 Task: Look for space in Saint Matthews, United States from 8th August, 2023 to 15th August, 2023 for 9 adults in price range Rs.10000 to Rs.14000. Place can be shared room with 5 bedrooms having 9 beds and 5 bathrooms. Property type can be house, flat, guest house. Amenities needed are: wifi, TV, free parkinig on premises, gym, breakfast. Booking option can be shelf check-in. Required host language is English.
Action: Mouse moved to (548, 134)
Screenshot: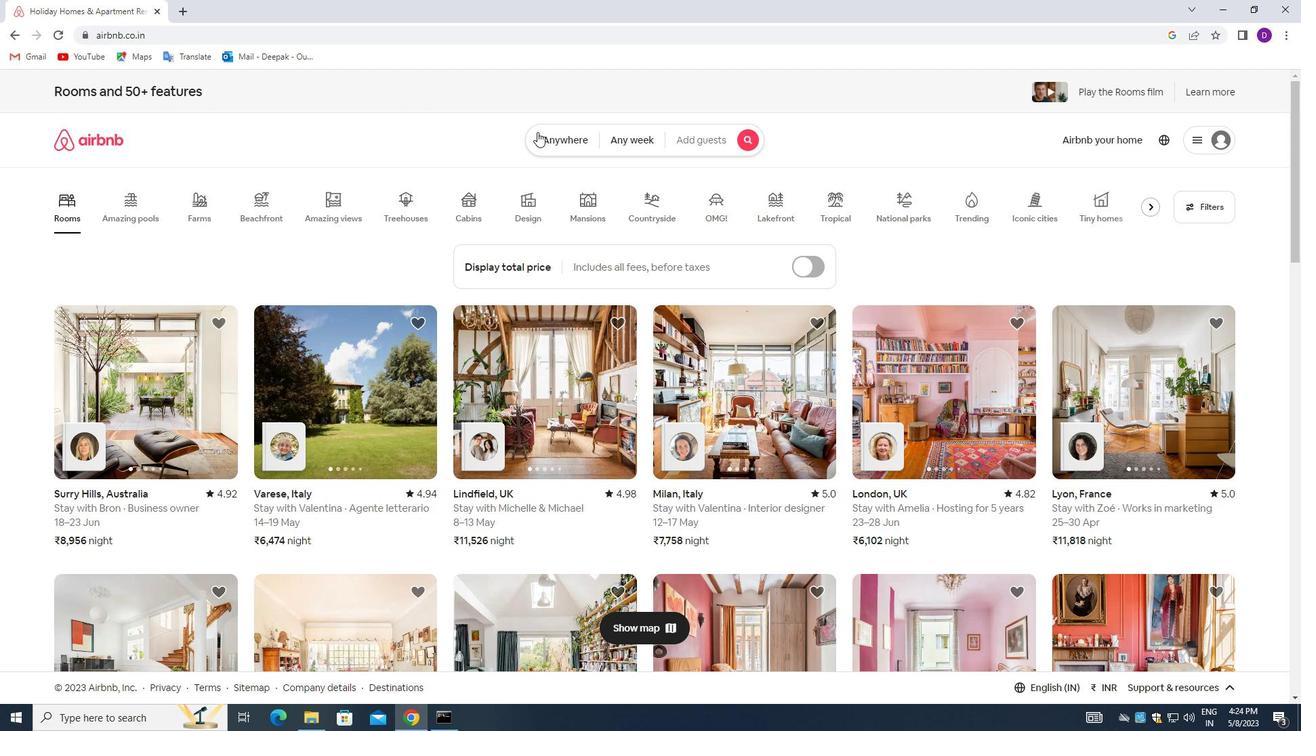 
Action: Mouse pressed left at (548, 134)
Screenshot: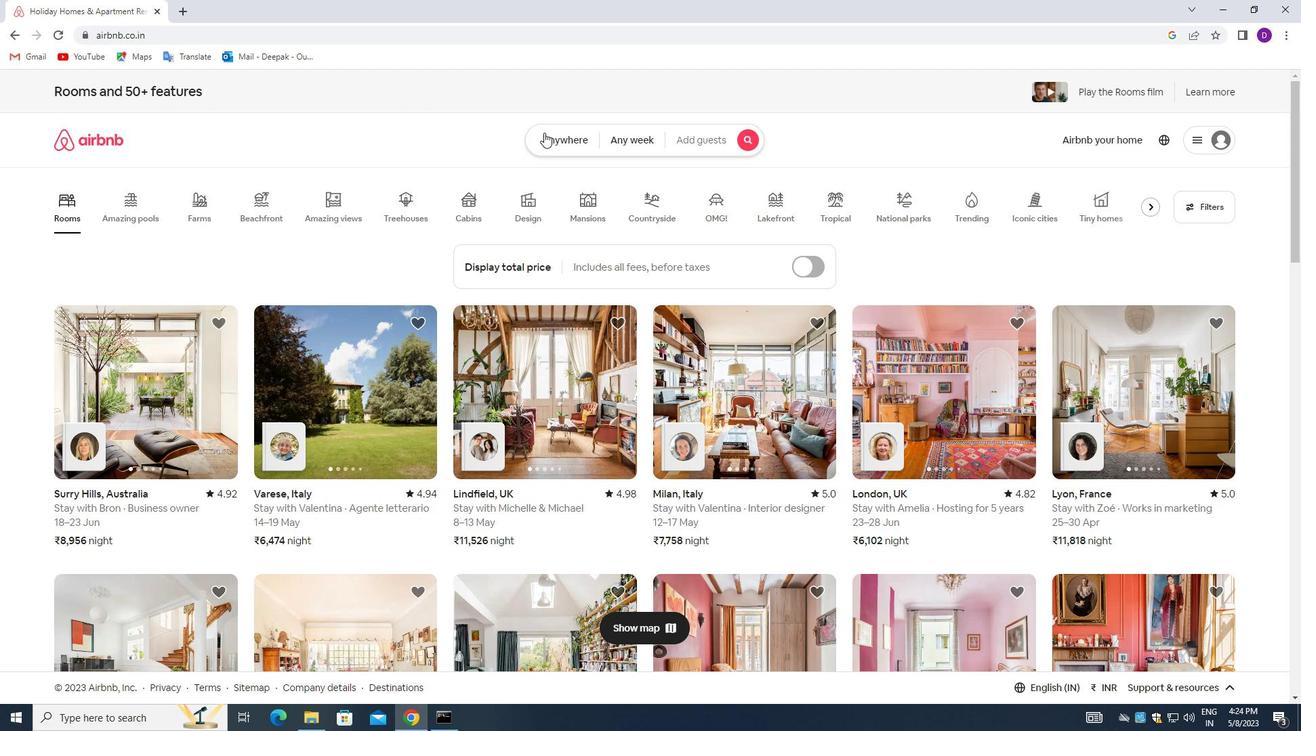 
Action: Mouse moved to (489, 199)
Screenshot: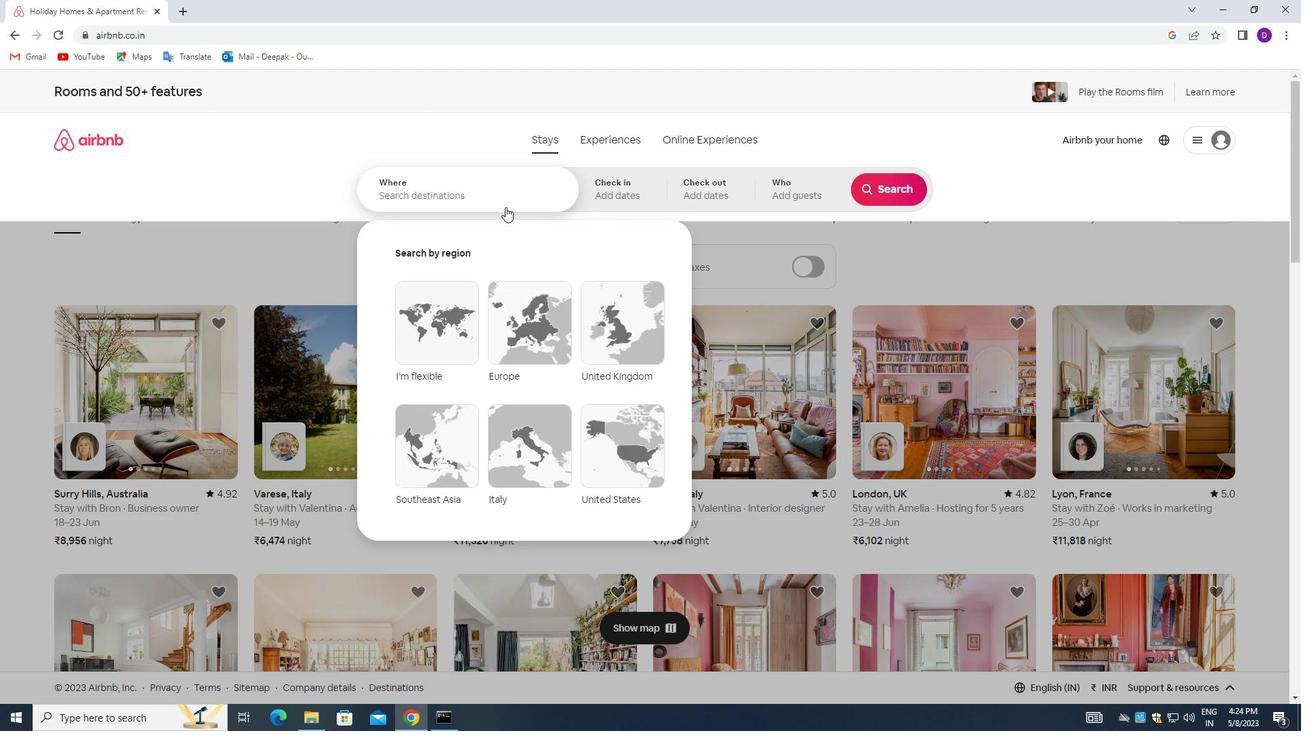 
Action: Mouse pressed left at (489, 199)
Screenshot: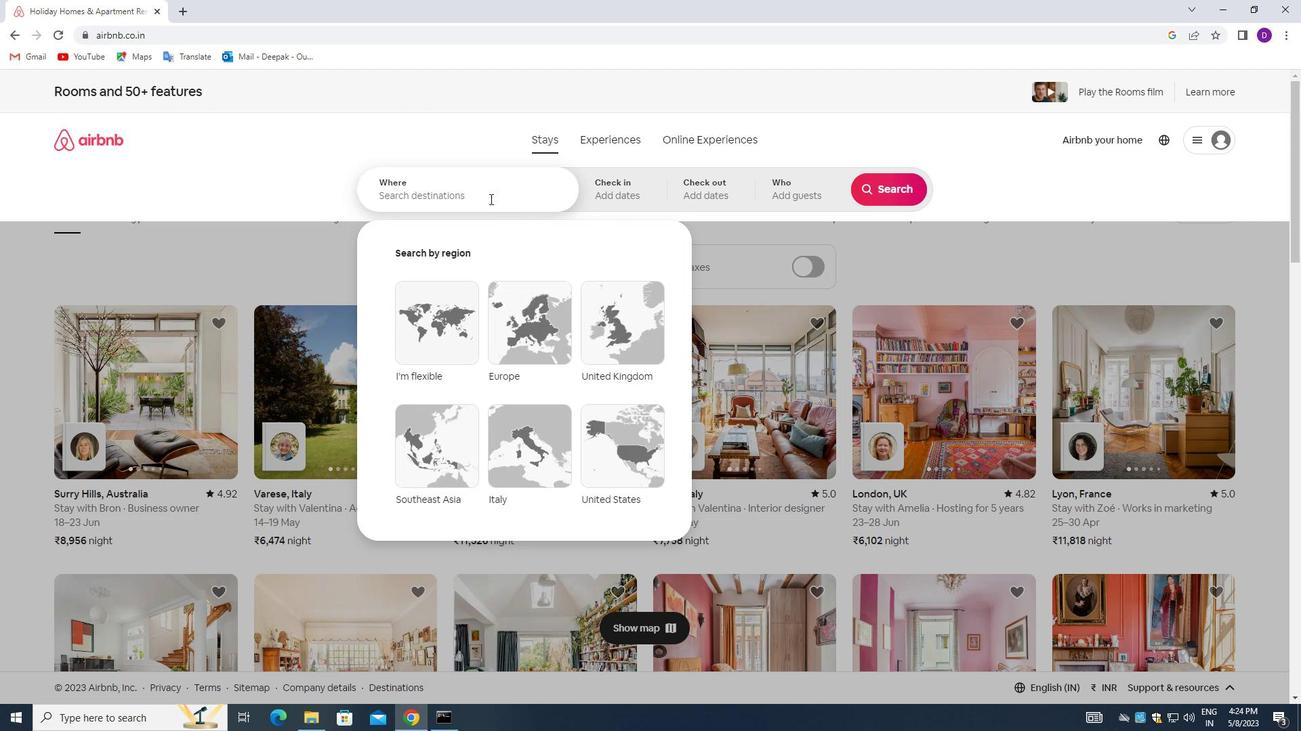 
Action: Mouse moved to (301, 188)
Screenshot: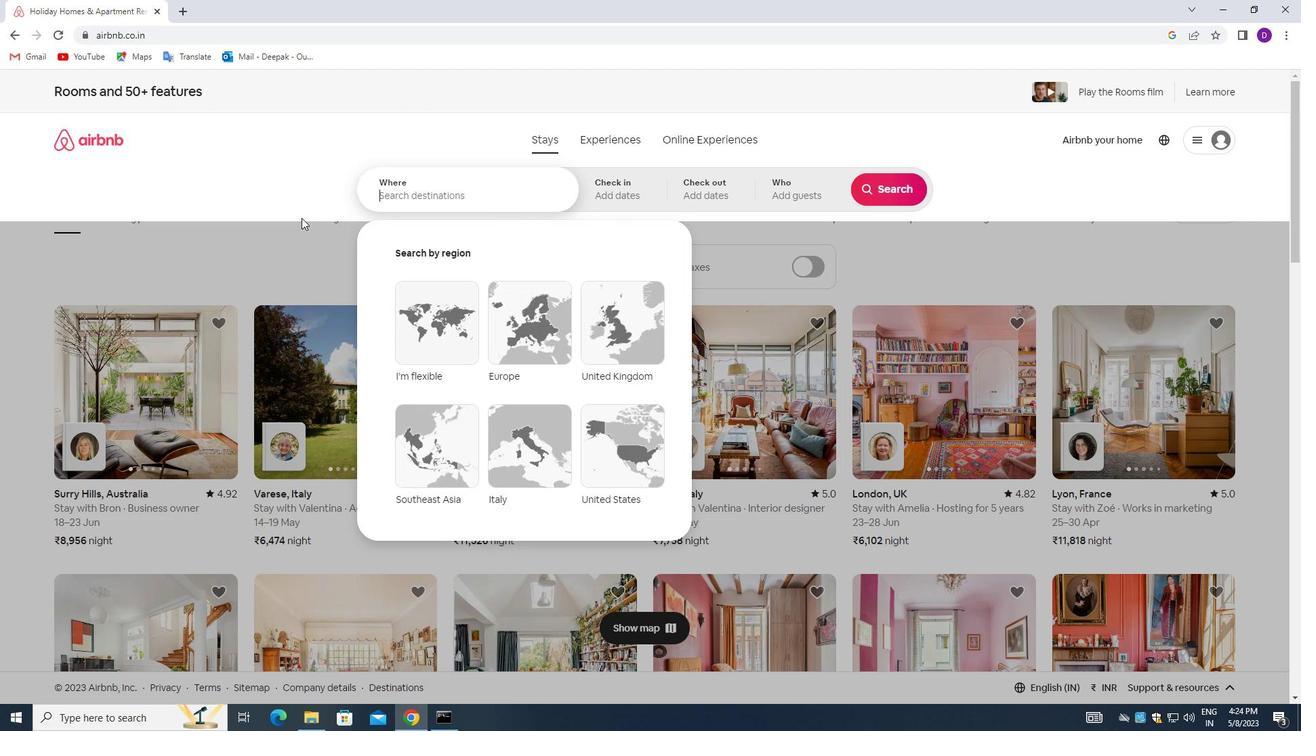 
Action: Key pressed <Key.shift>MATTHEWS,<Key.space><Key.backspace><Key.backspace><Key.backspace><Key.backspace><Key.backspace><Key.backspace><Key.backspace><Key.backspace><Key.backspace><Key.backspace><Key.backspace><Key.backspace><Key.backspace><Key.shift_r>SAINT<Key.space><Key.shift>MATTHEWS,<Key.space><Key.shift>UNITED<Key.space><Key.shift_r>STATES<Key.enter>
Screenshot: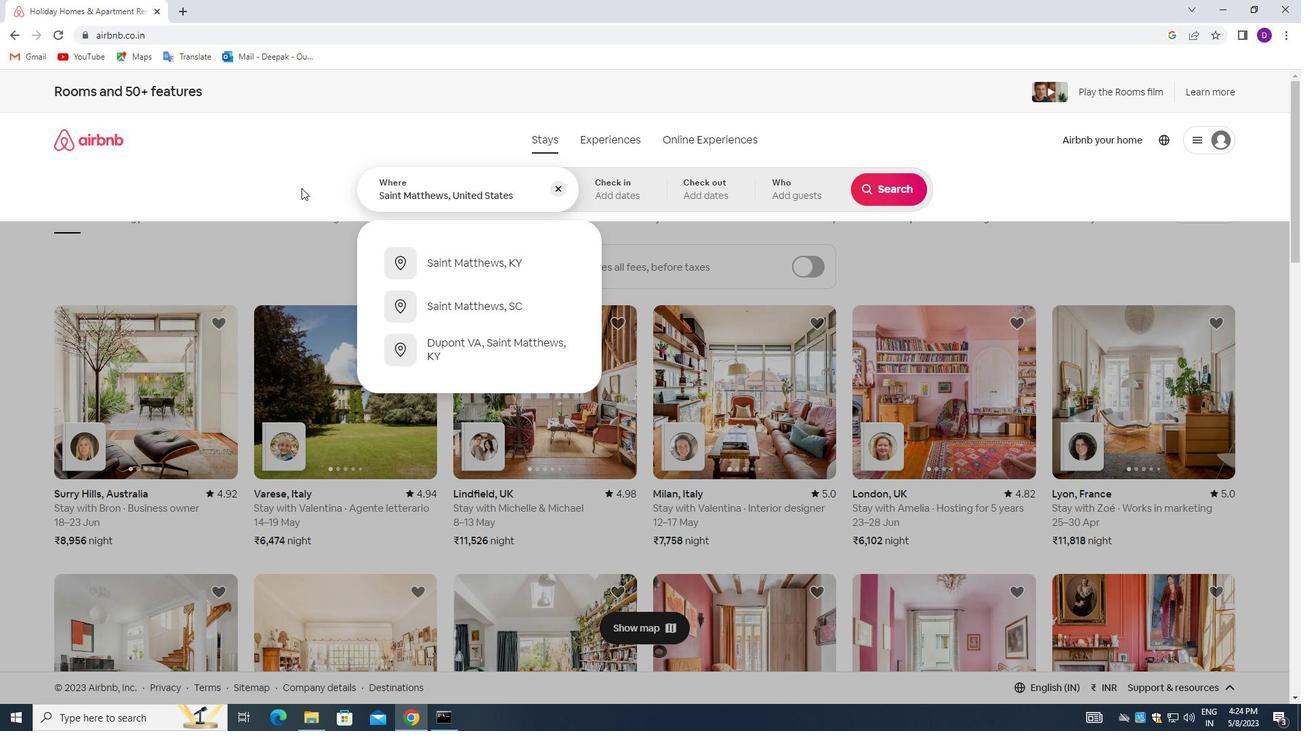 
Action: Mouse moved to (879, 298)
Screenshot: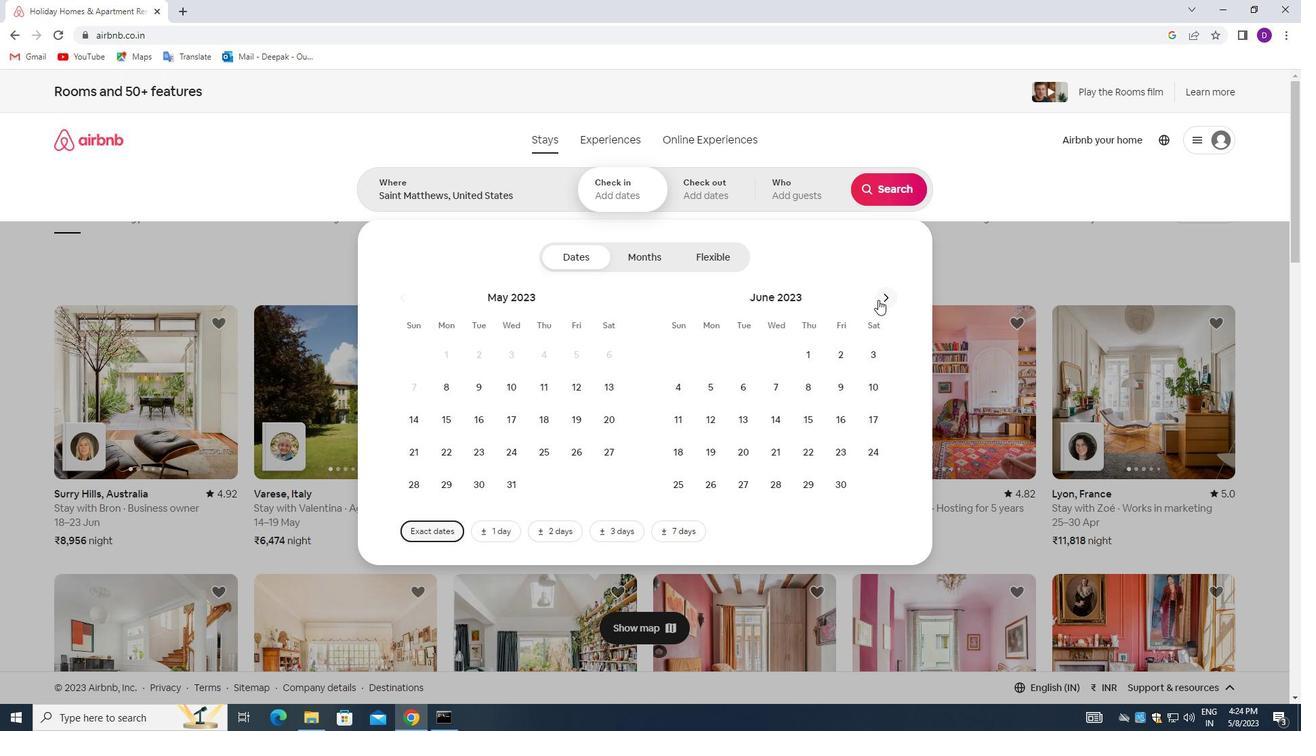 
Action: Mouse pressed left at (879, 298)
Screenshot: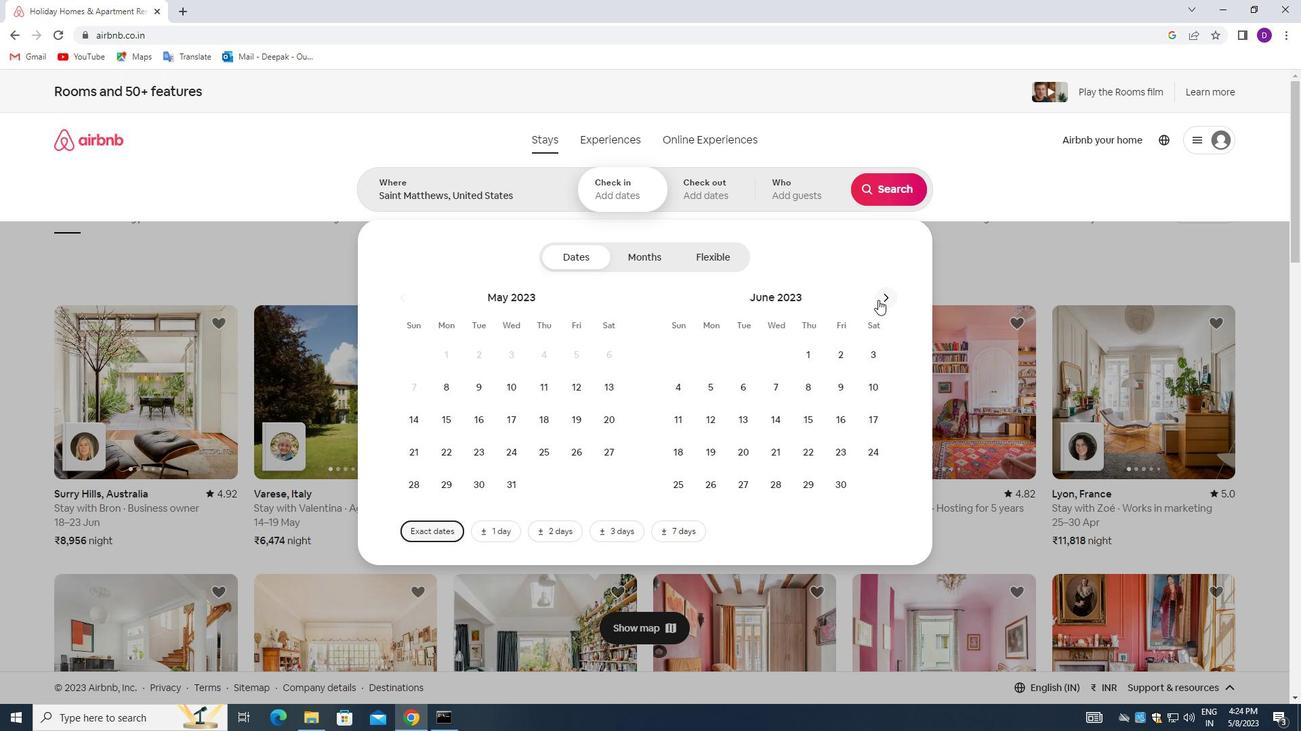 
Action: Mouse pressed left at (879, 298)
Screenshot: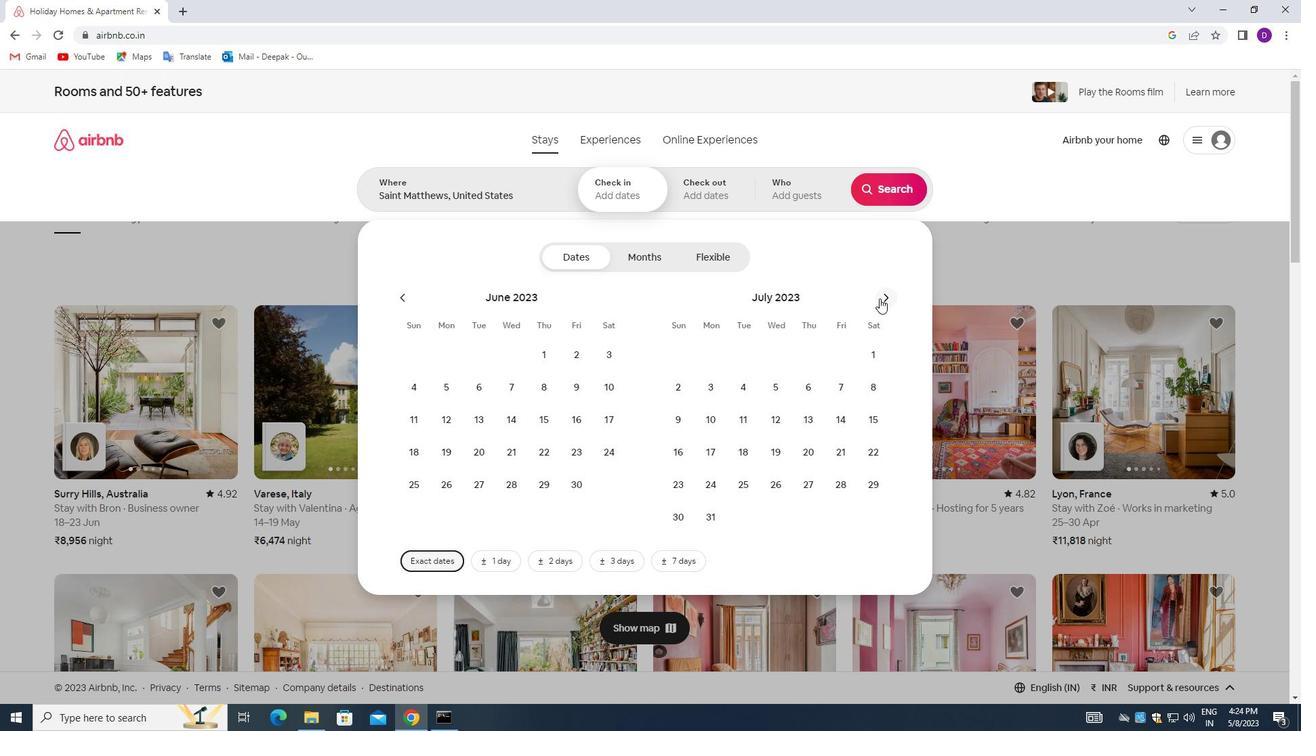 
Action: Mouse moved to (743, 389)
Screenshot: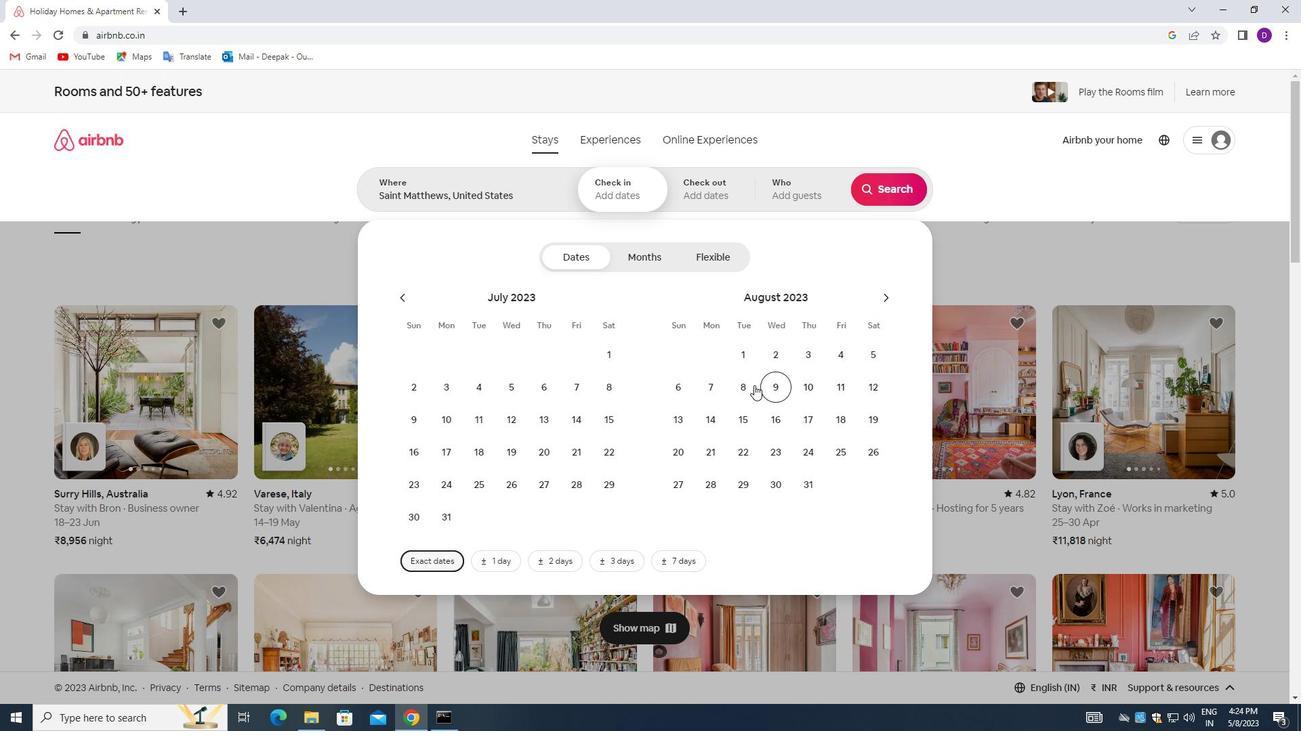 
Action: Mouse pressed left at (743, 389)
Screenshot: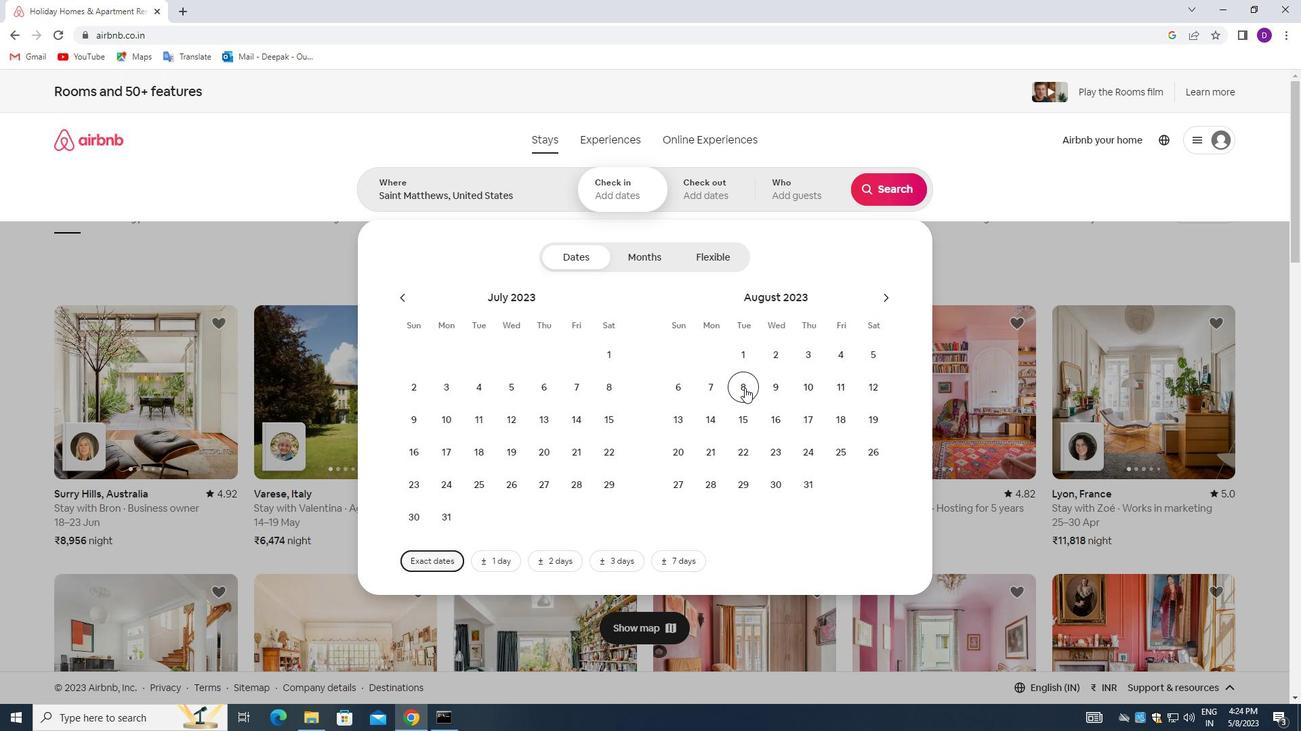
Action: Mouse moved to (738, 418)
Screenshot: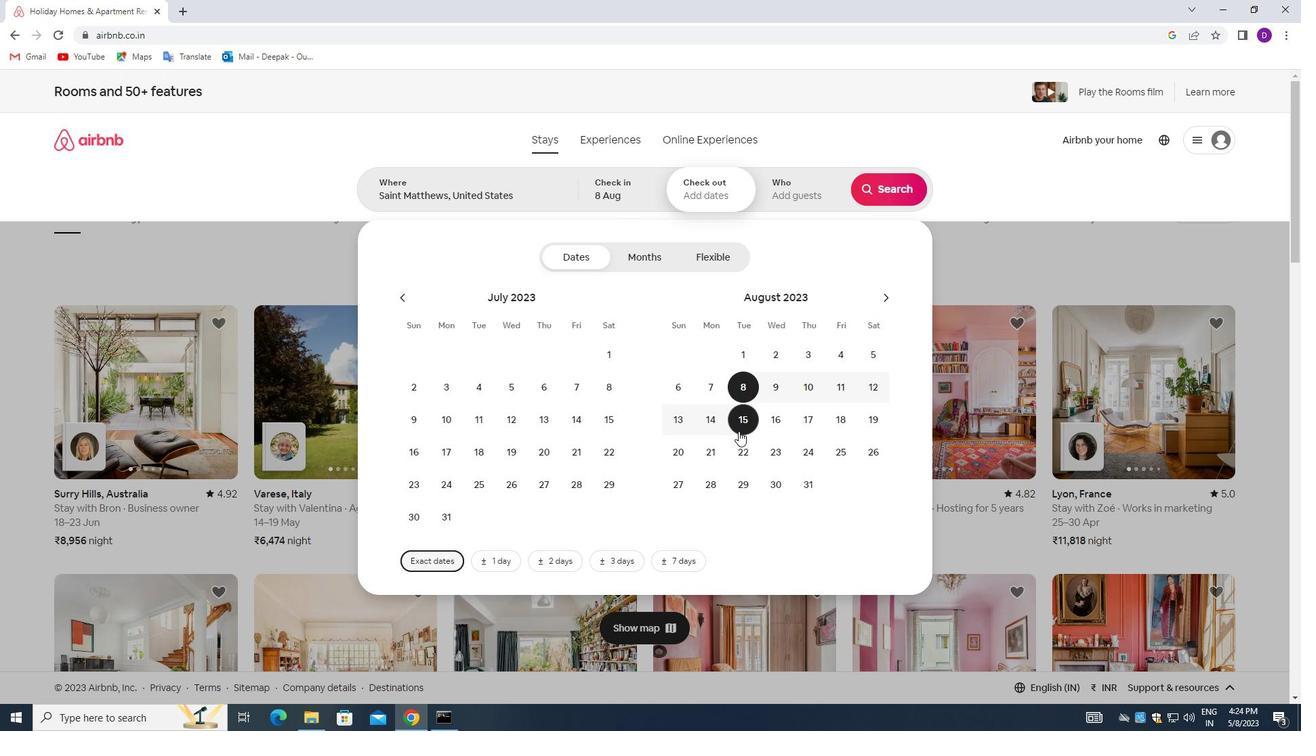 
Action: Mouse pressed left at (738, 418)
Screenshot: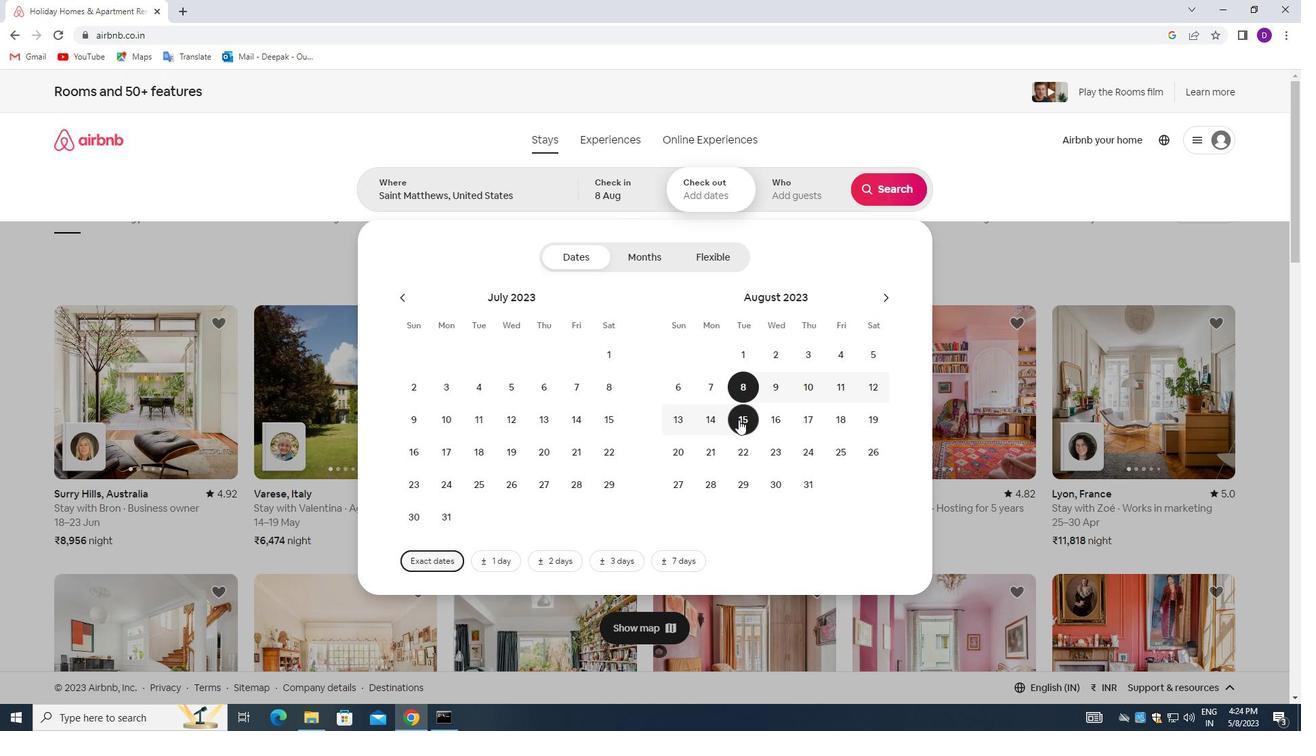 
Action: Mouse moved to (775, 195)
Screenshot: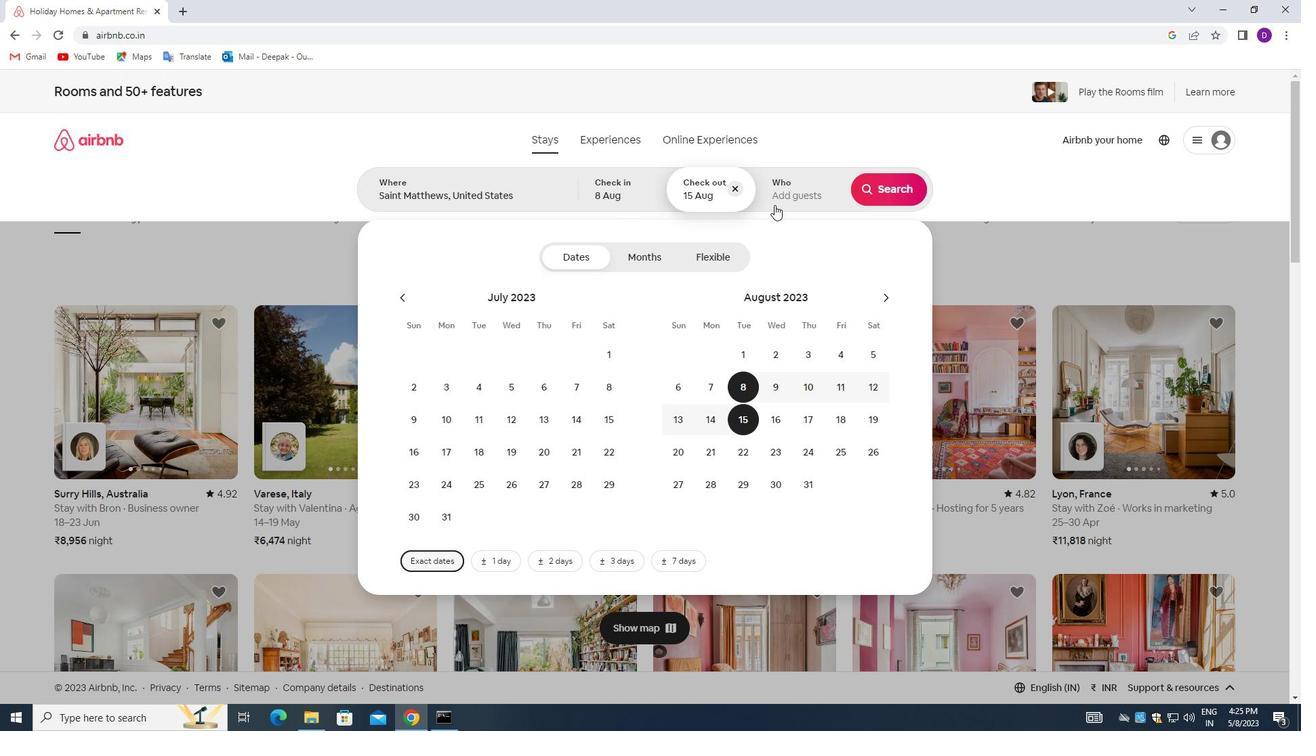 
Action: Mouse pressed left at (775, 195)
Screenshot: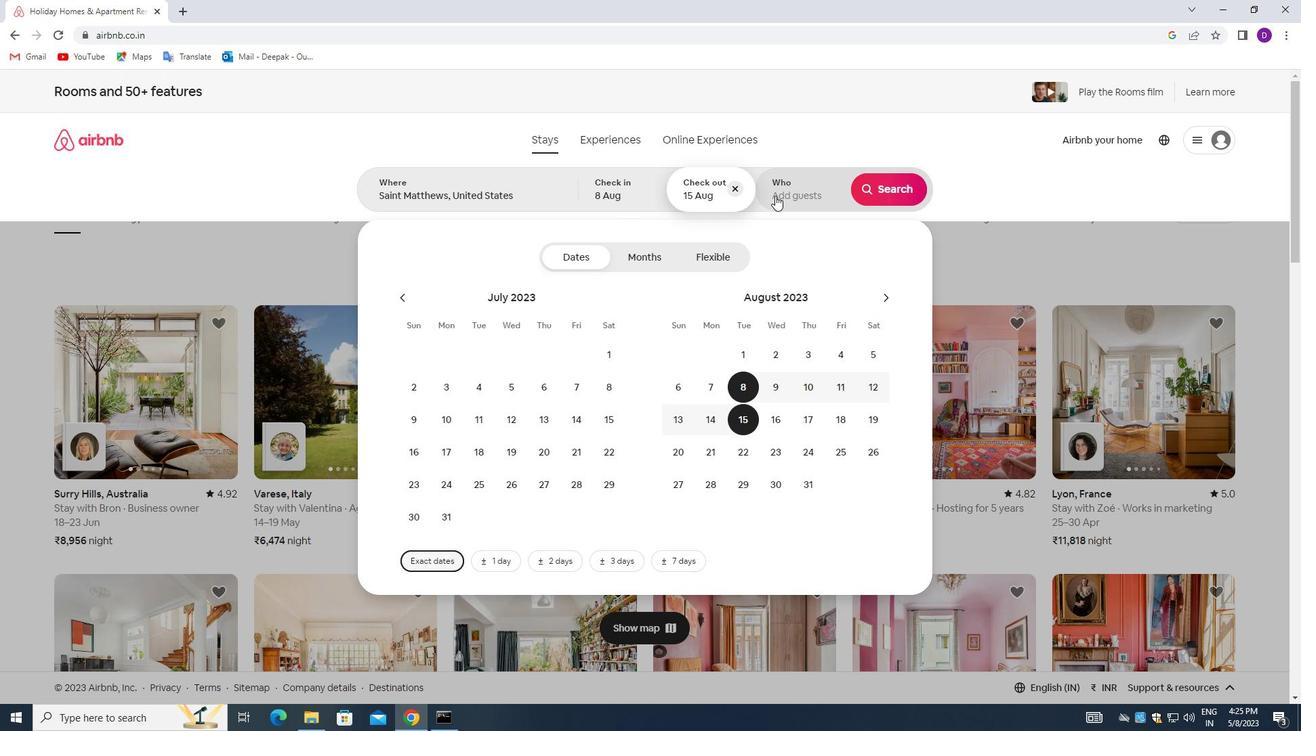 
Action: Mouse moved to (892, 264)
Screenshot: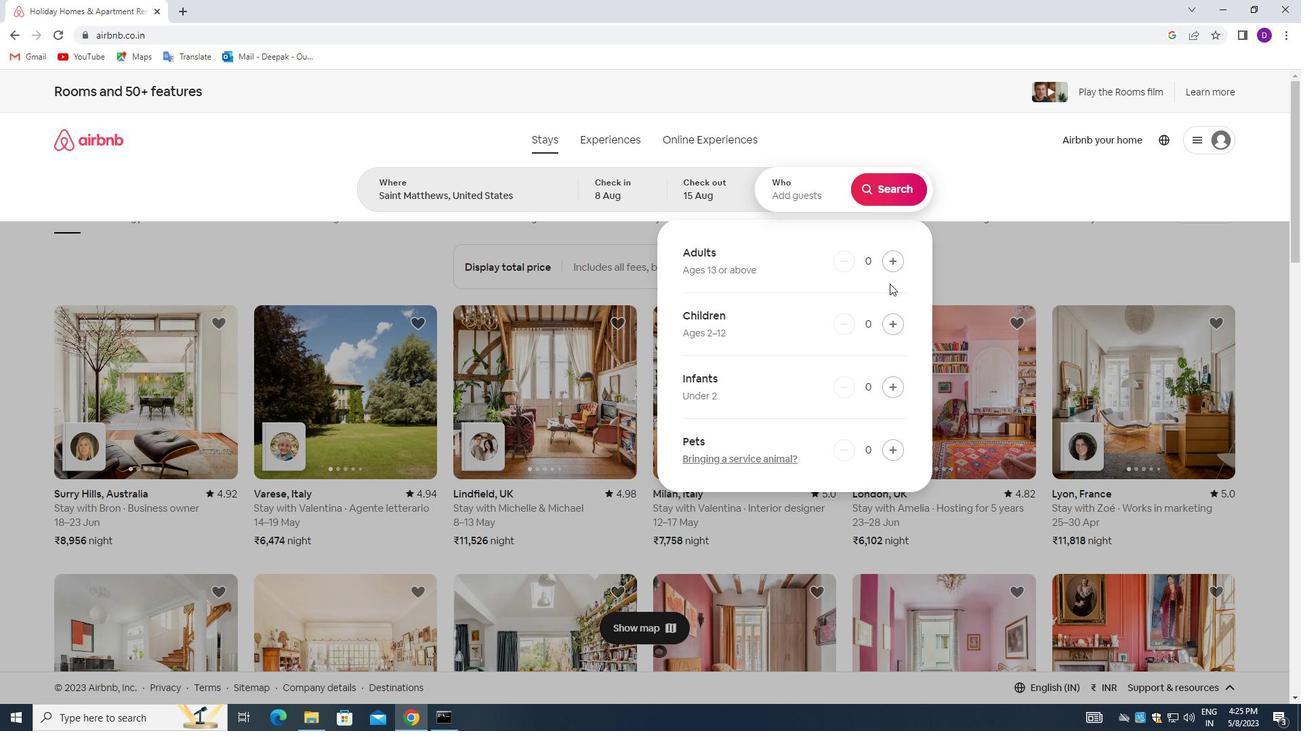 
Action: Mouse pressed left at (892, 264)
Screenshot: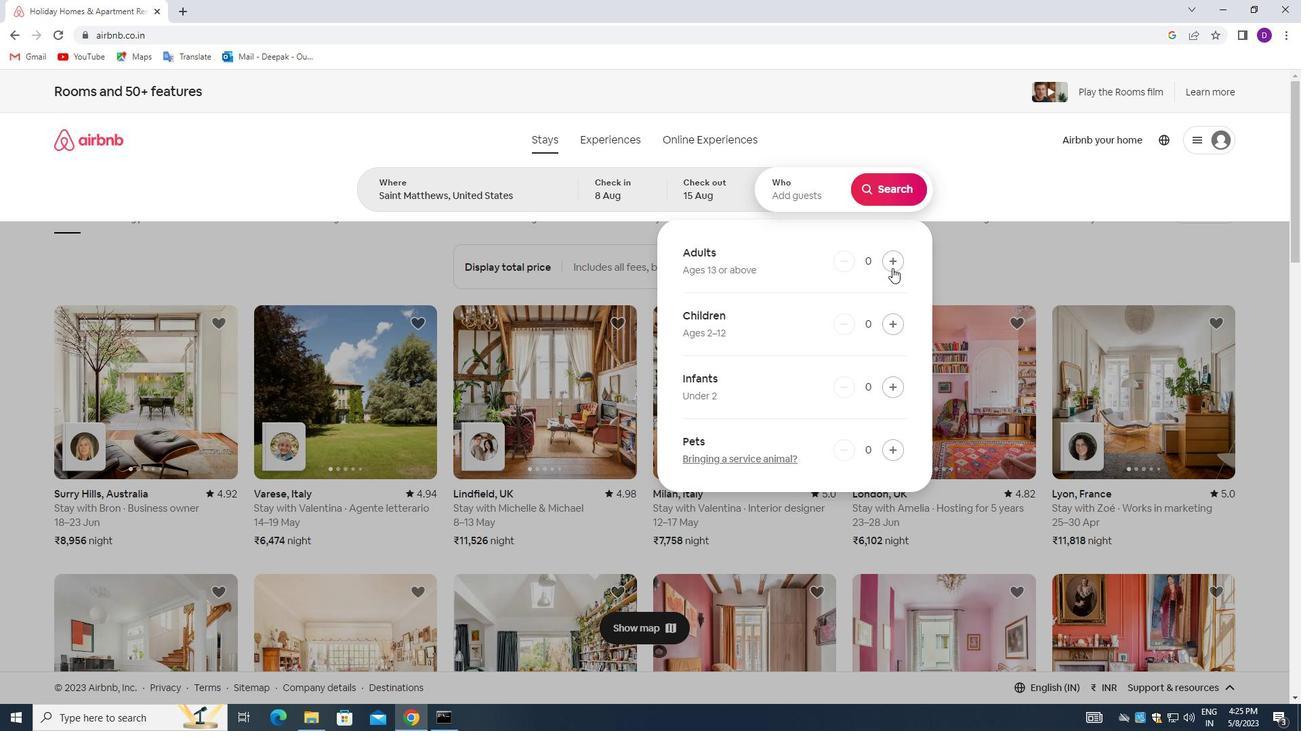 
Action: Mouse pressed left at (892, 264)
Screenshot: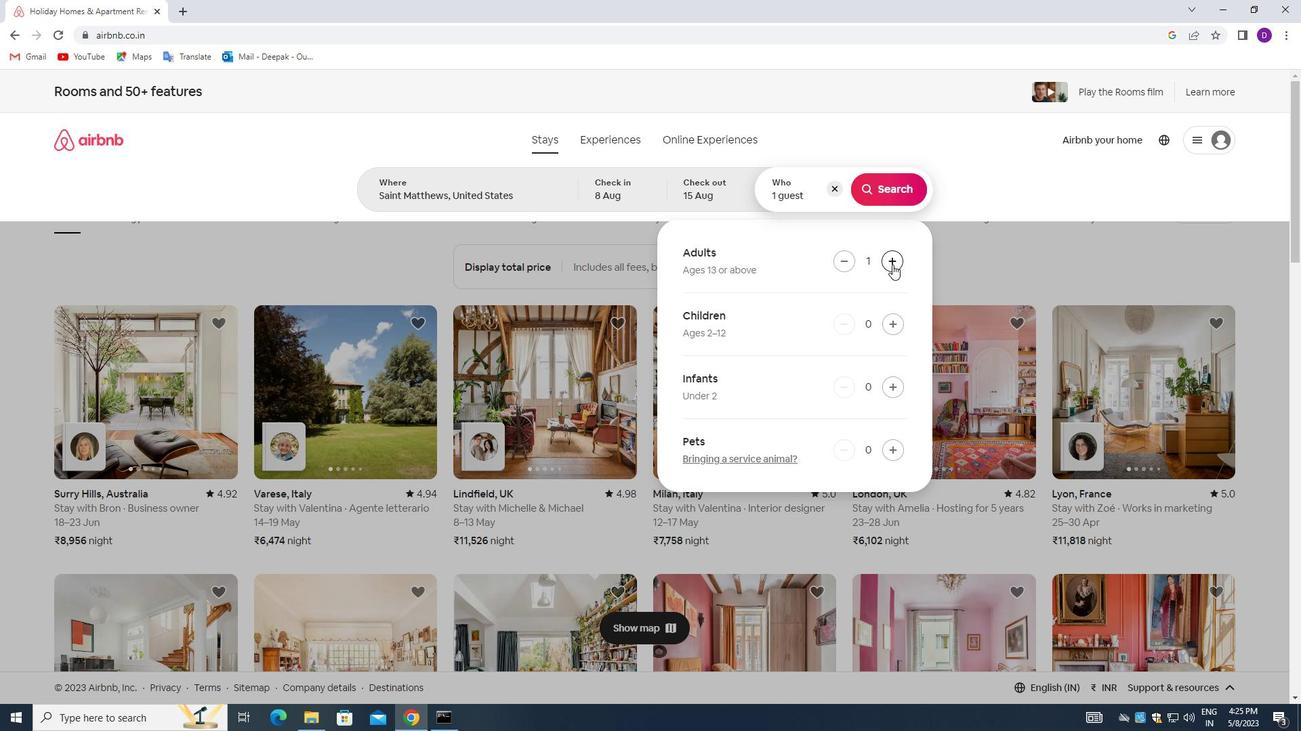 
Action: Mouse pressed left at (892, 264)
Screenshot: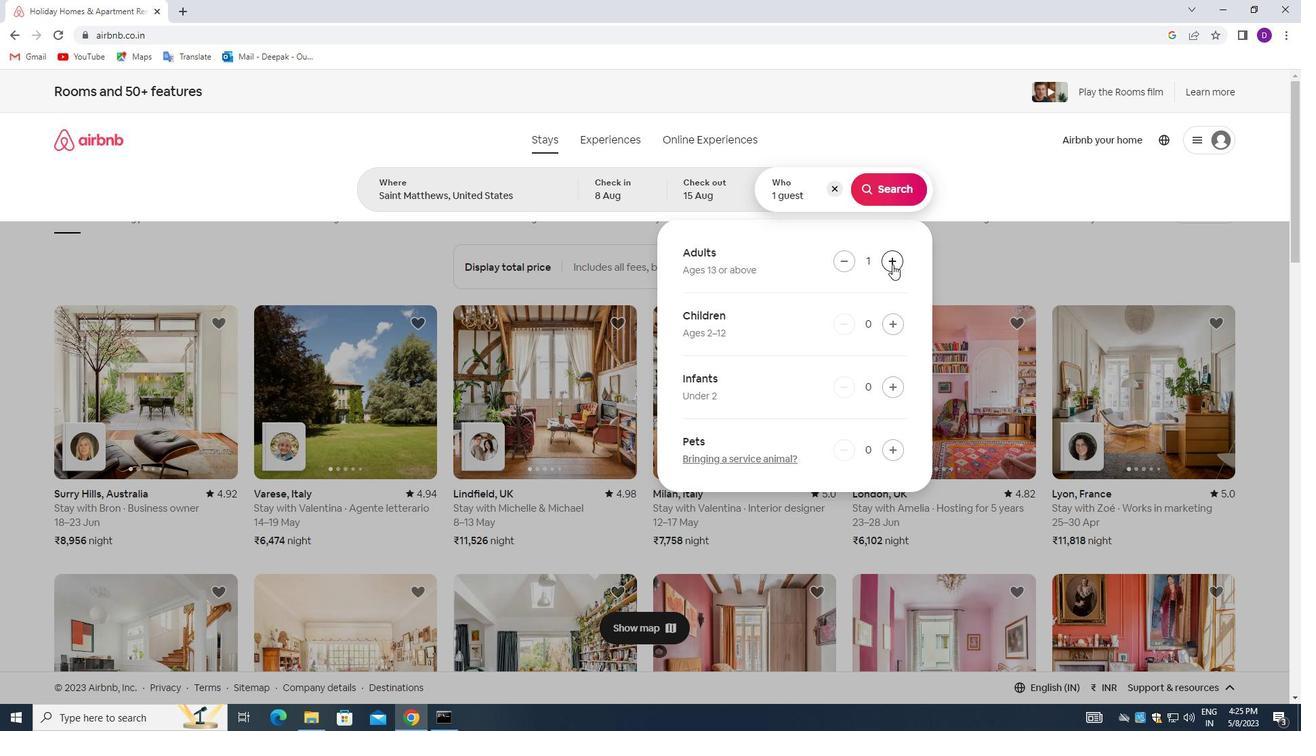 
Action: Mouse pressed left at (892, 264)
Screenshot: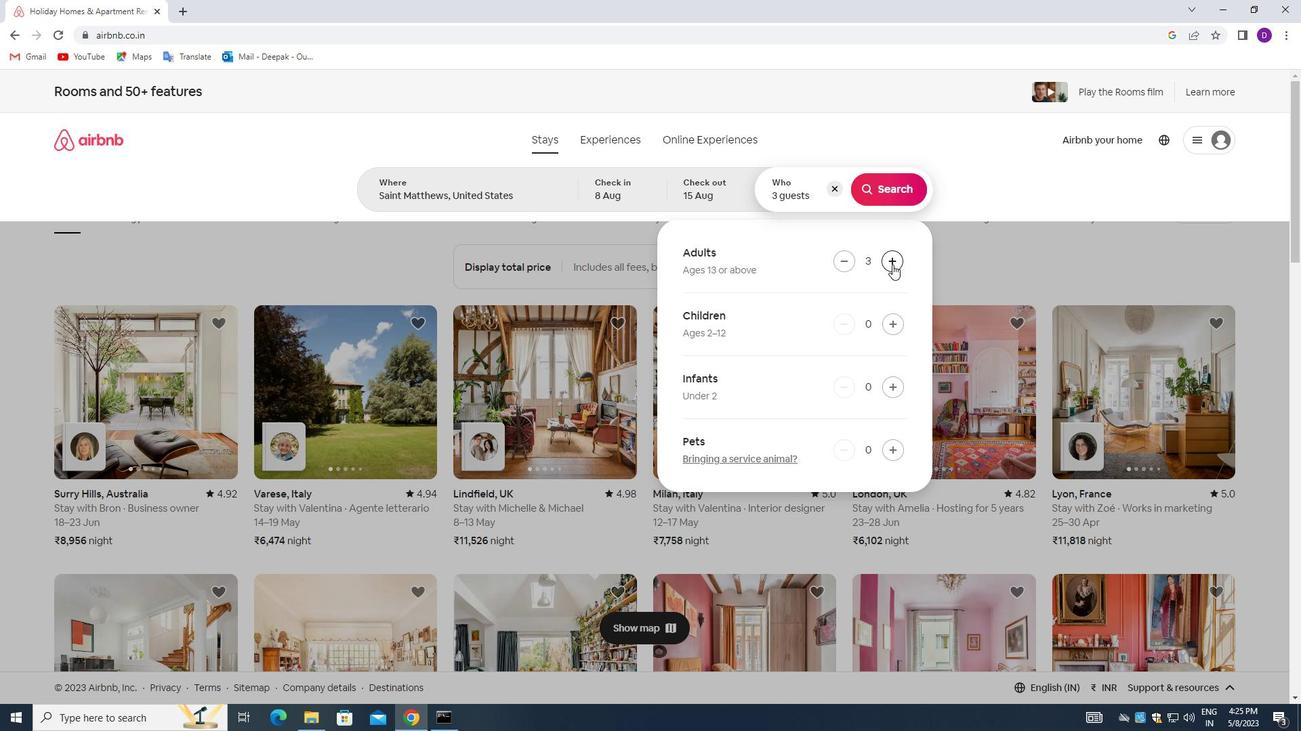 
Action: Mouse pressed left at (892, 264)
Screenshot: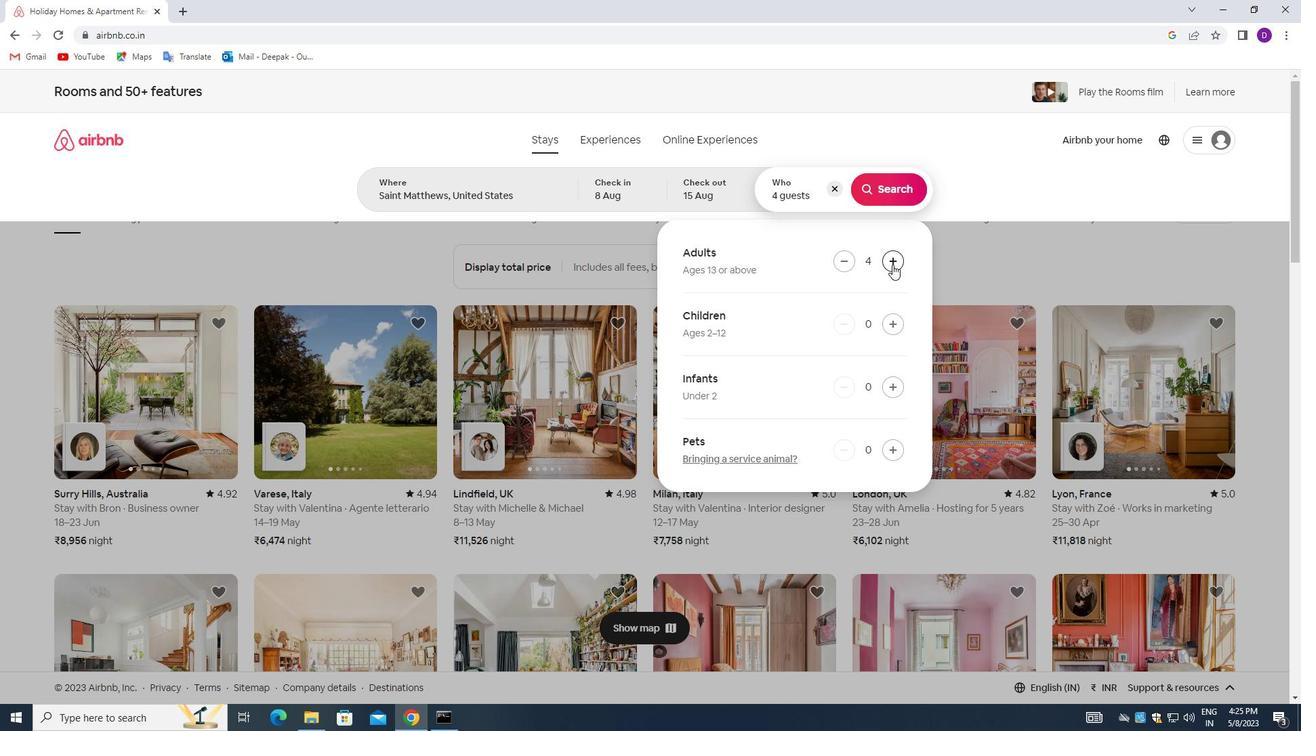 
Action: Mouse pressed left at (892, 264)
Screenshot: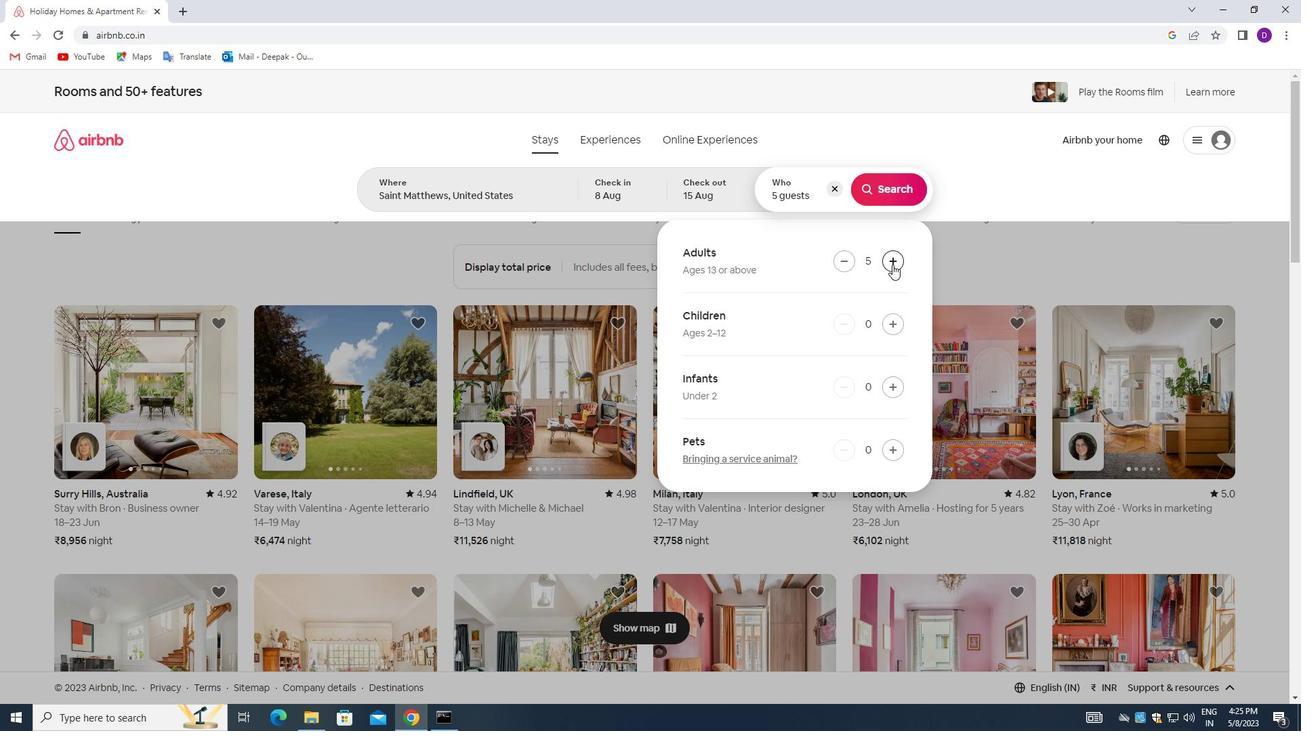 
Action: Mouse pressed left at (892, 264)
Screenshot: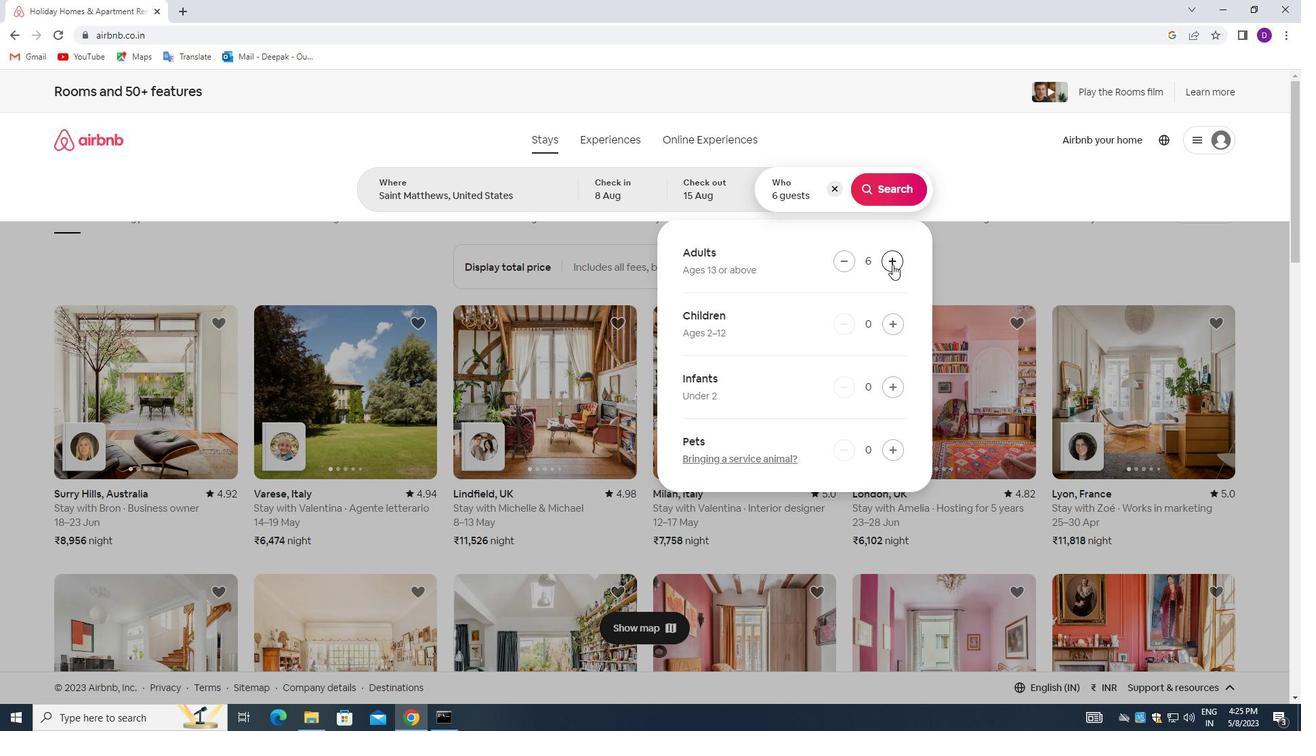 
Action: Mouse pressed left at (892, 264)
Screenshot: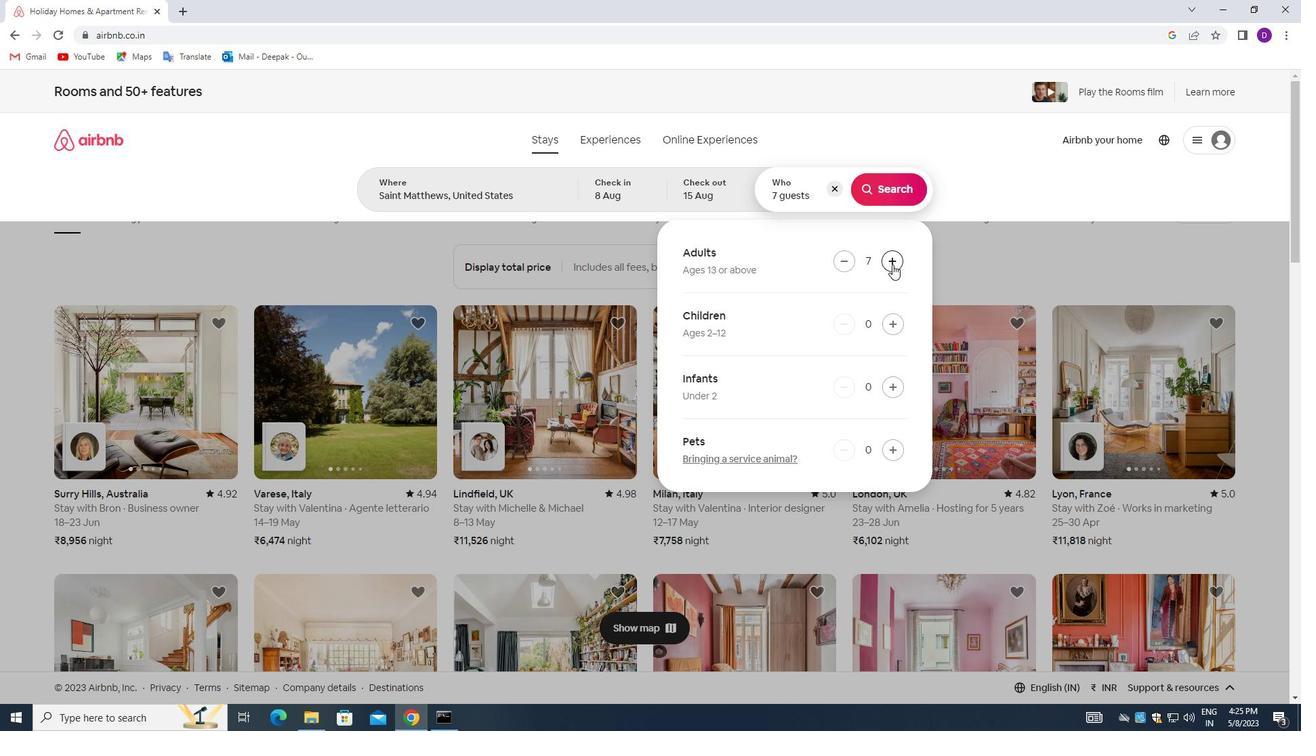
Action: Mouse pressed left at (892, 264)
Screenshot: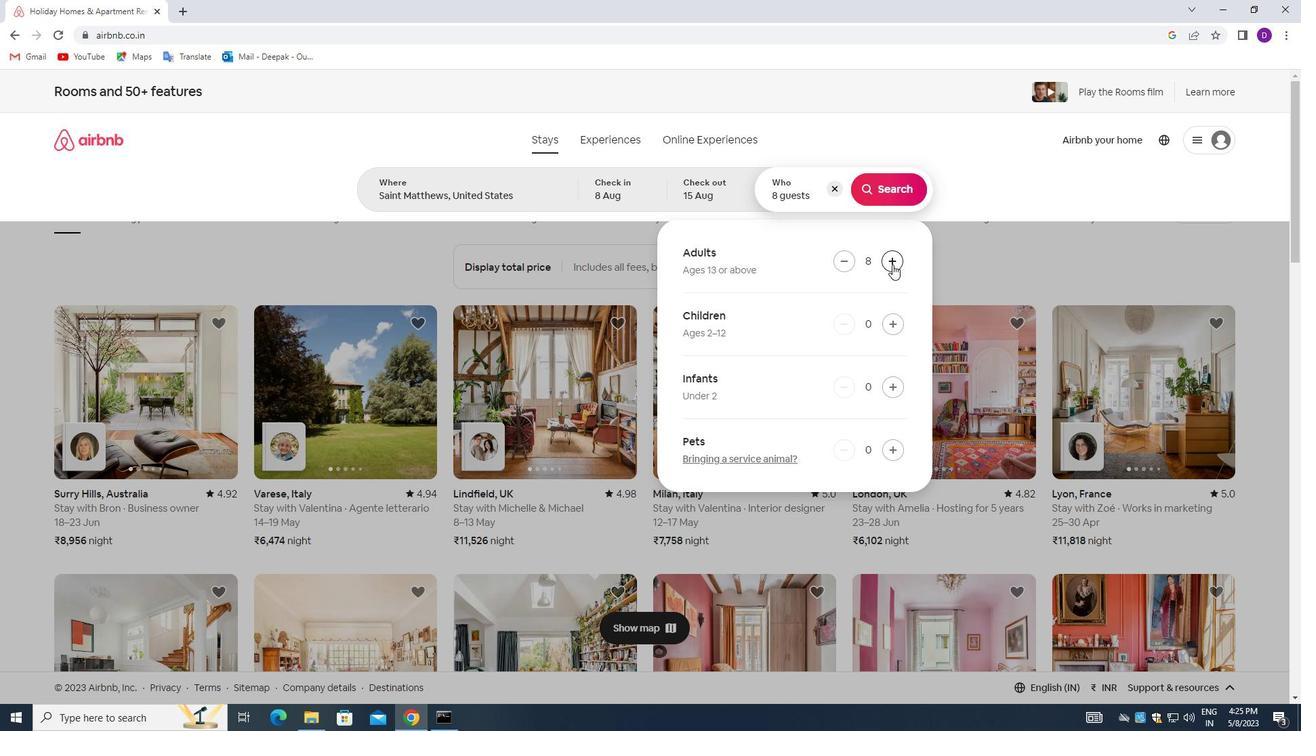 
Action: Mouse moved to (884, 197)
Screenshot: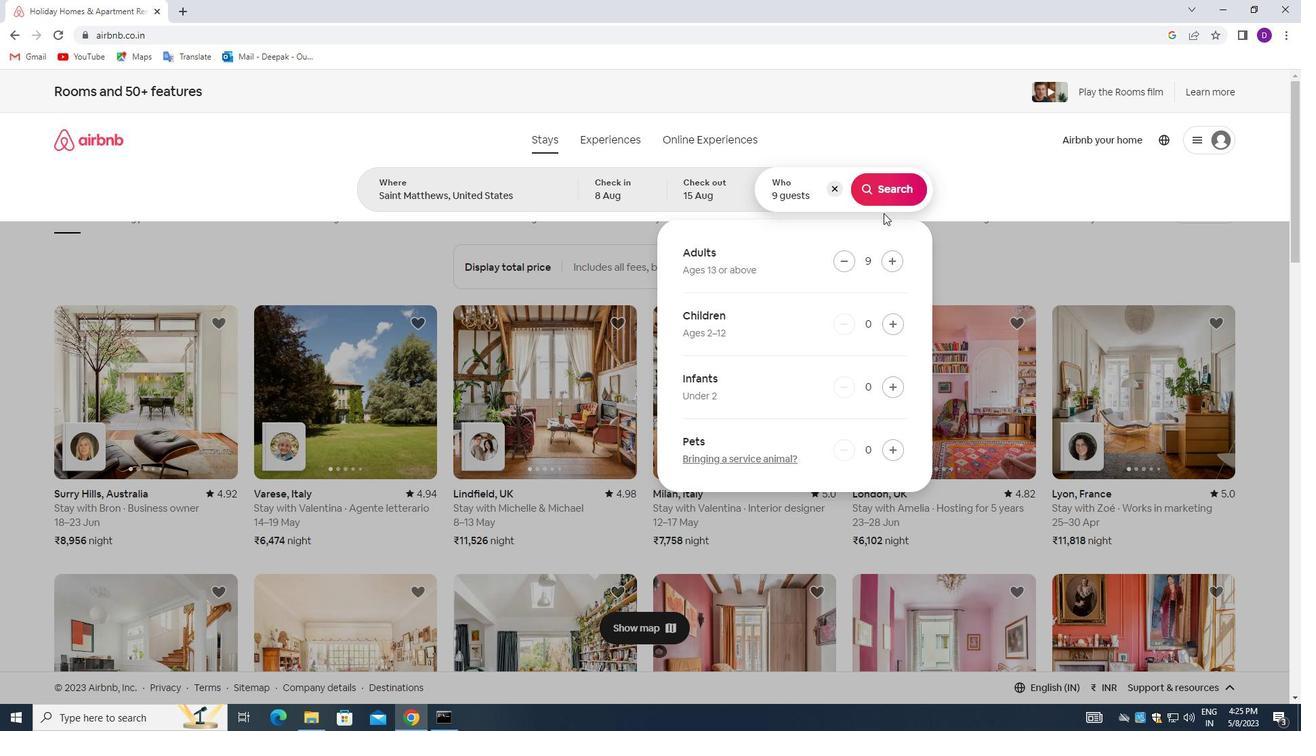 
Action: Mouse pressed left at (884, 197)
Screenshot: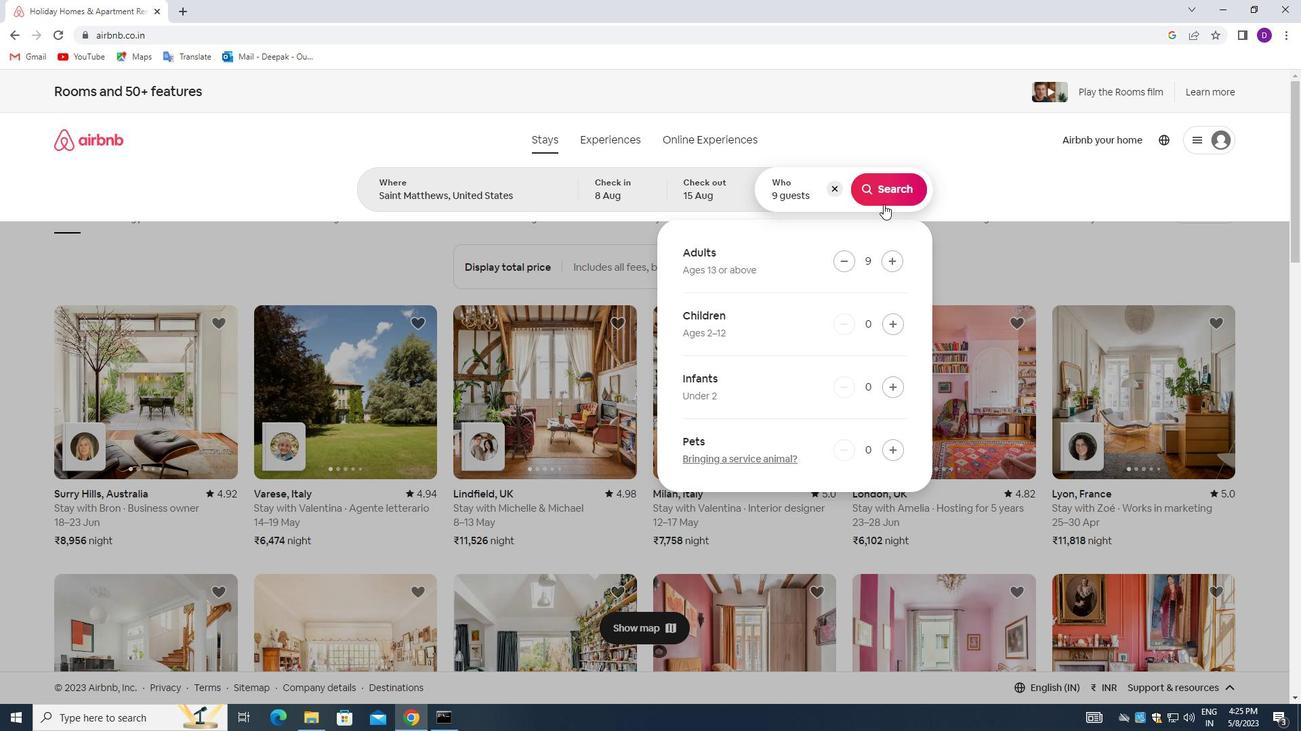 
Action: Mouse moved to (1222, 148)
Screenshot: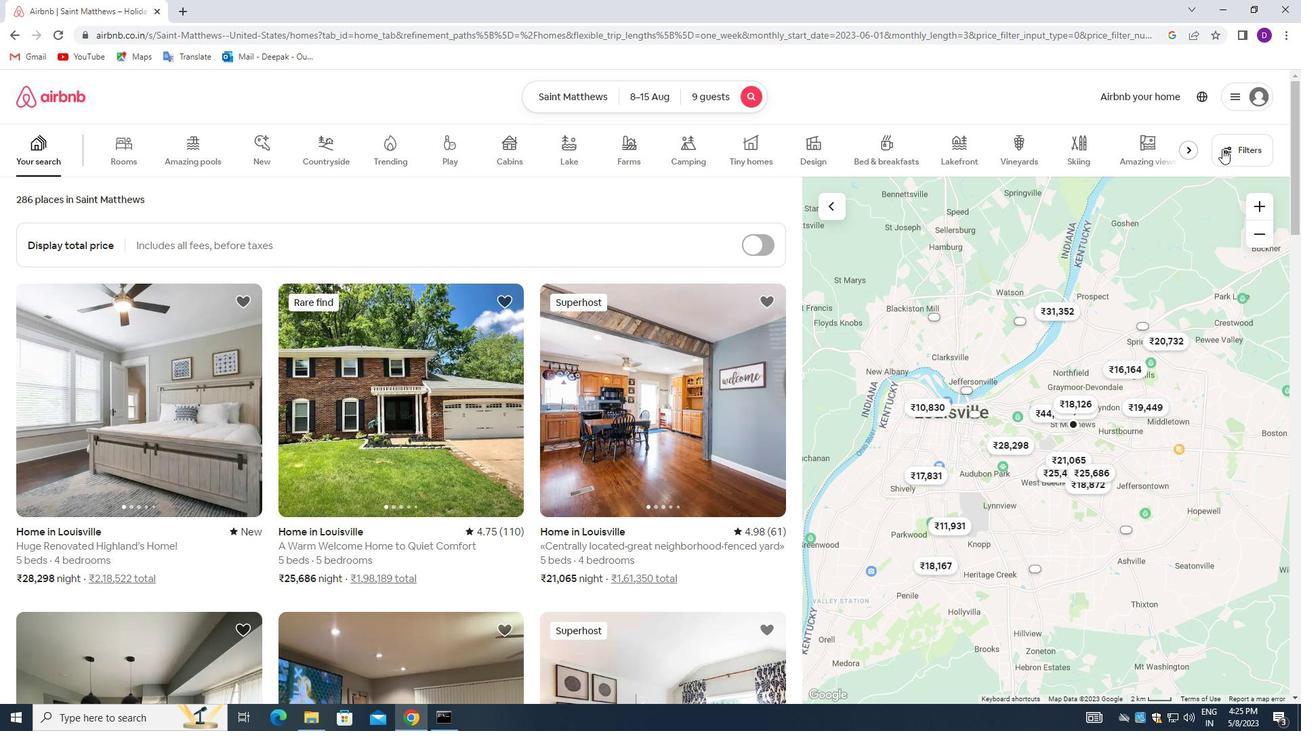 
Action: Mouse pressed left at (1222, 148)
Screenshot: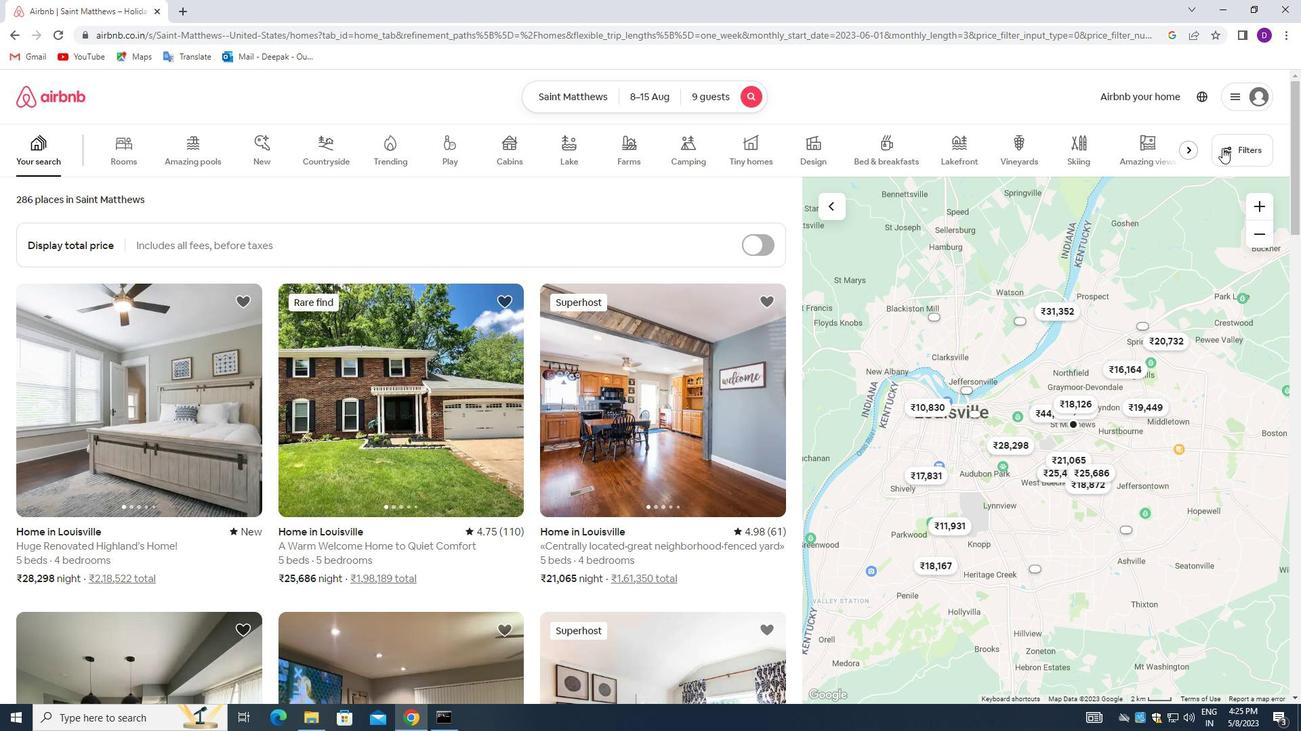 
Action: Mouse moved to (674, 405)
Screenshot: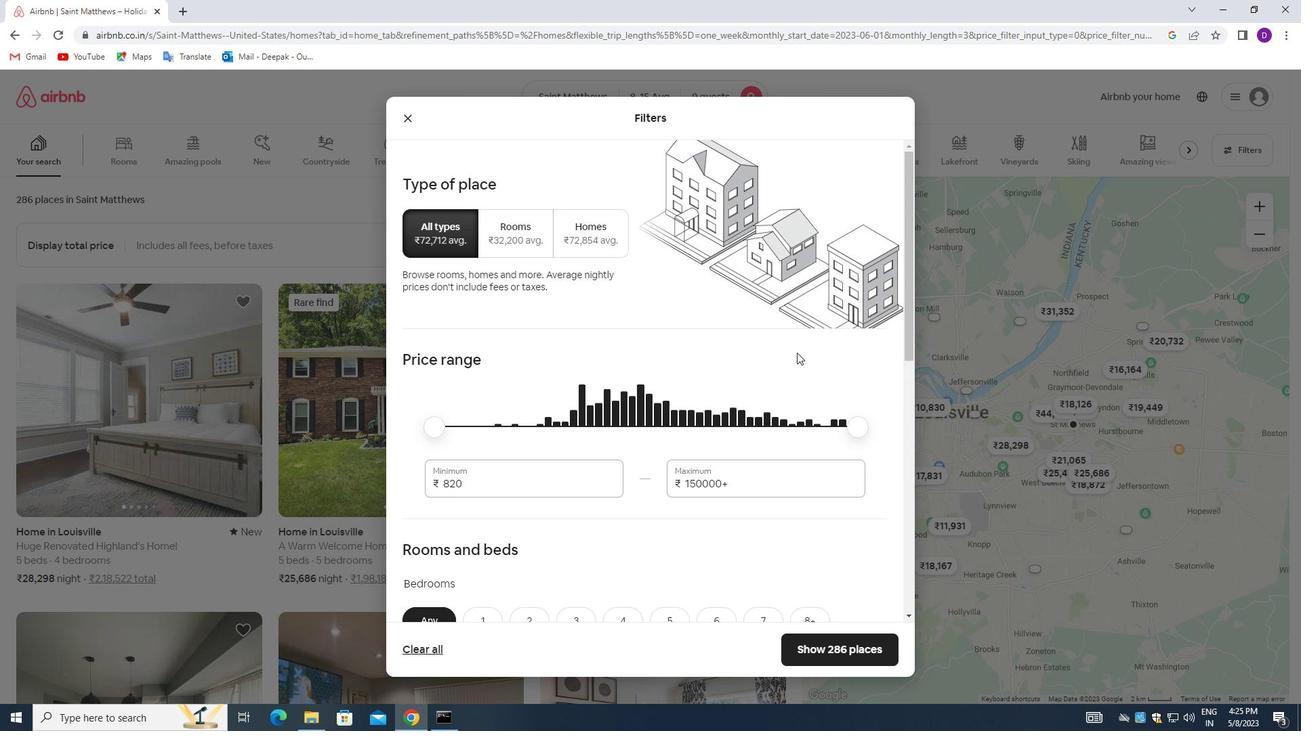 
Action: Mouse scrolled (674, 405) with delta (0, 0)
Screenshot: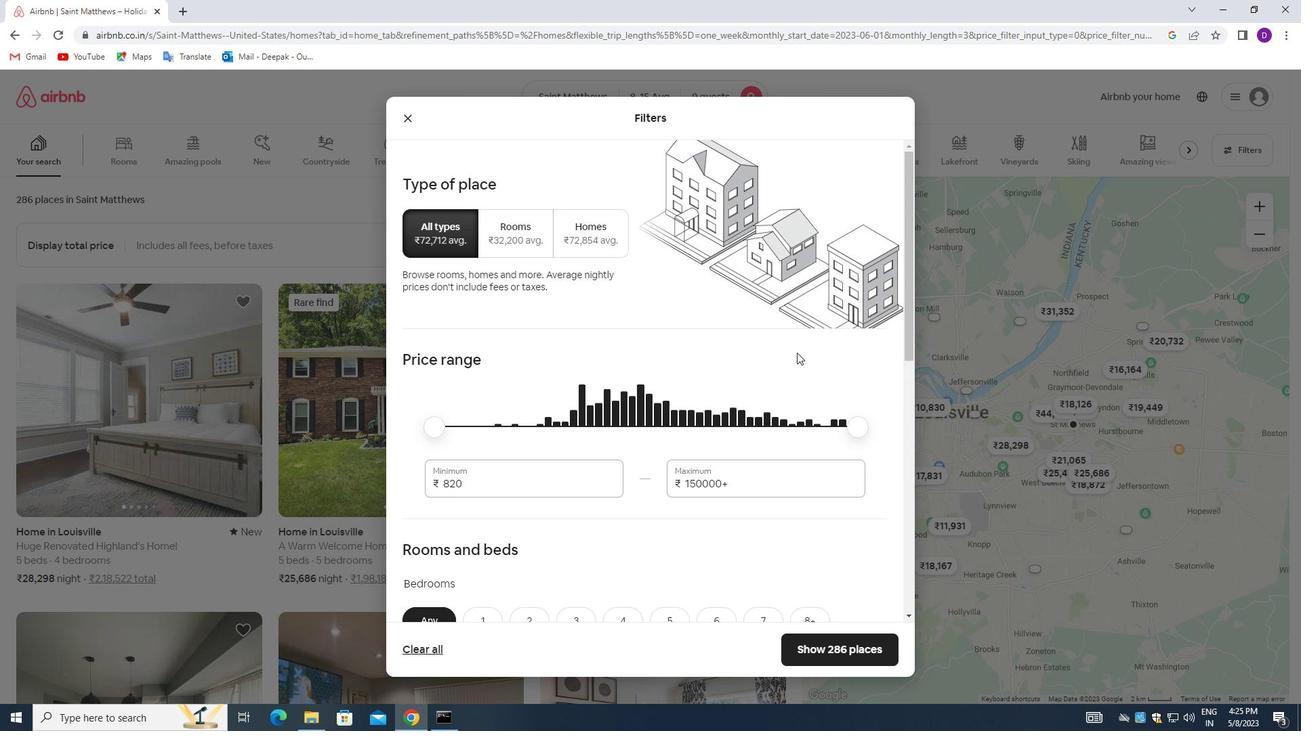 
Action: Mouse moved to (475, 419)
Screenshot: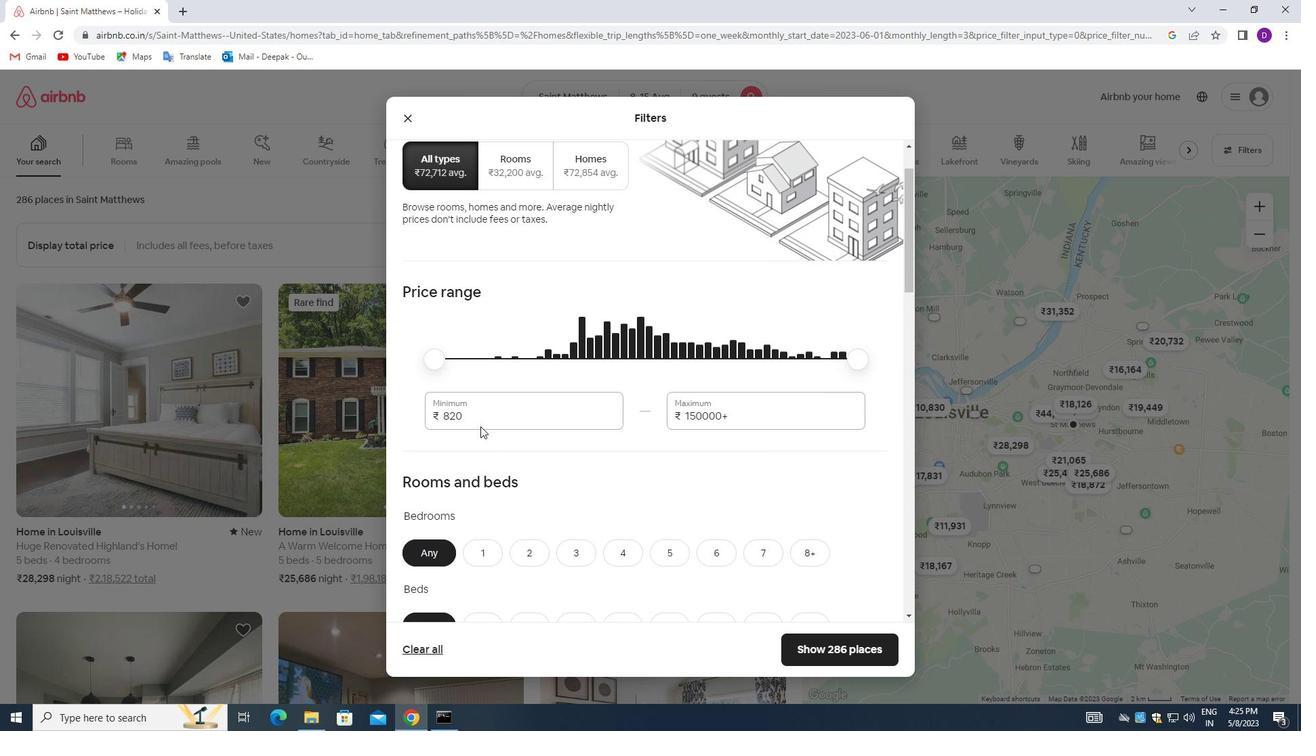 
Action: Mouse pressed left at (475, 419)
Screenshot: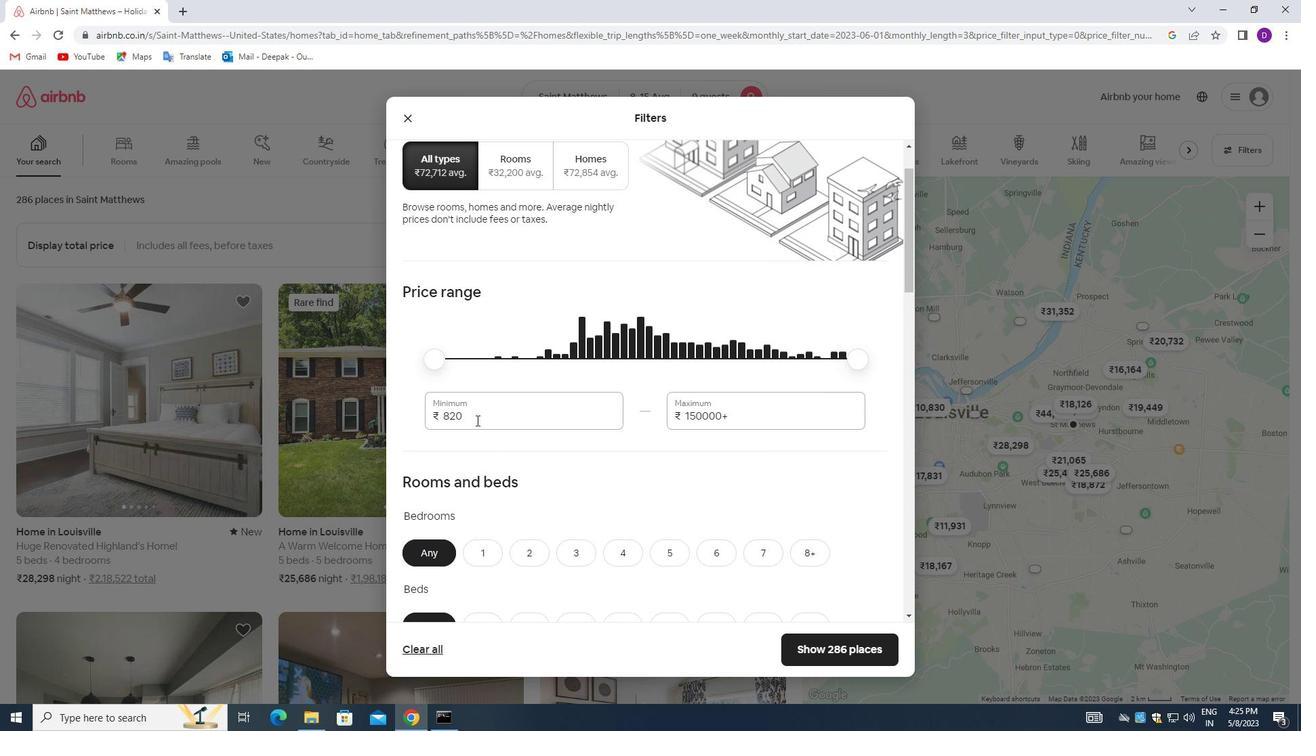 
Action: Mouse pressed left at (475, 419)
Screenshot: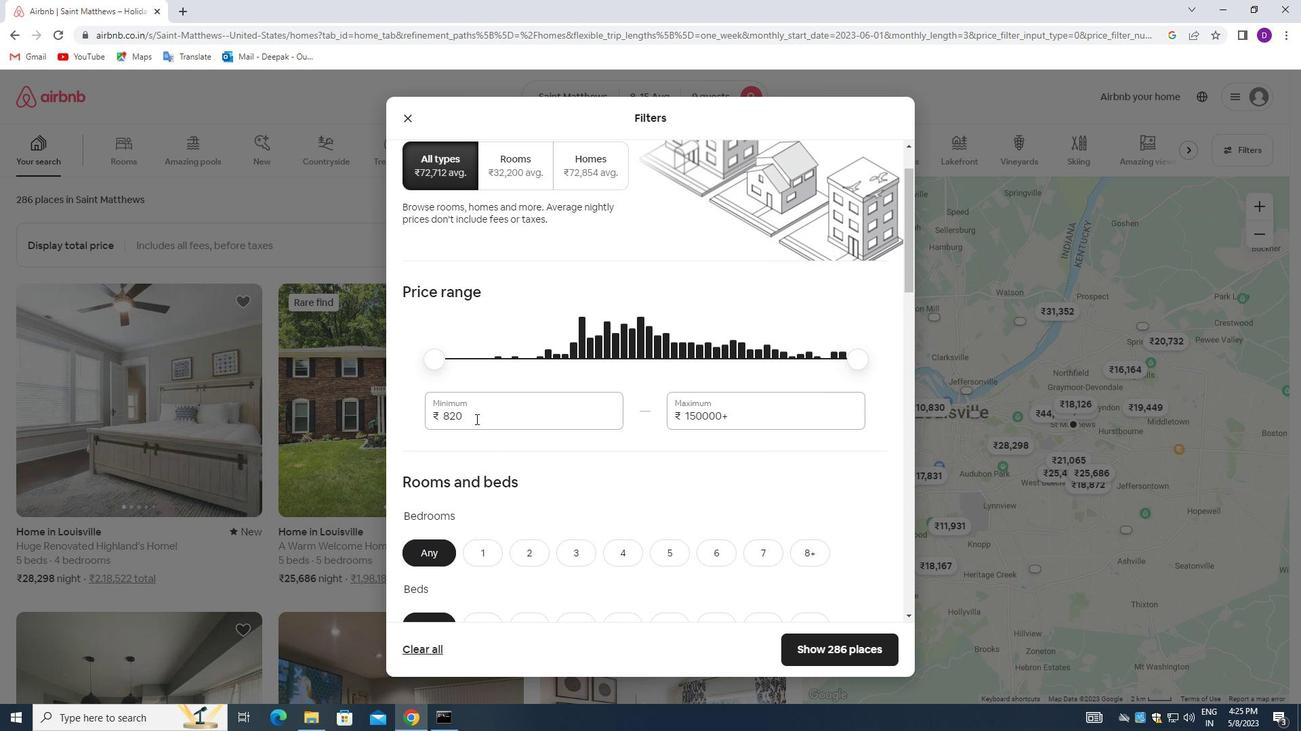 
Action: Key pressed 10000<Key.tab>14000
Screenshot: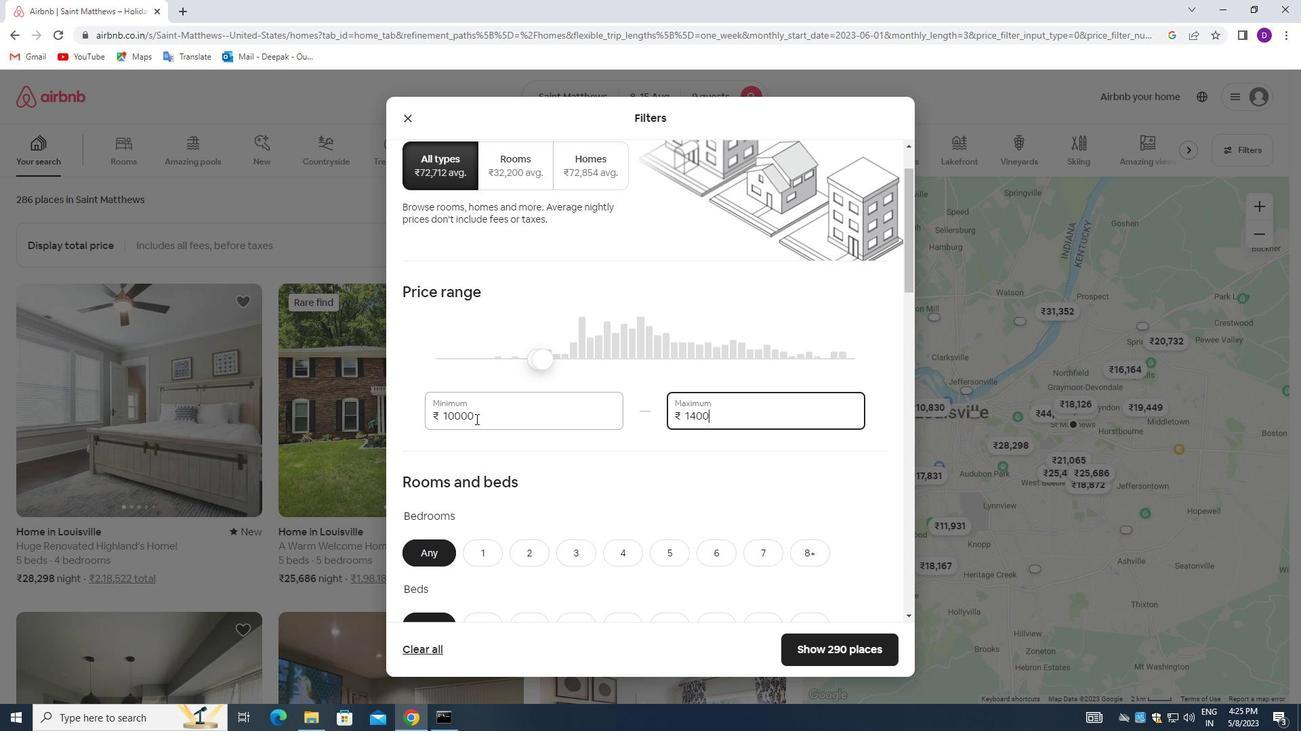 
Action: Mouse moved to (606, 449)
Screenshot: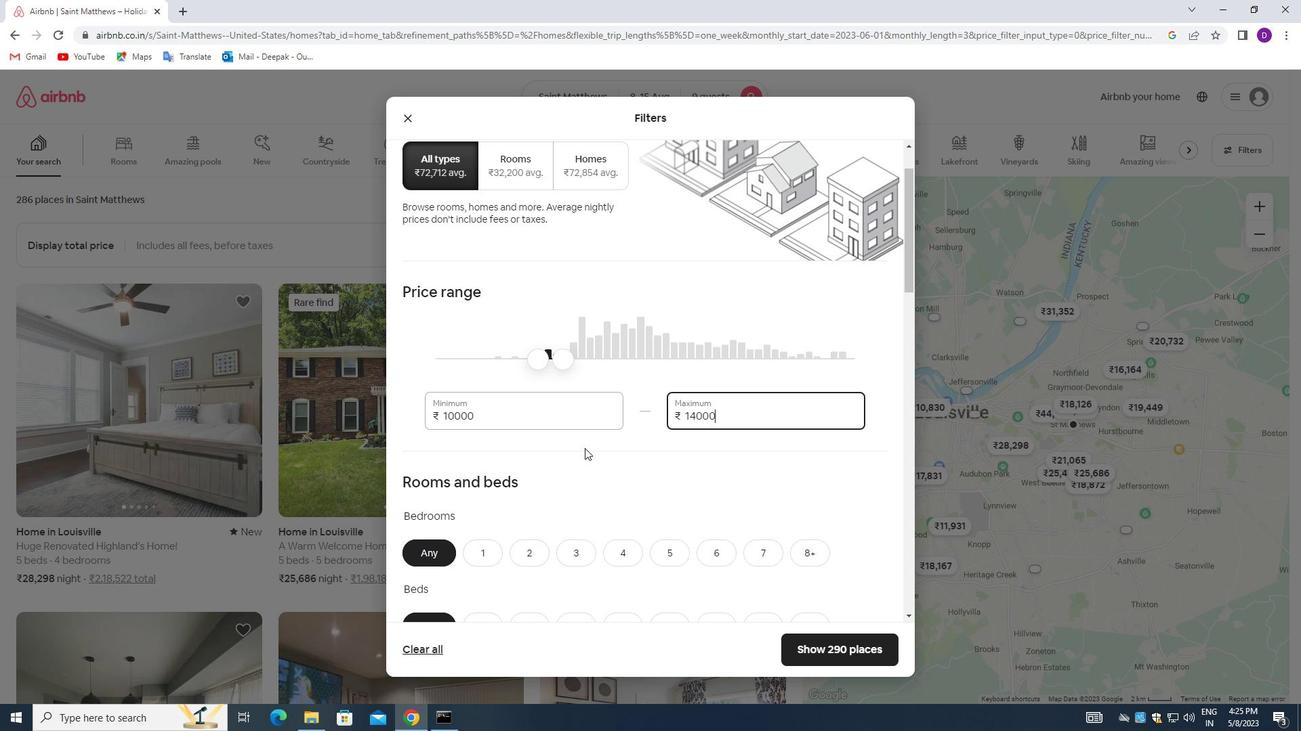 
Action: Mouse scrolled (606, 448) with delta (0, 0)
Screenshot: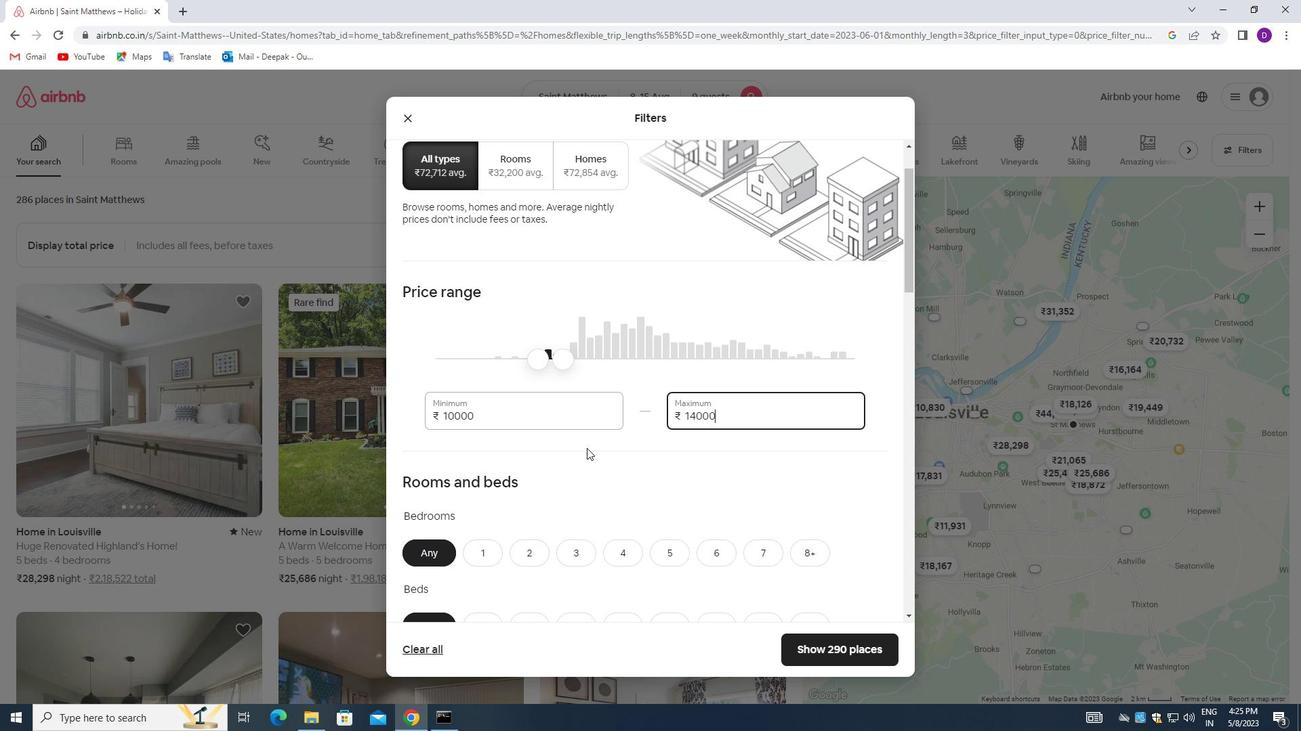 
Action: Mouse moved to (606, 449)
Screenshot: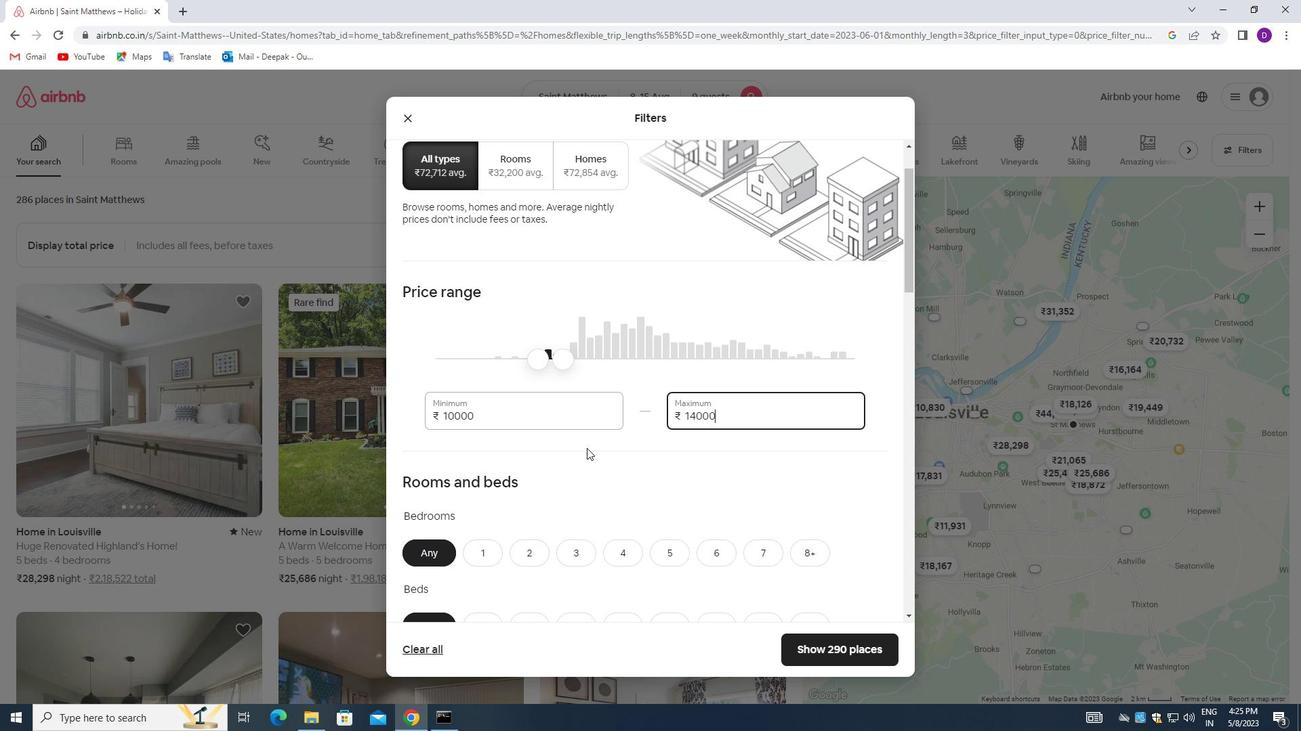 
Action: Mouse scrolled (606, 449) with delta (0, 0)
Screenshot: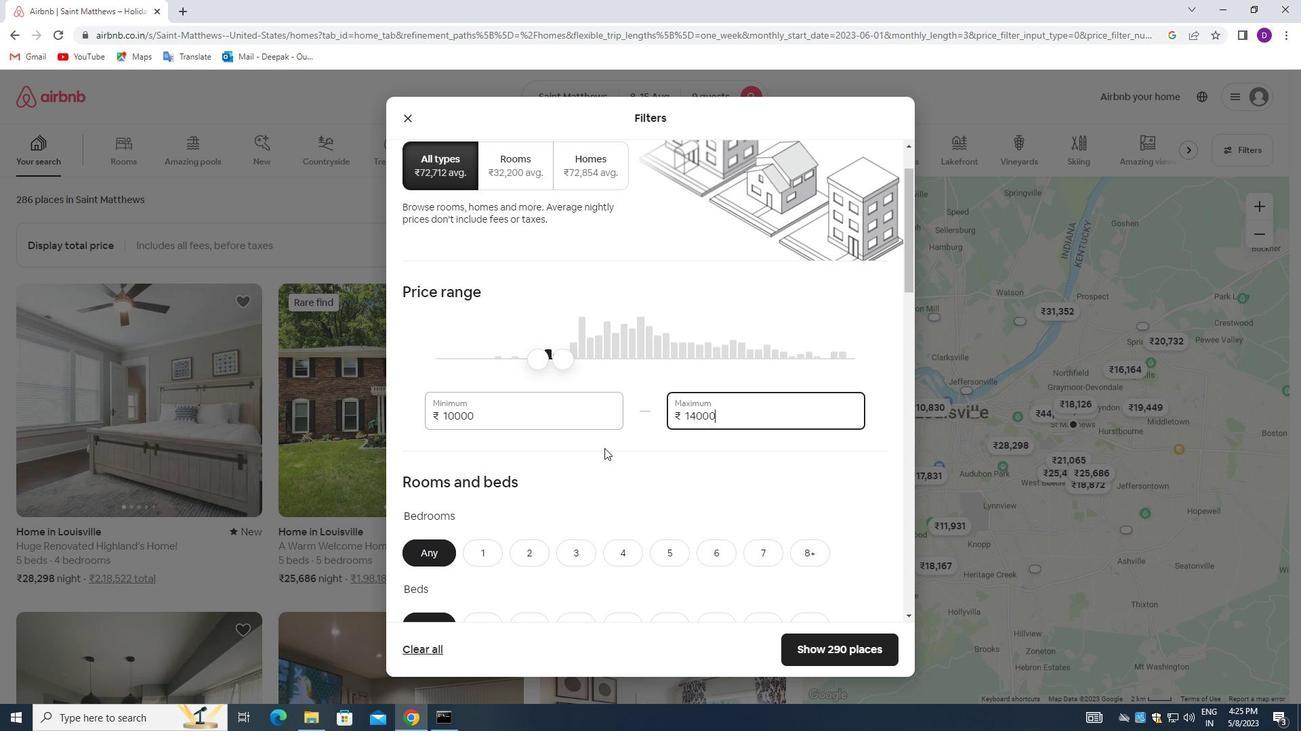 
Action: Mouse moved to (606, 449)
Screenshot: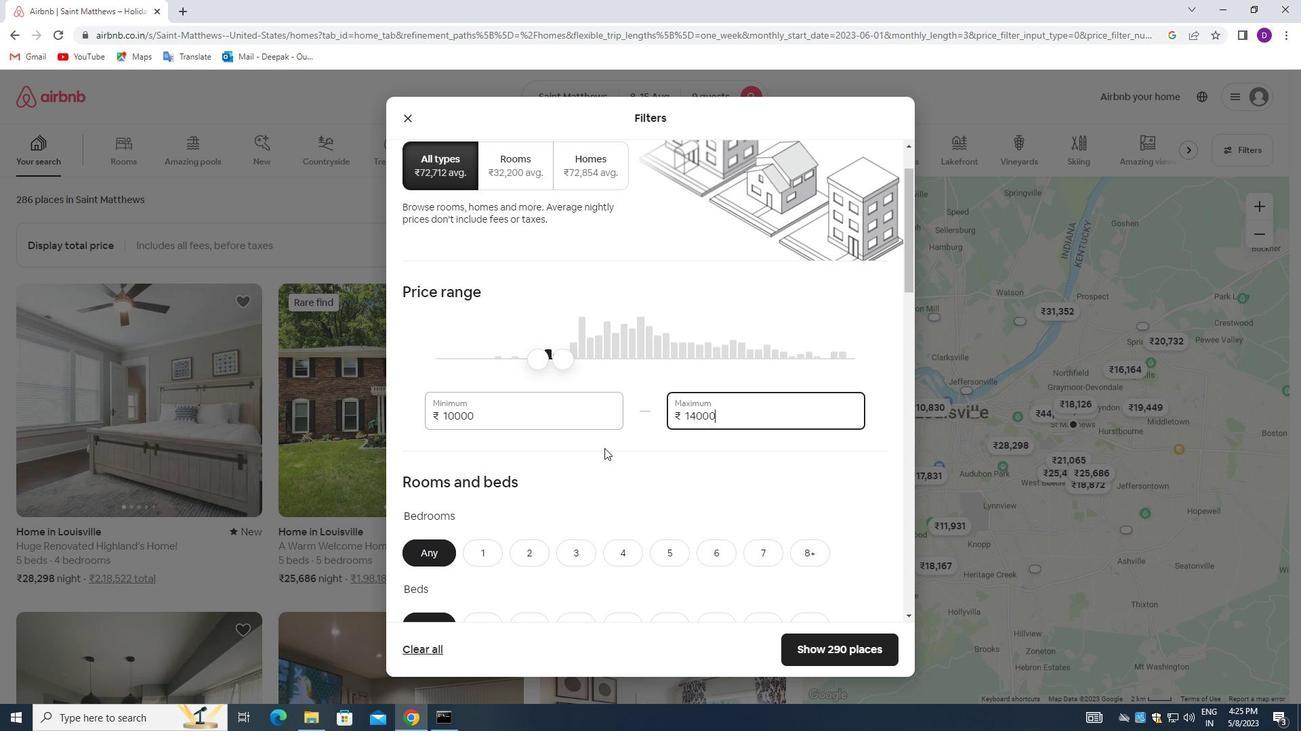 
Action: Mouse scrolled (606, 449) with delta (0, 0)
Screenshot: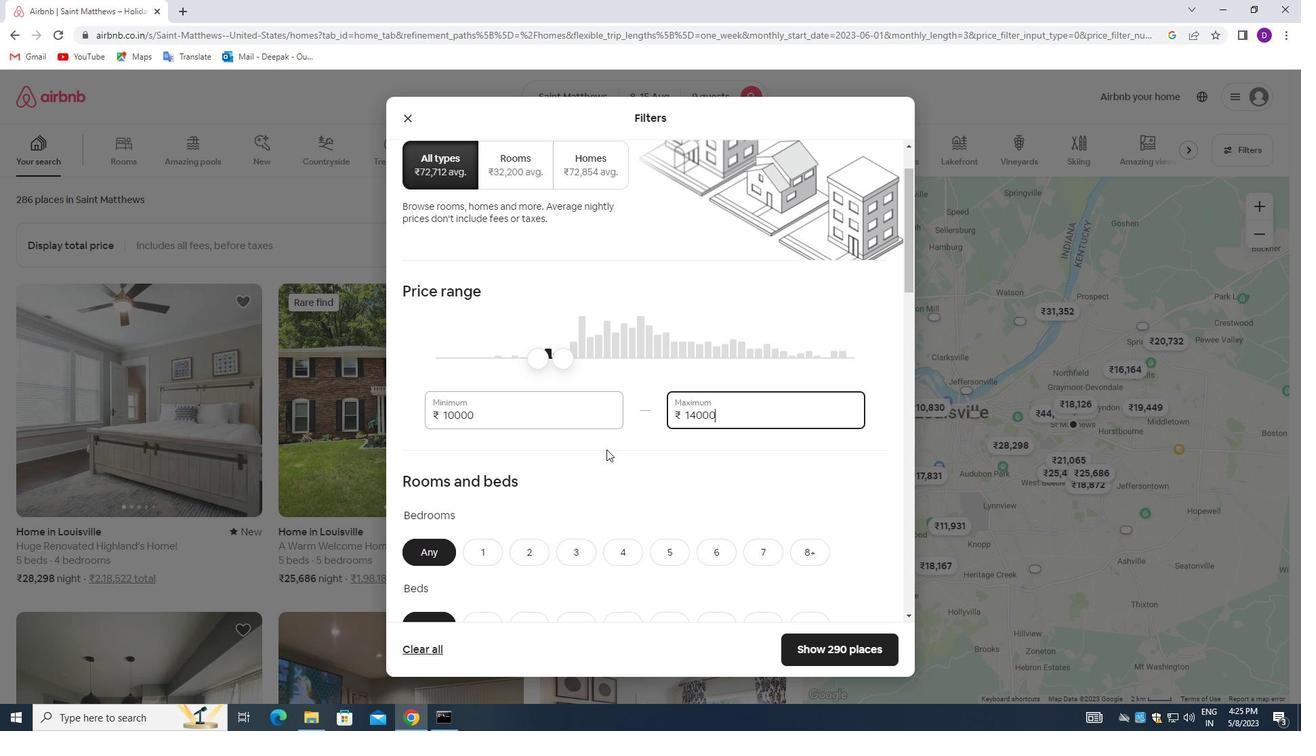 
Action: Mouse moved to (668, 360)
Screenshot: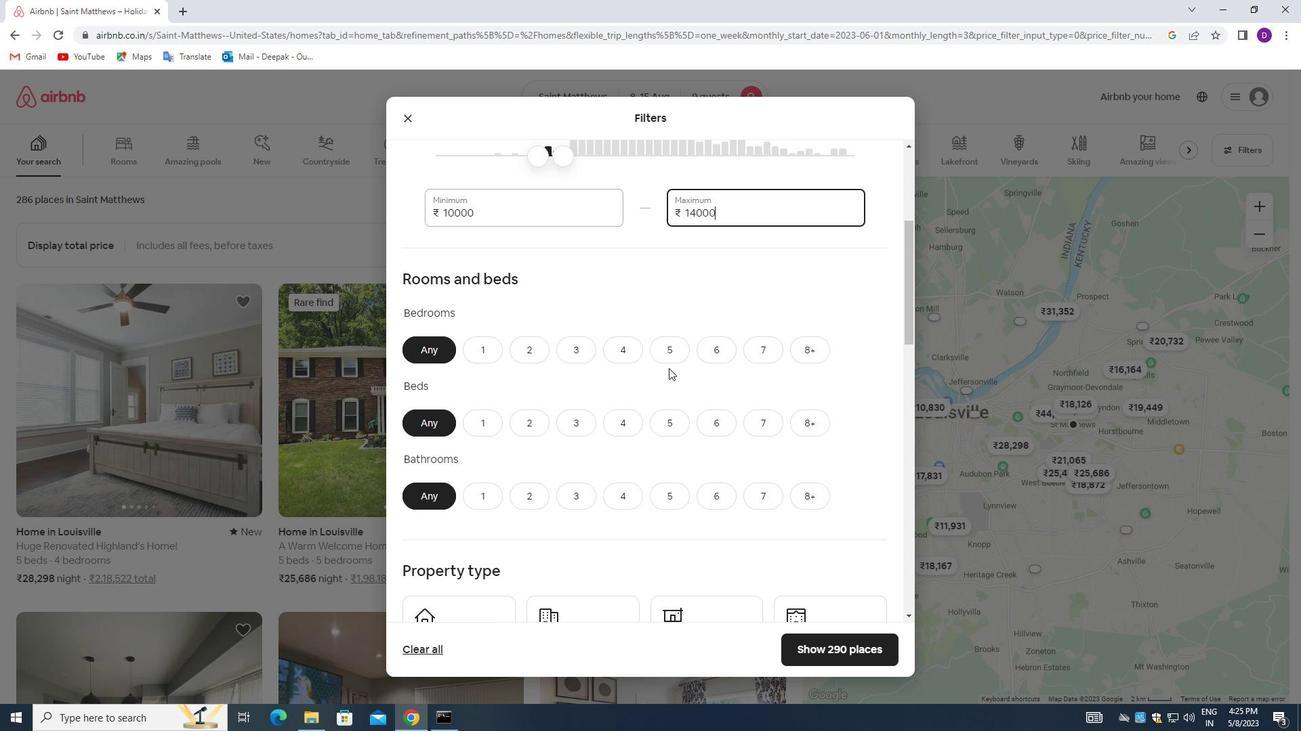 
Action: Mouse pressed left at (668, 360)
Screenshot: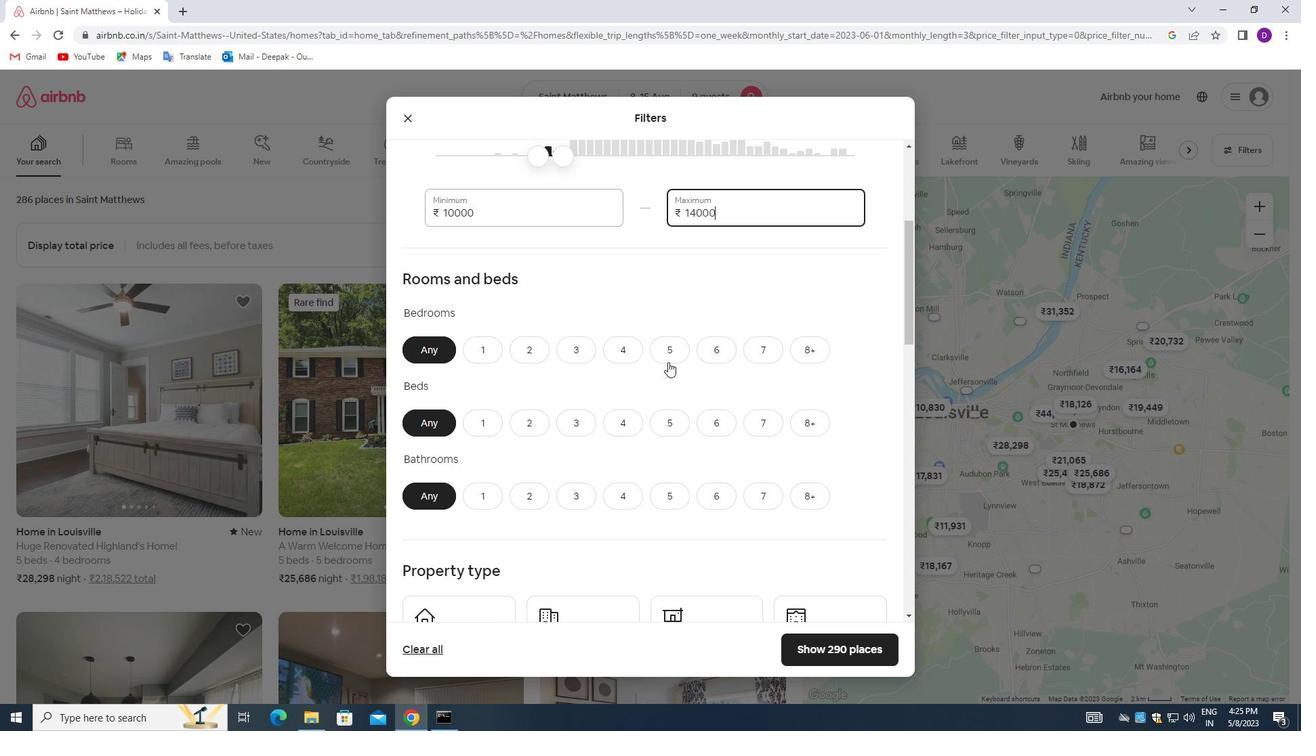 
Action: Mouse moved to (800, 419)
Screenshot: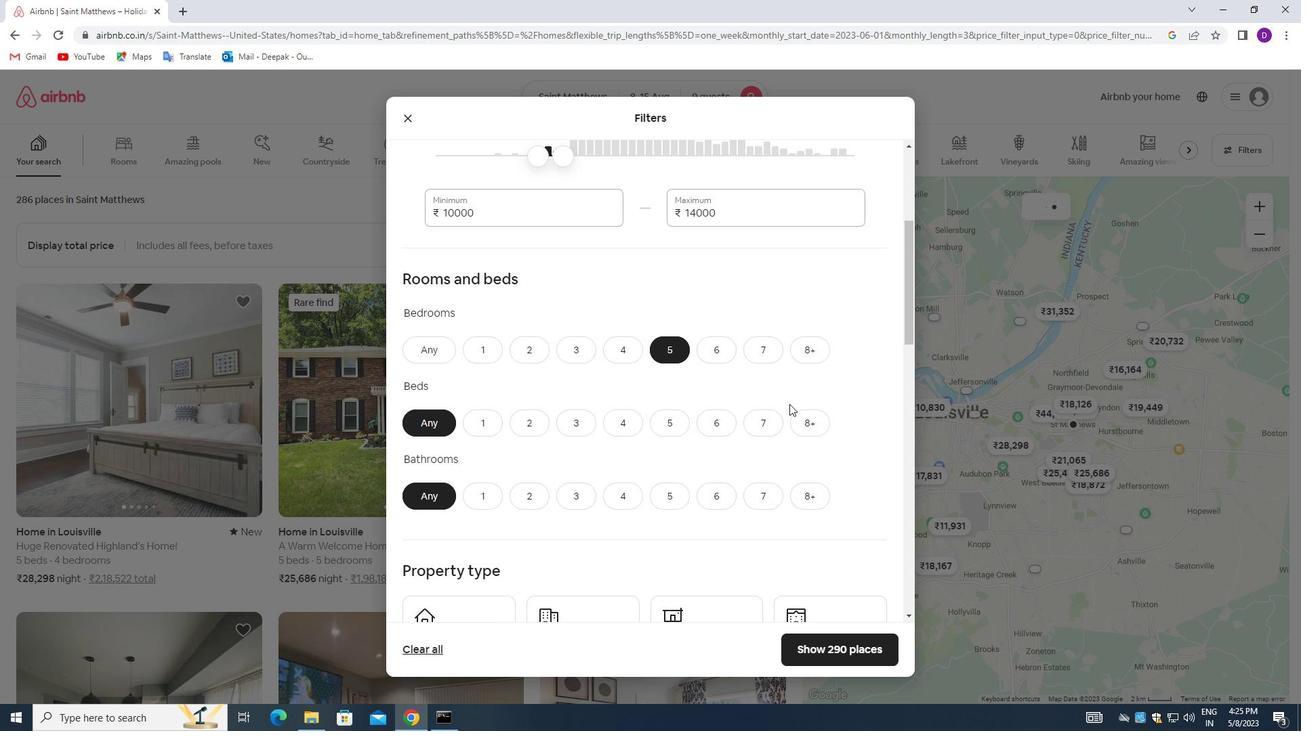 
Action: Mouse pressed left at (800, 419)
Screenshot: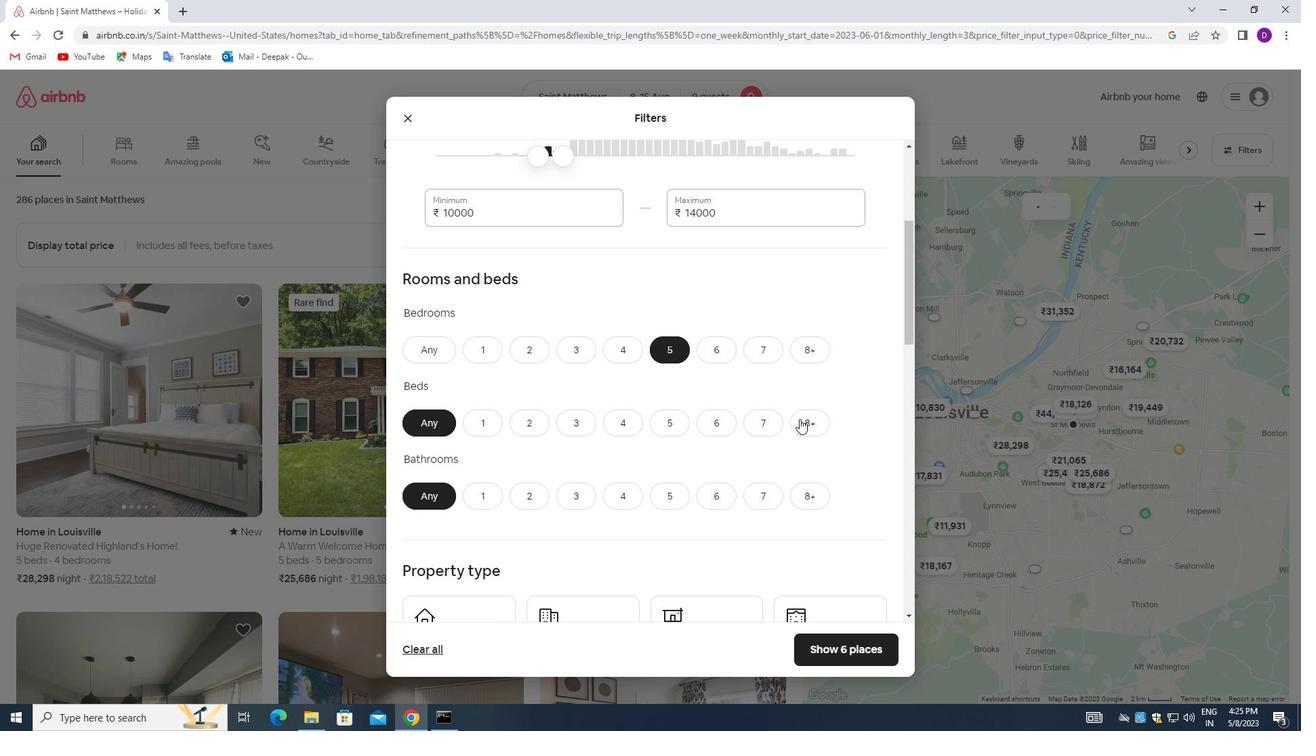 
Action: Mouse moved to (668, 489)
Screenshot: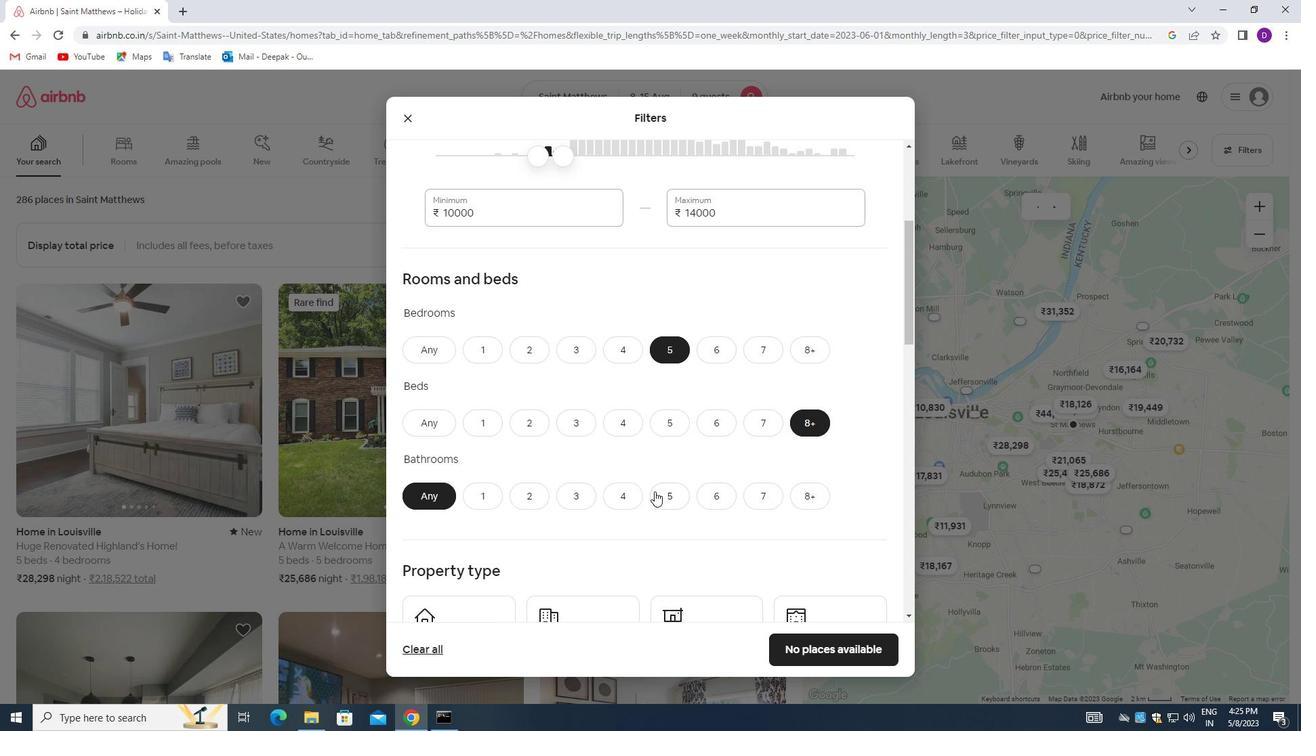 
Action: Mouse pressed left at (668, 489)
Screenshot: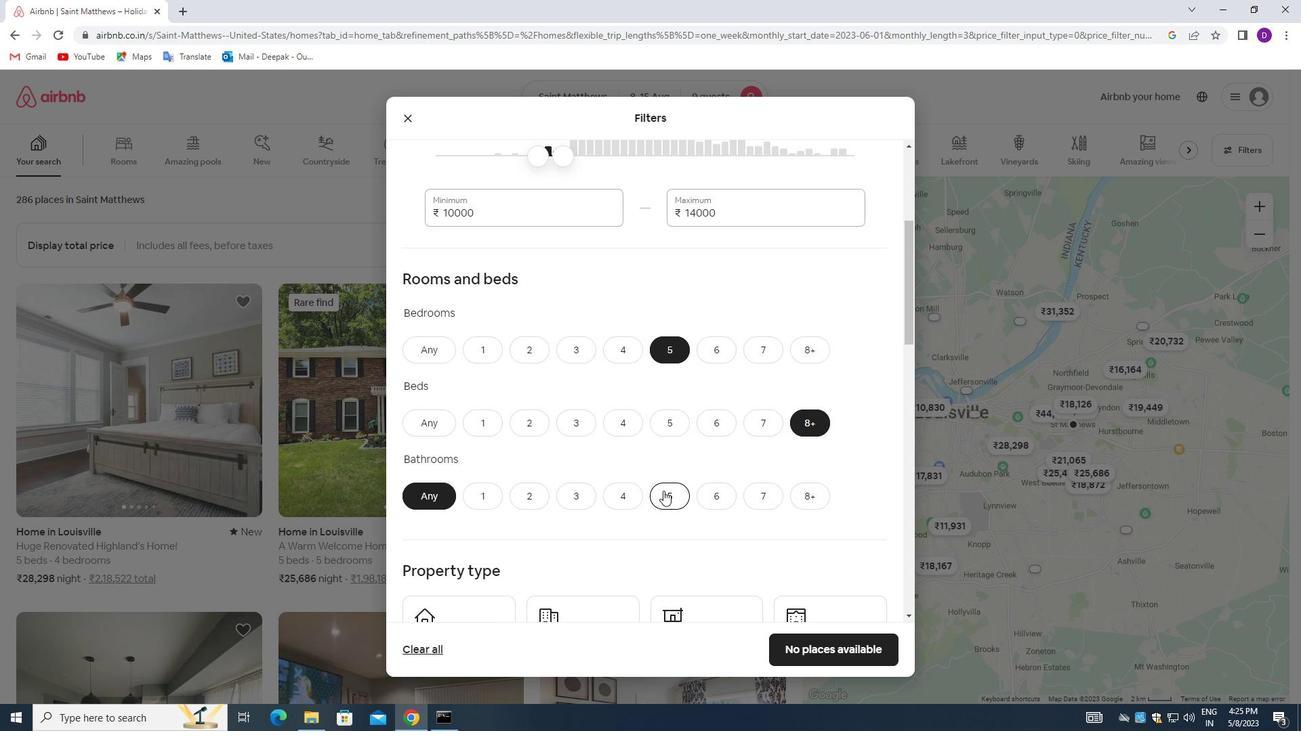 
Action: Mouse moved to (625, 428)
Screenshot: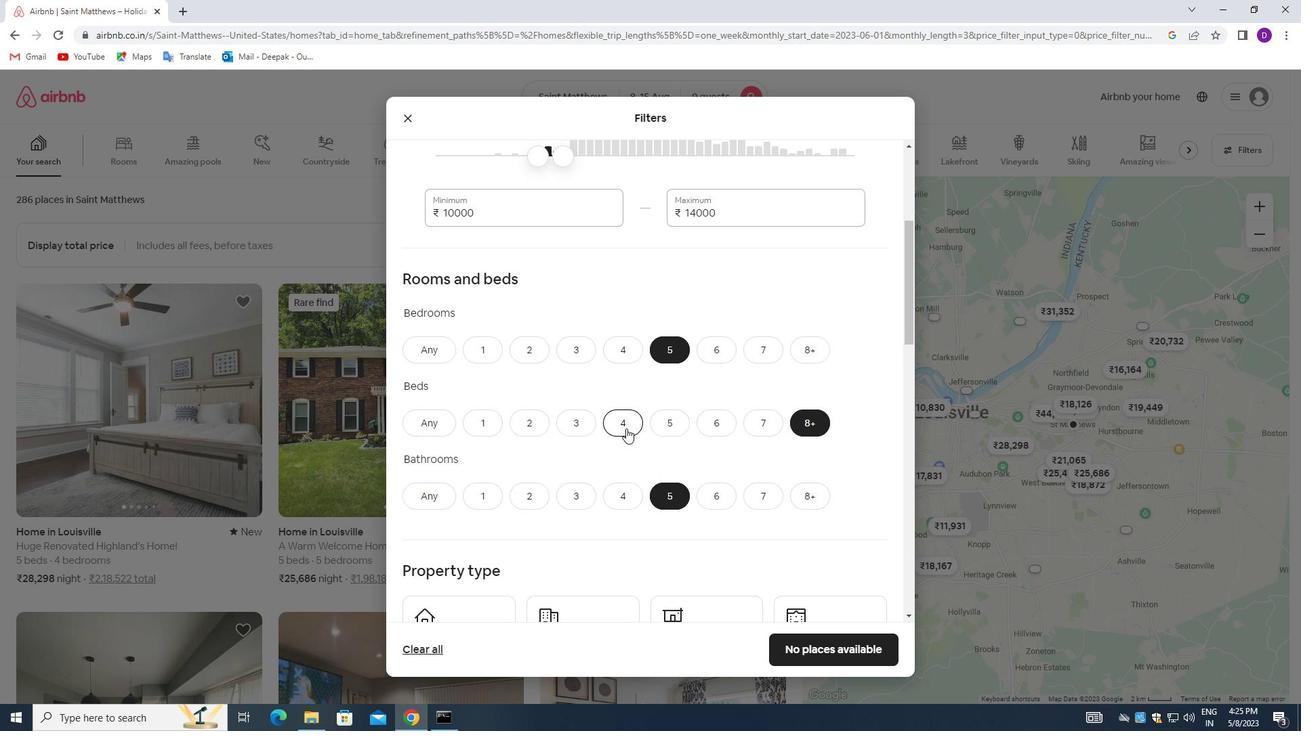
Action: Mouse scrolled (625, 428) with delta (0, 0)
Screenshot: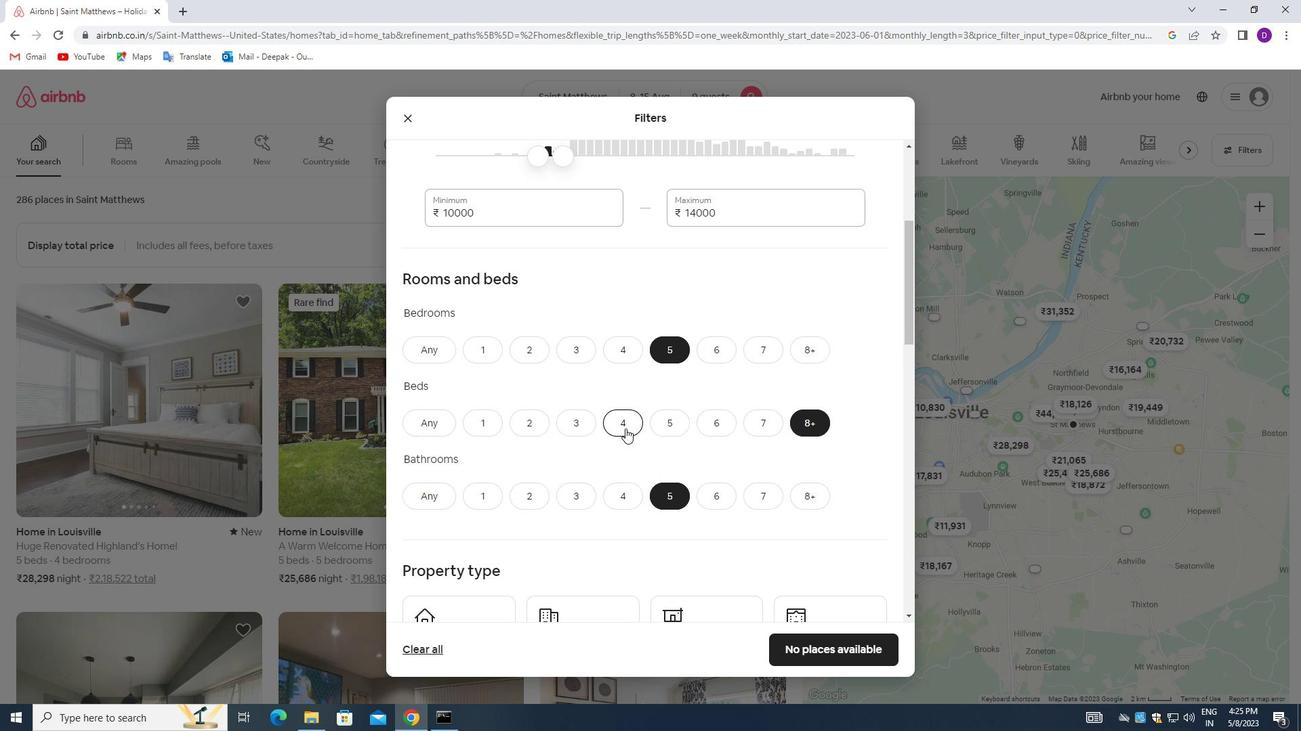 
Action: Mouse scrolled (625, 428) with delta (0, 0)
Screenshot: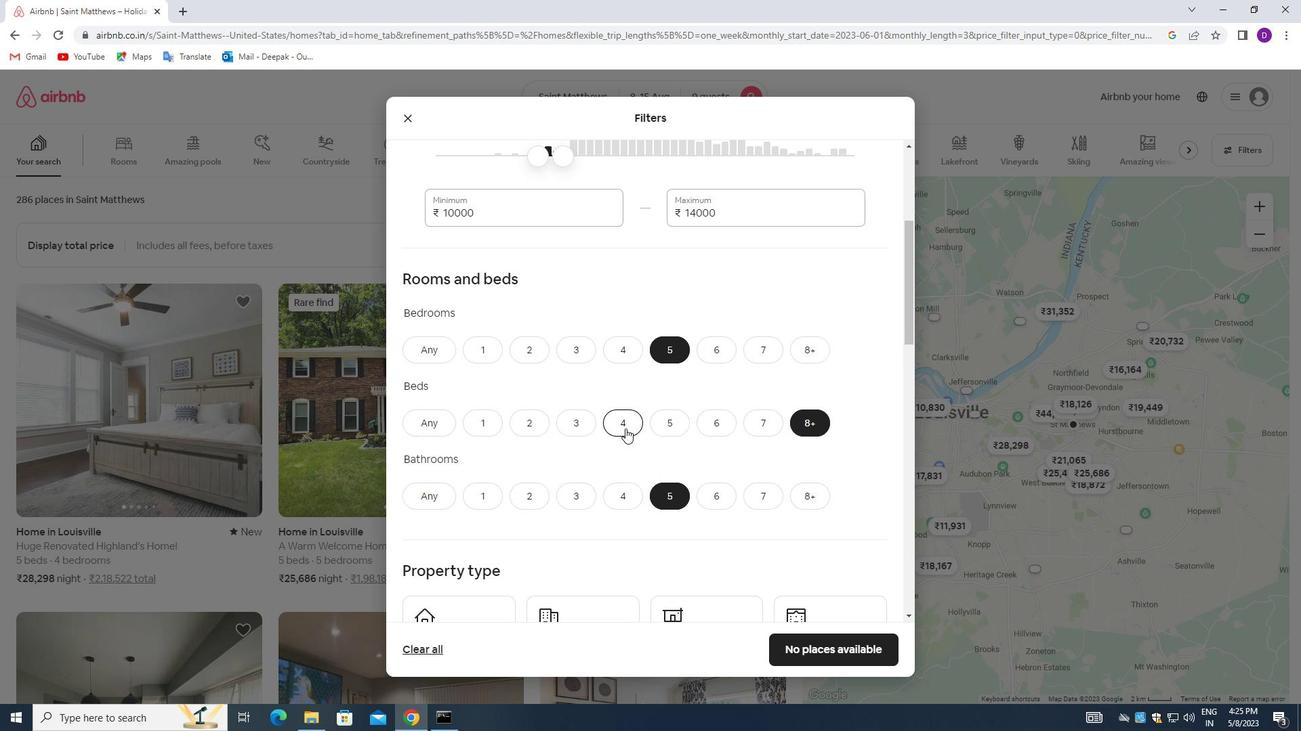 
Action: Mouse scrolled (625, 428) with delta (0, 0)
Screenshot: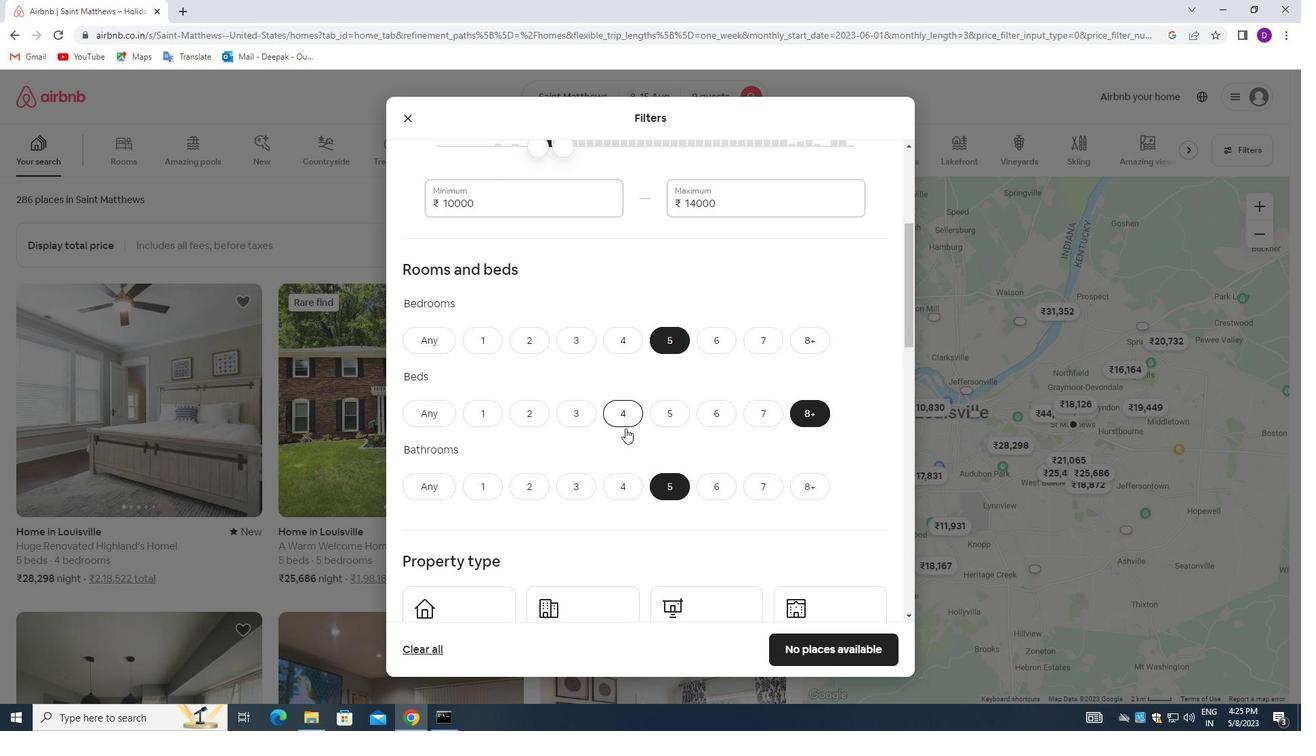 
Action: Mouse moved to (625, 428)
Screenshot: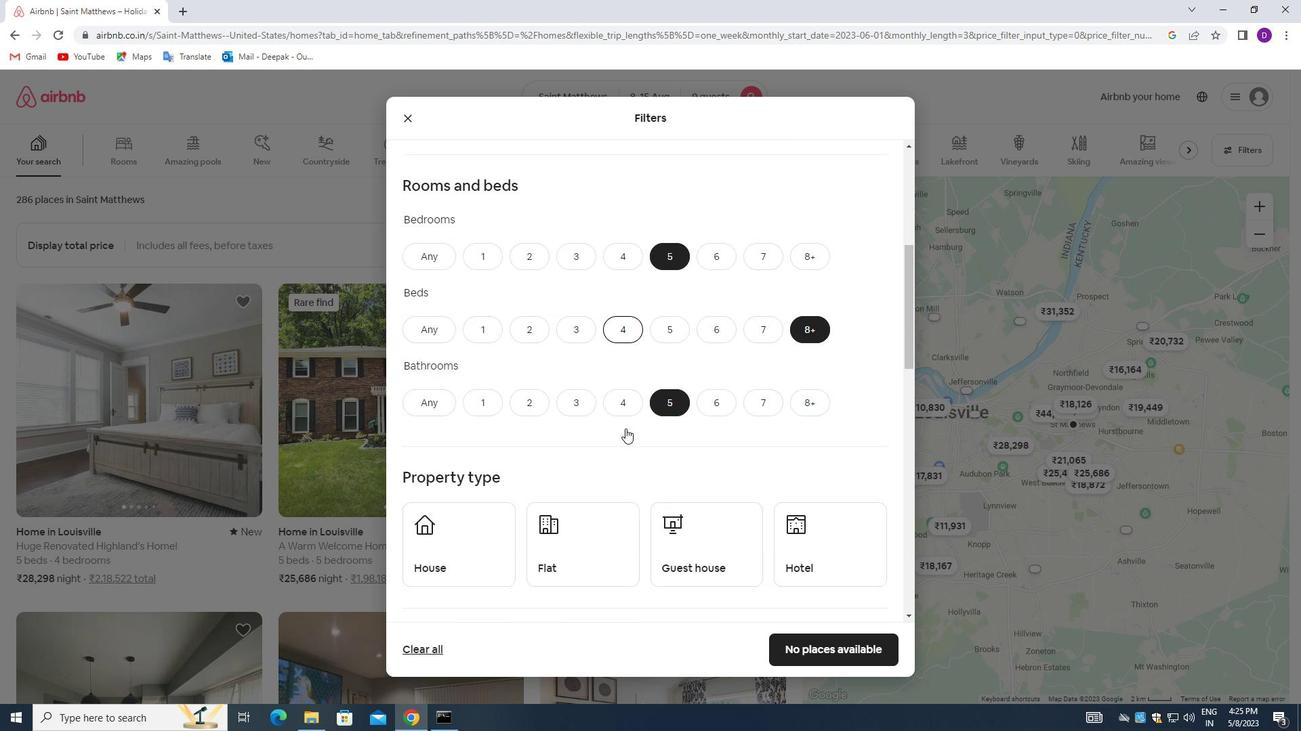 
Action: Mouse scrolled (625, 427) with delta (0, 0)
Screenshot: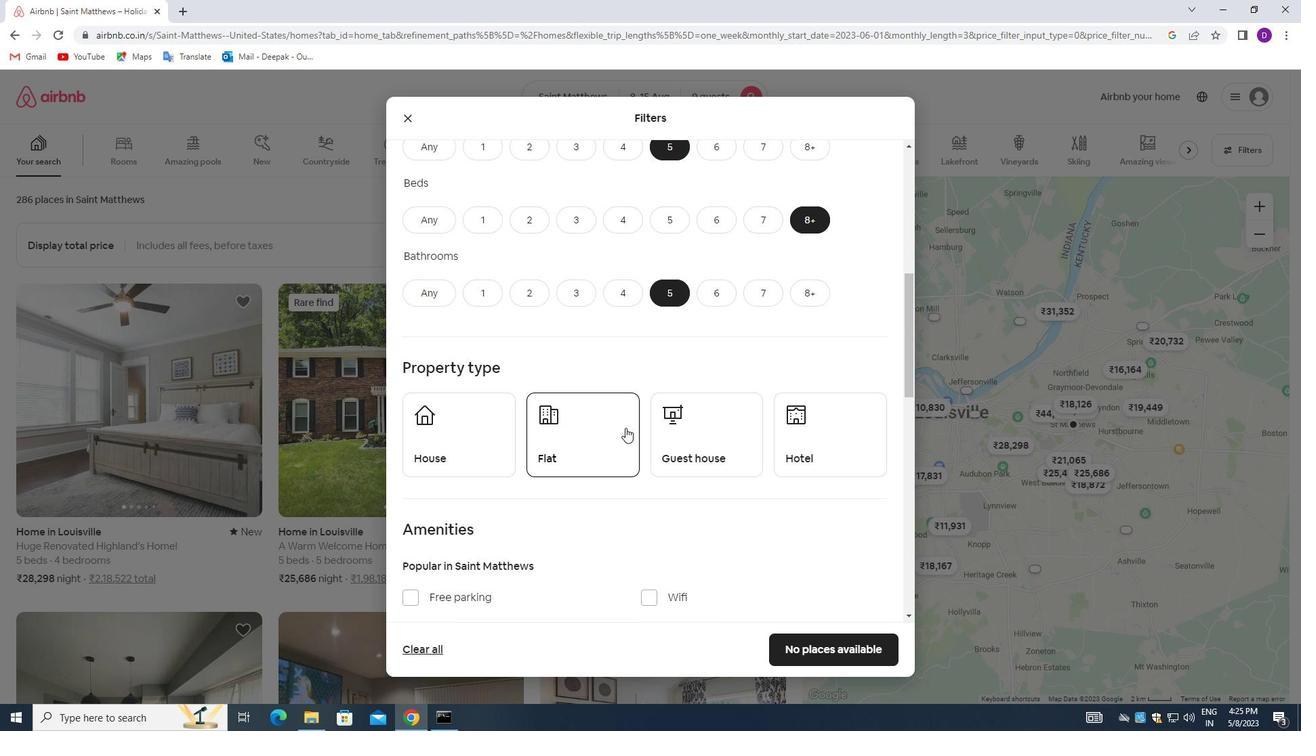 
Action: Mouse scrolled (625, 427) with delta (0, 0)
Screenshot: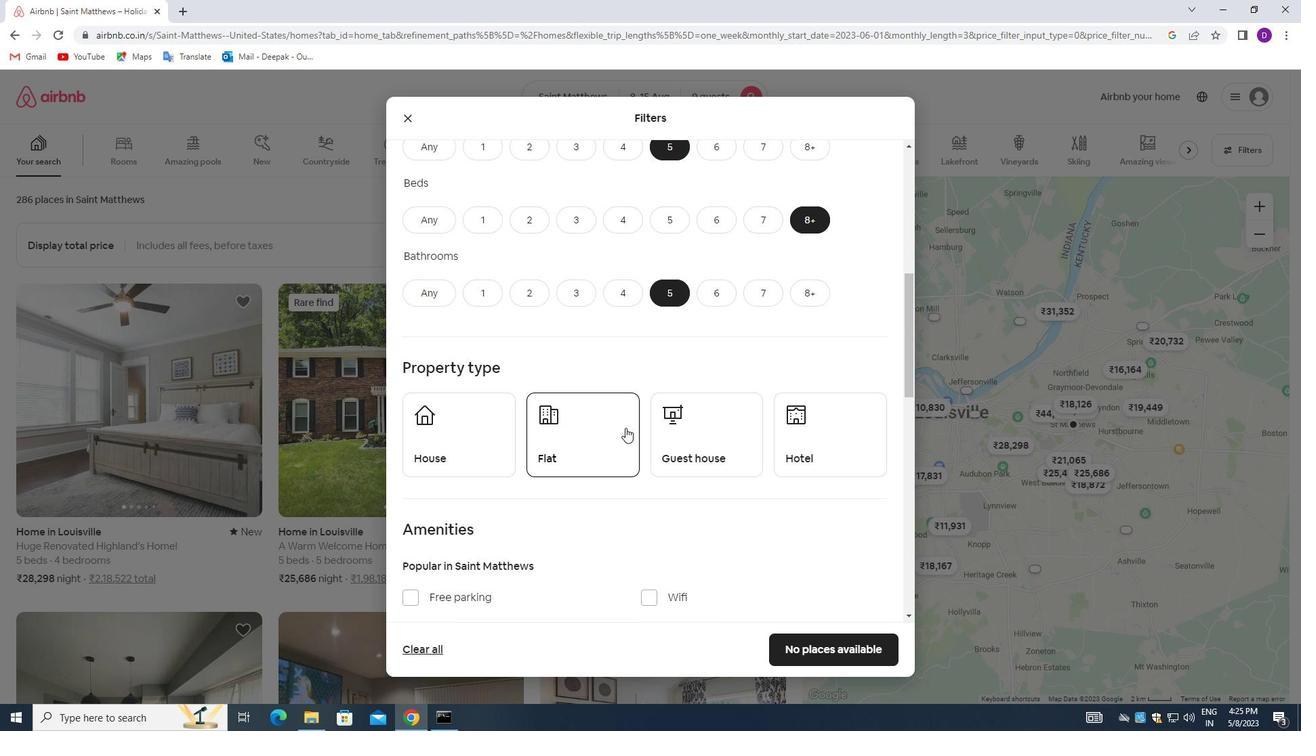 
Action: Mouse moved to (580, 475)
Screenshot: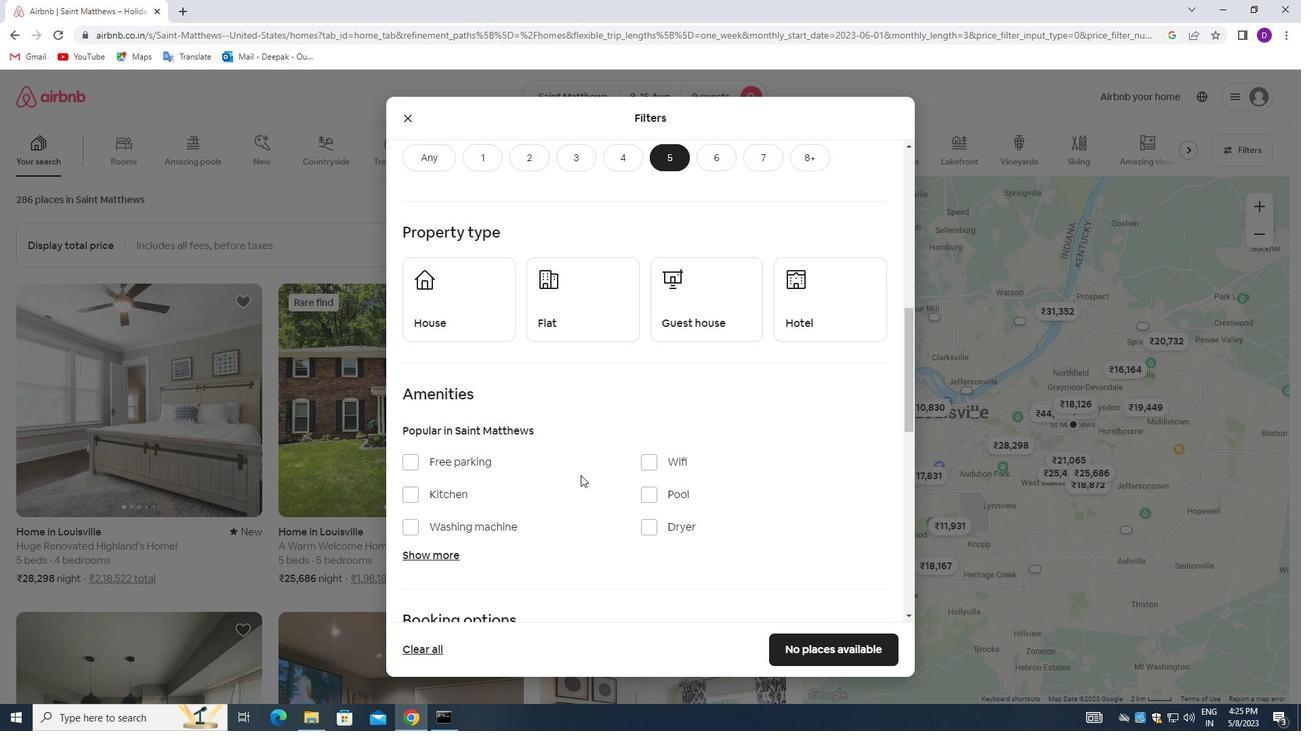 
Action: Mouse scrolled (580, 475) with delta (0, 0)
Screenshot: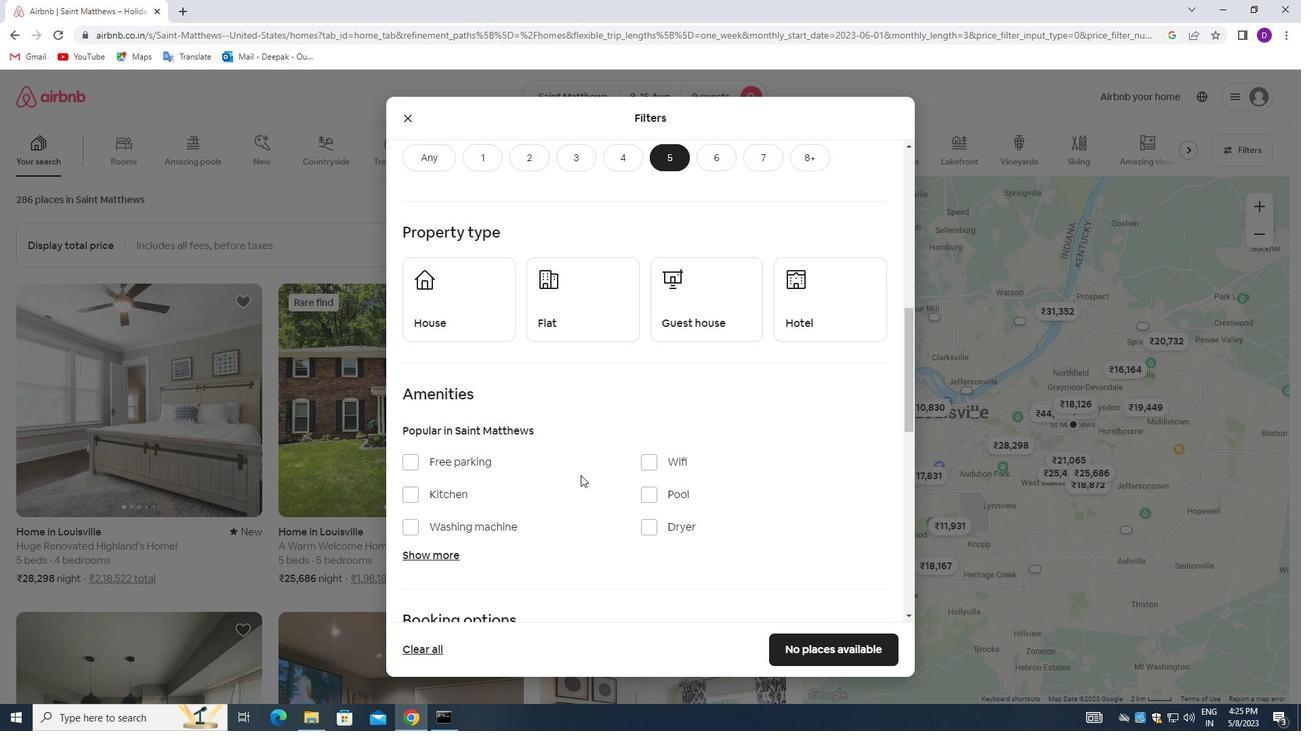 
Action: Mouse moved to (643, 397)
Screenshot: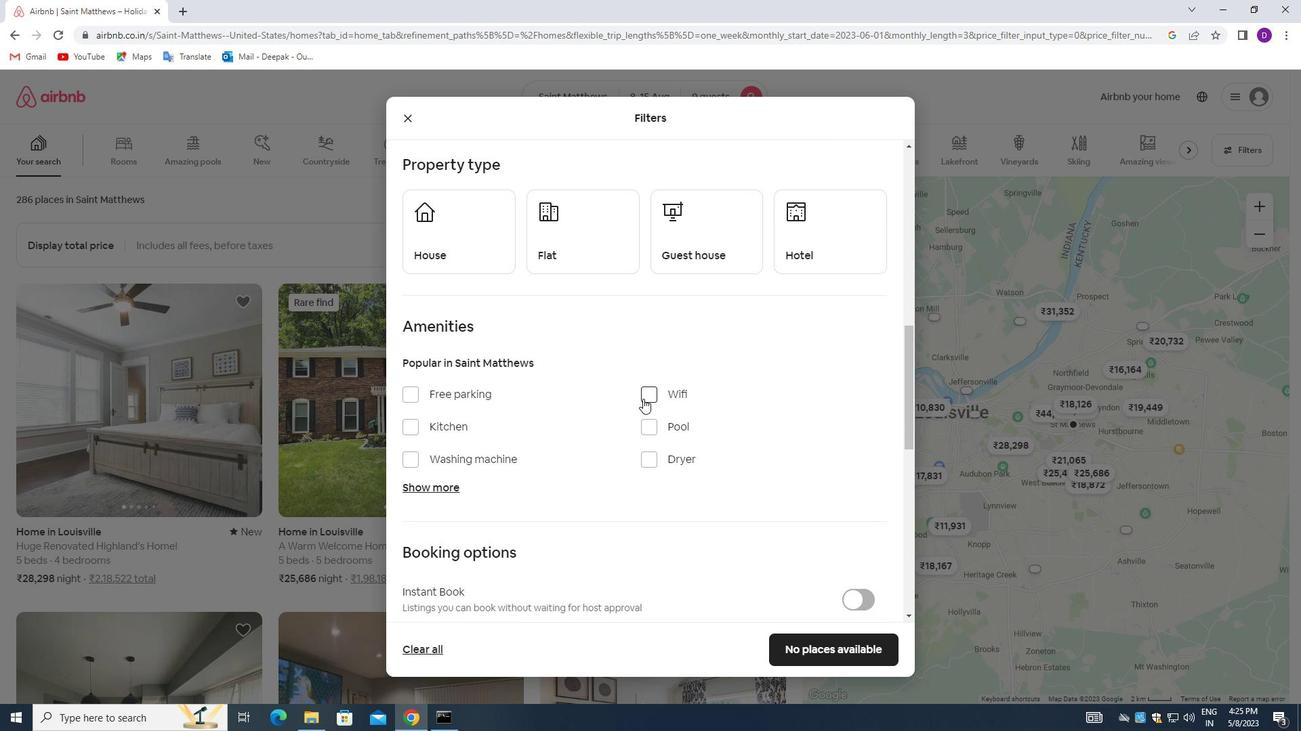 
Action: Mouse pressed left at (643, 397)
Screenshot: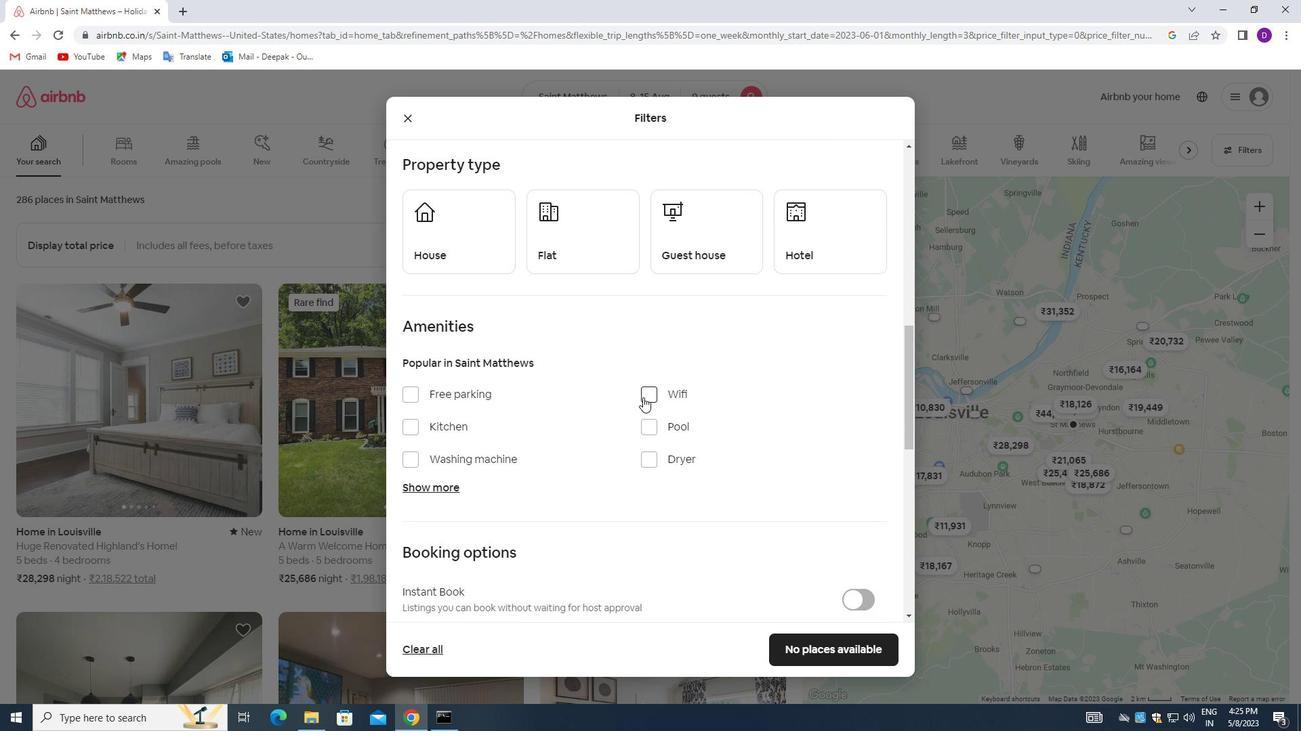 
Action: Mouse moved to (407, 396)
Screenshot: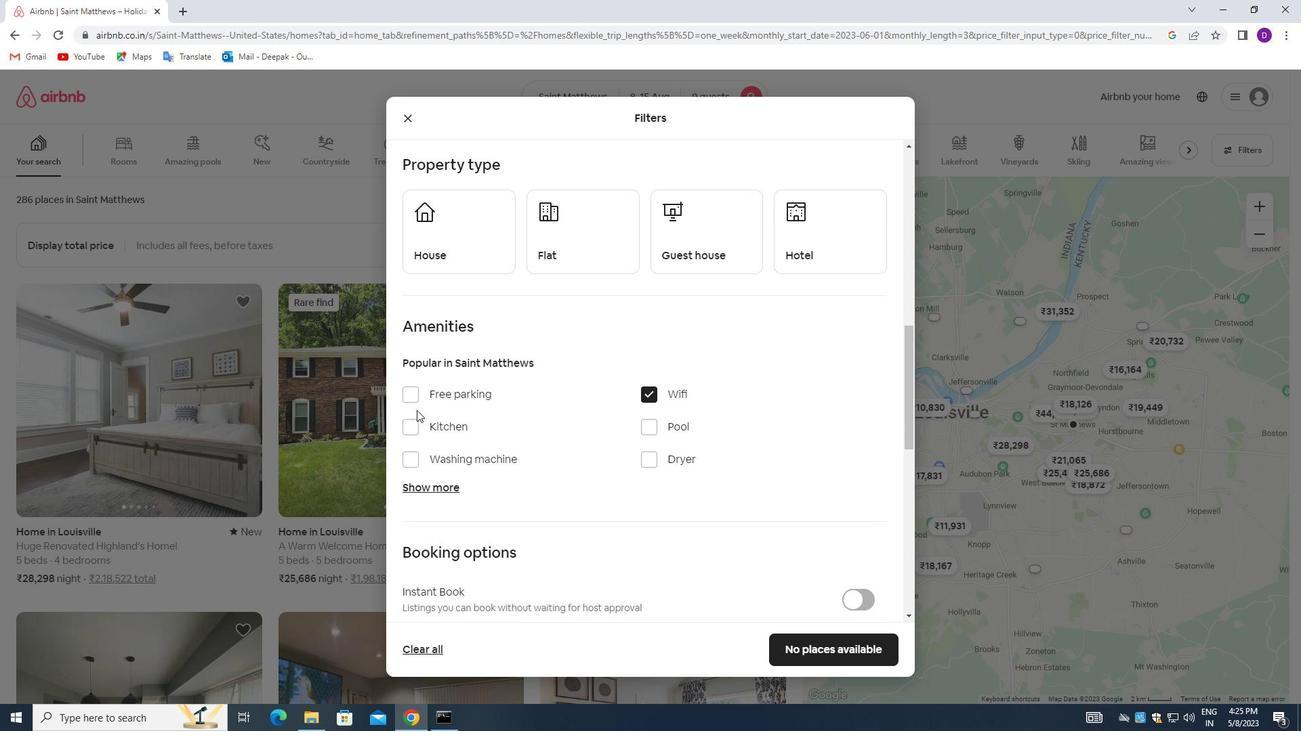 
Action: Mouse pressed left at (407, 396)
Screenshot: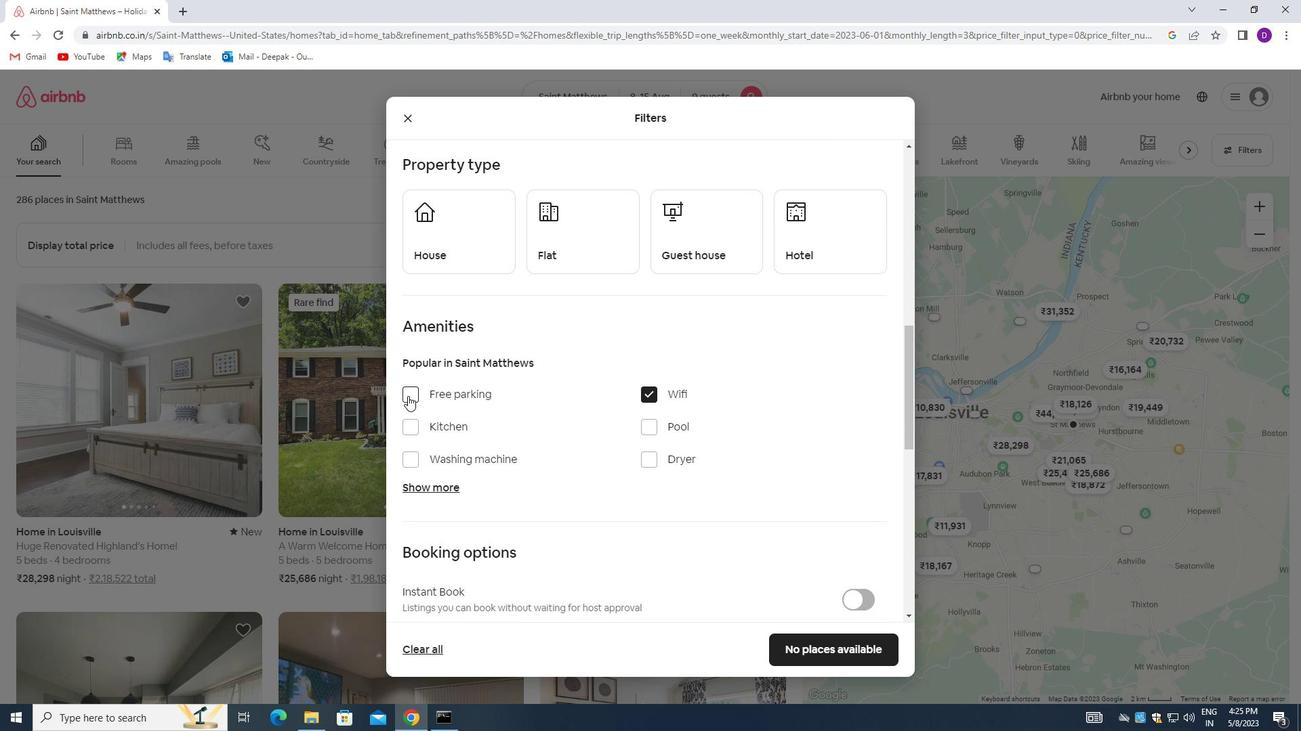 
Action: Mouse moved to (431, 486)
Screenshot: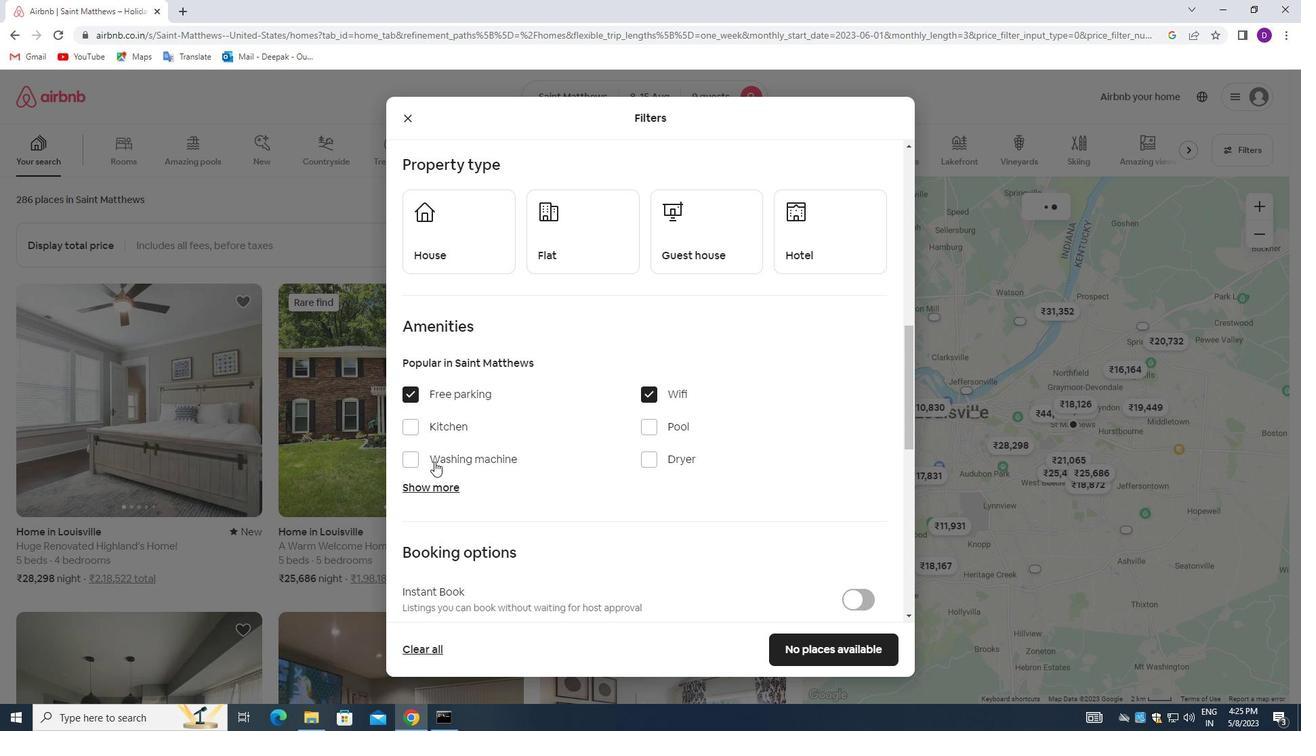 
Action: Mouse pressed left at (431, 486)
Screenshot: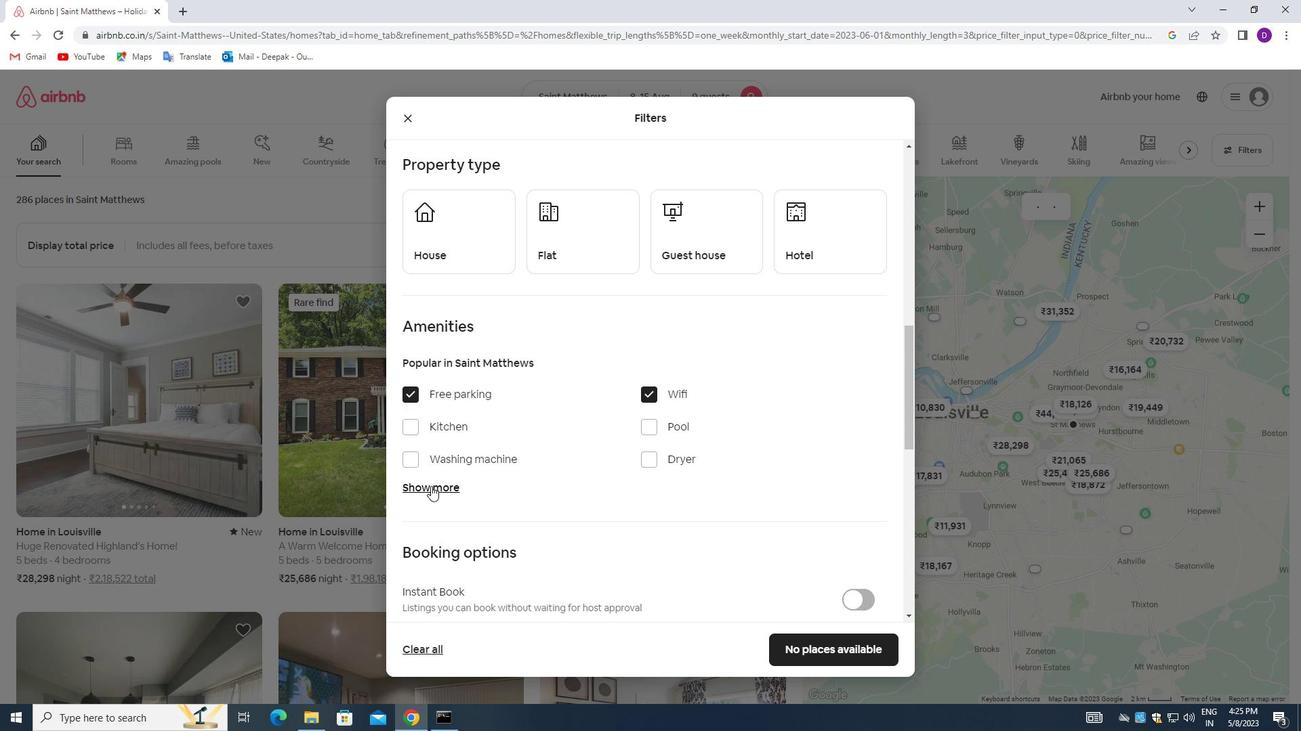 
Action: Mouse moved to (517, 466)
Screenshot: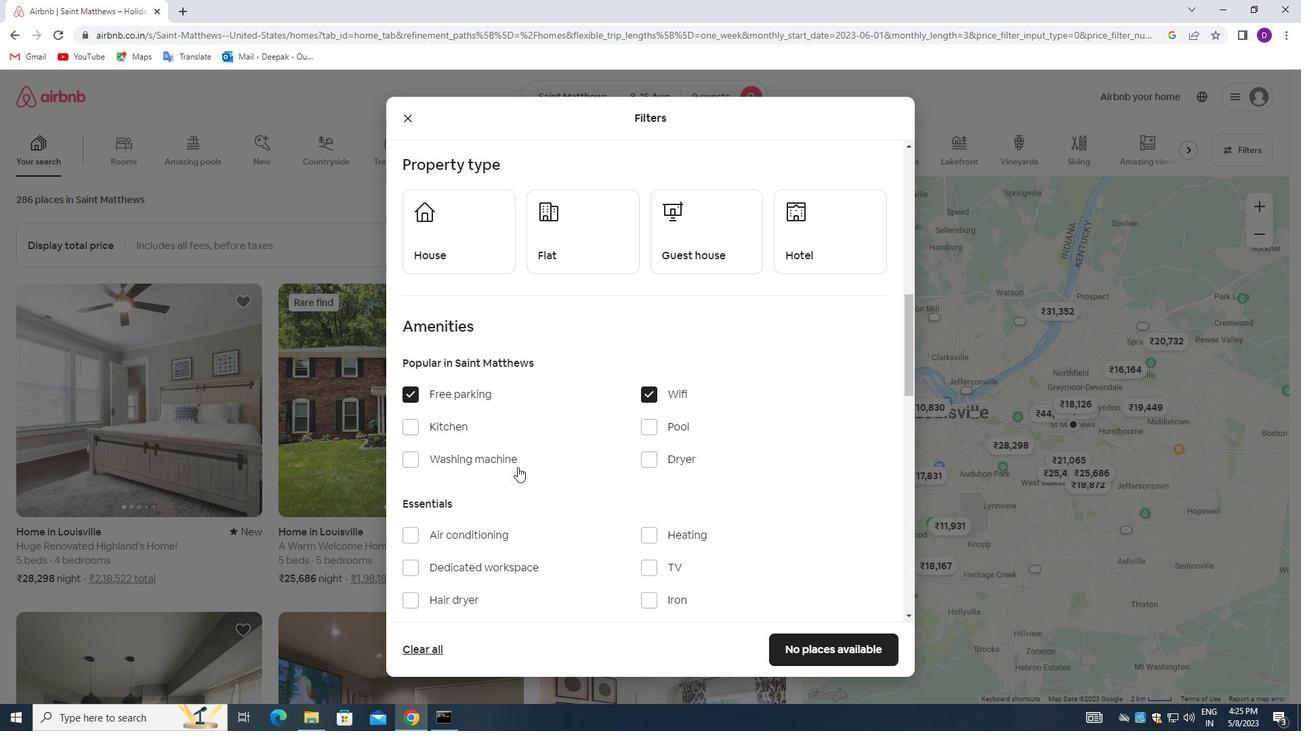 
Action: Mouse scrolled (517, 465) with delta (0, 0)
Screenshot: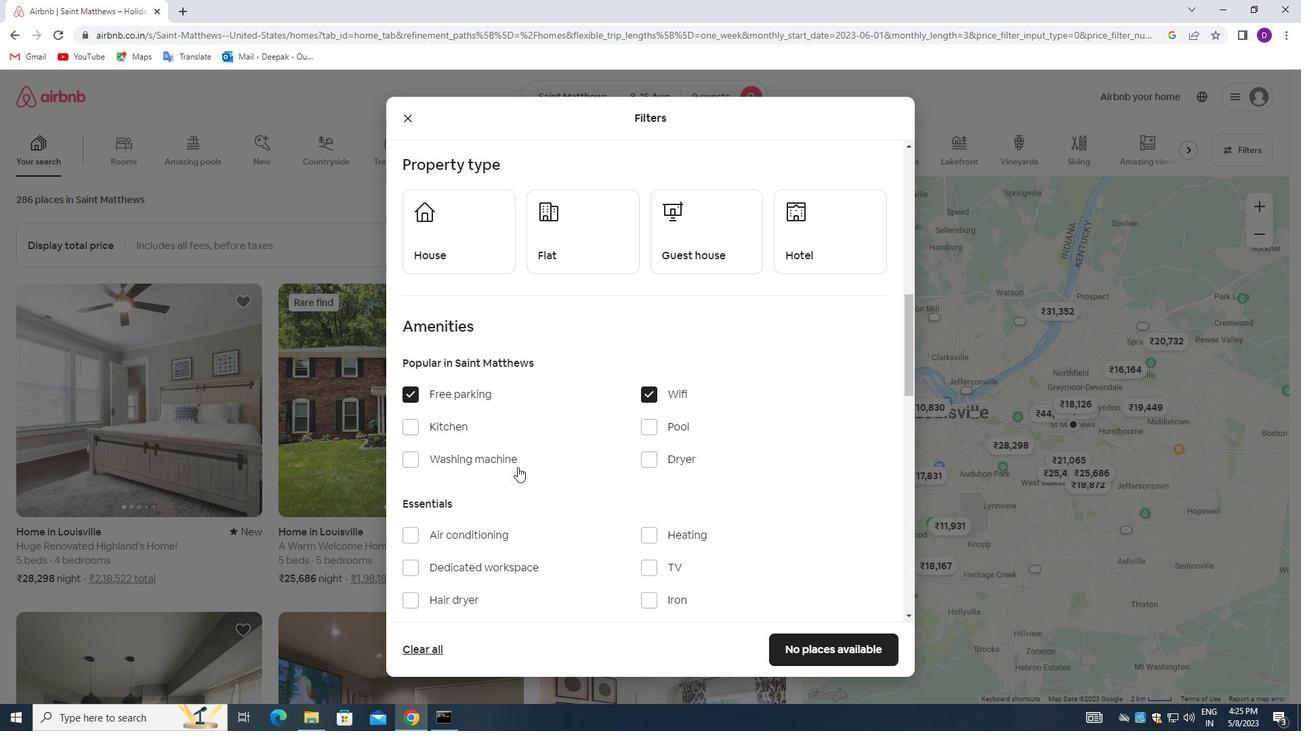 
Action: Mouse scrolled (517, 465) with delta (0, 0)
Screenshot: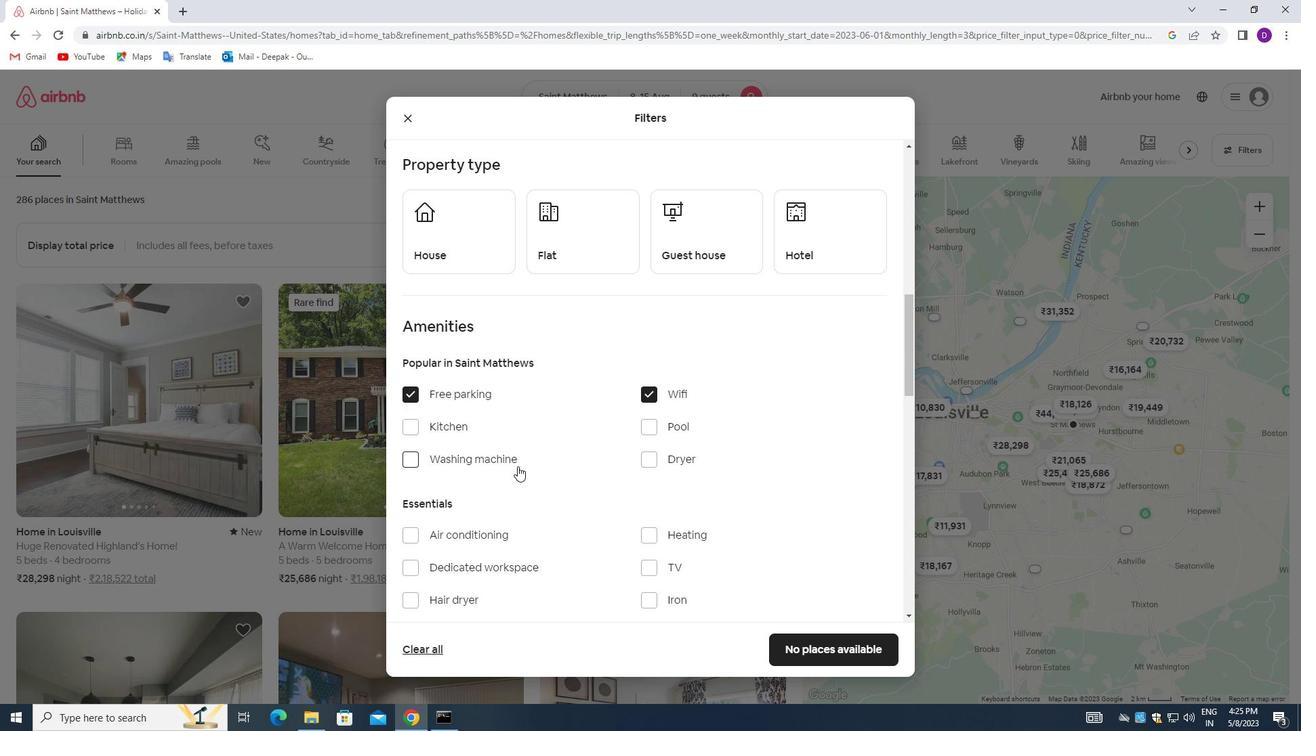 
Action: Mouse moved to (642, 433)
Screenshot: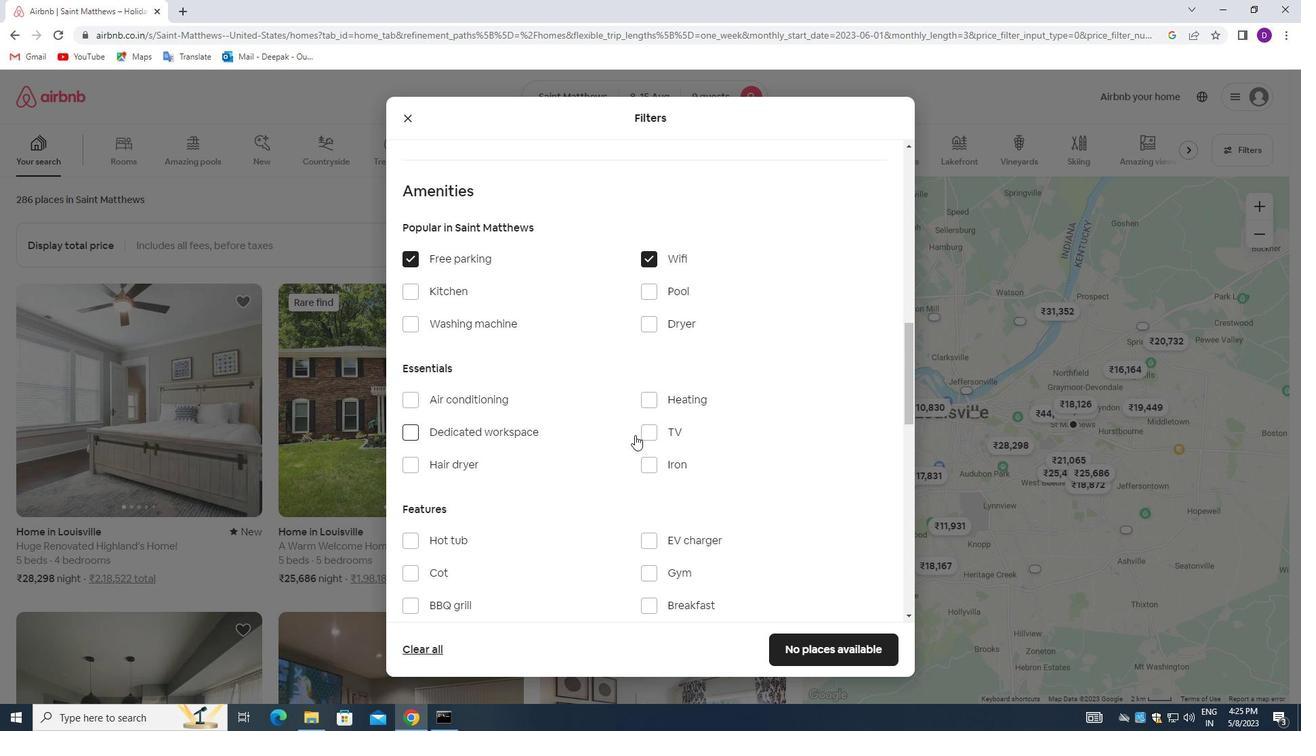 
Action: Mouse pressed left at (642, 433)
Screenshot: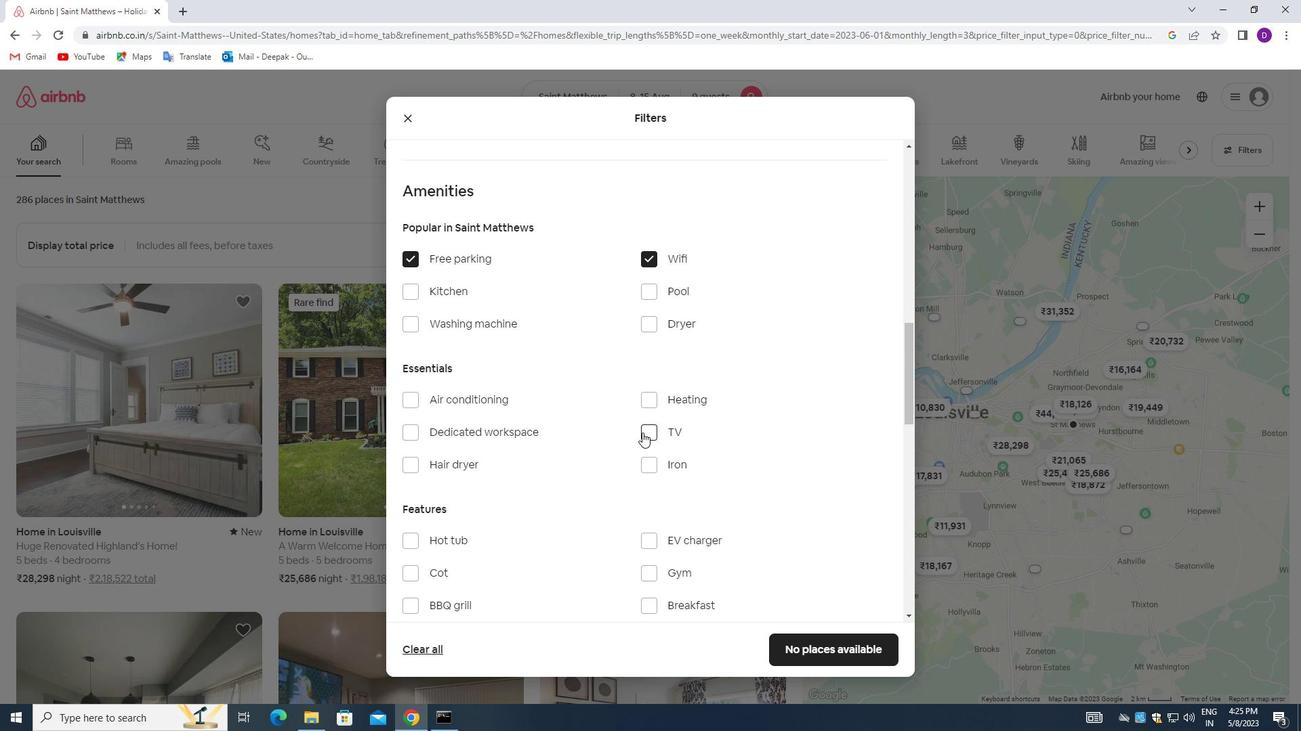 
Action: Mouse moved to (515, 468)
Screenshot: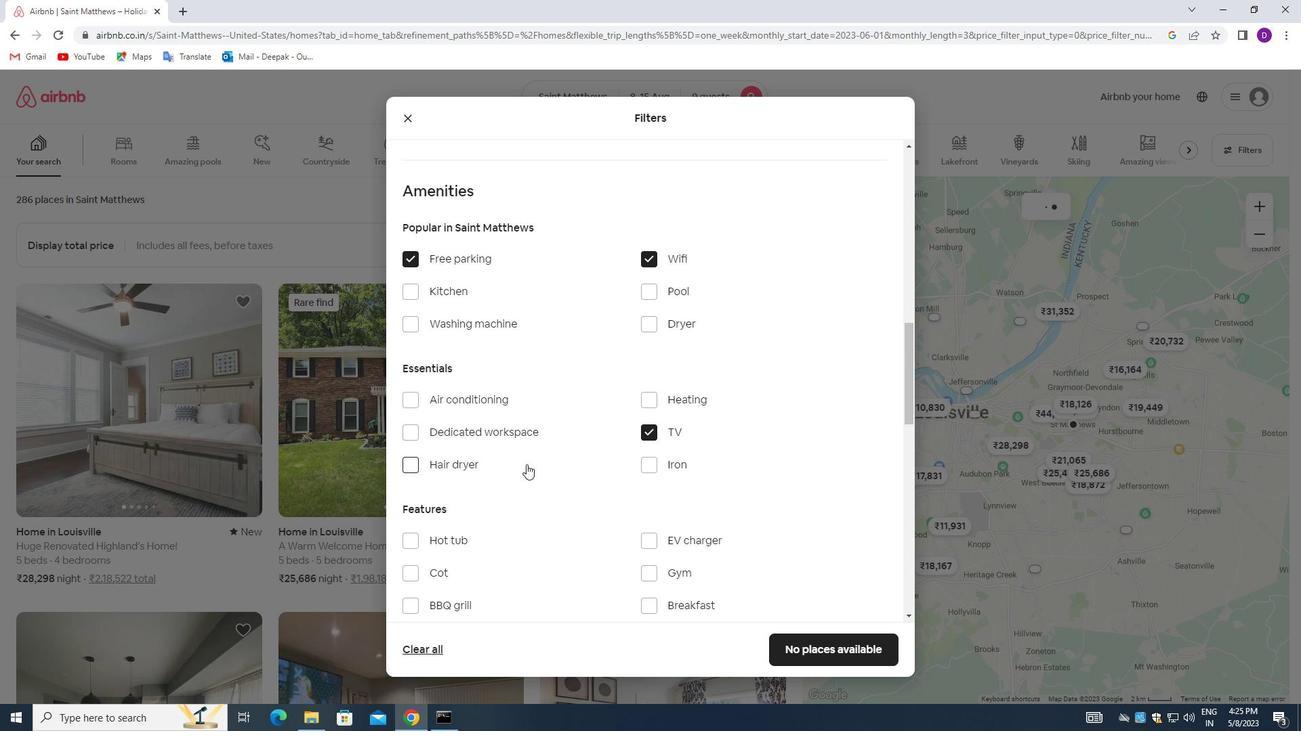 
Action: Mouse scrolled (515, 468) with delta (0, 0)
Screenshot: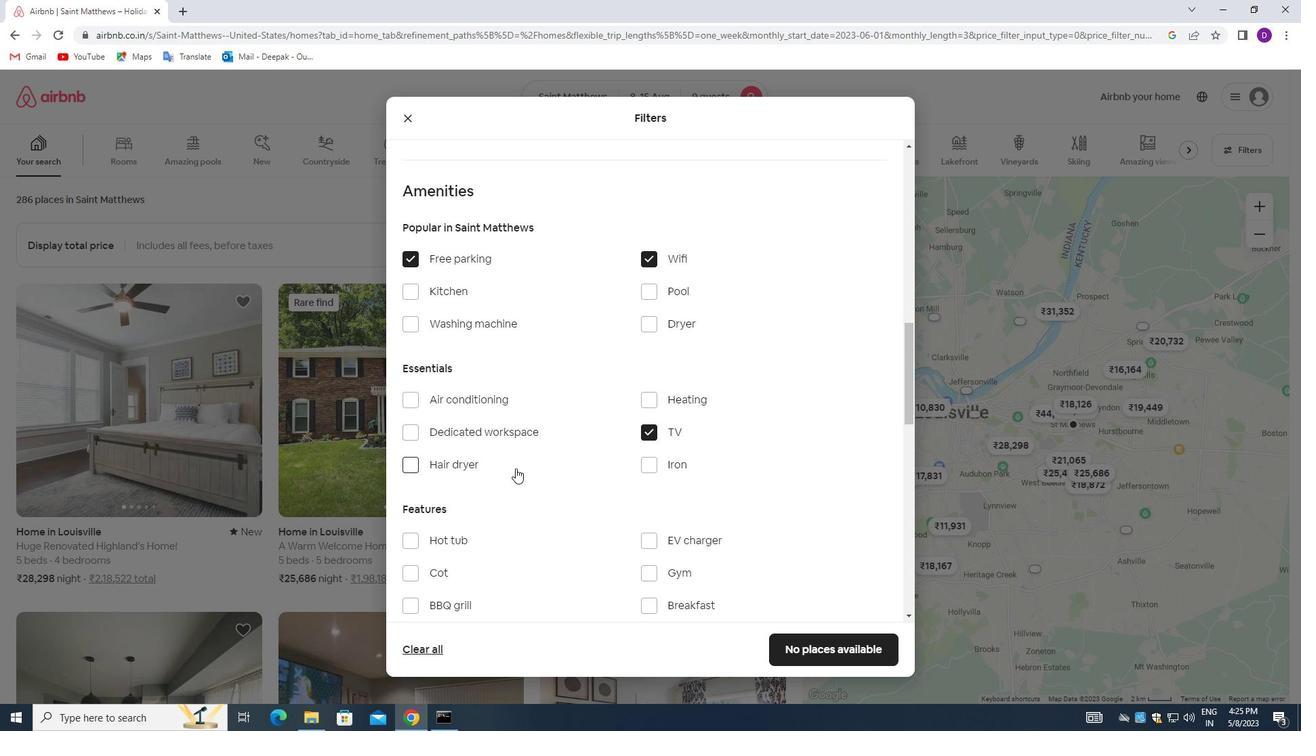 
Action: Mouse scrolled (515, 468) with delta (0, 0)
Screenshot: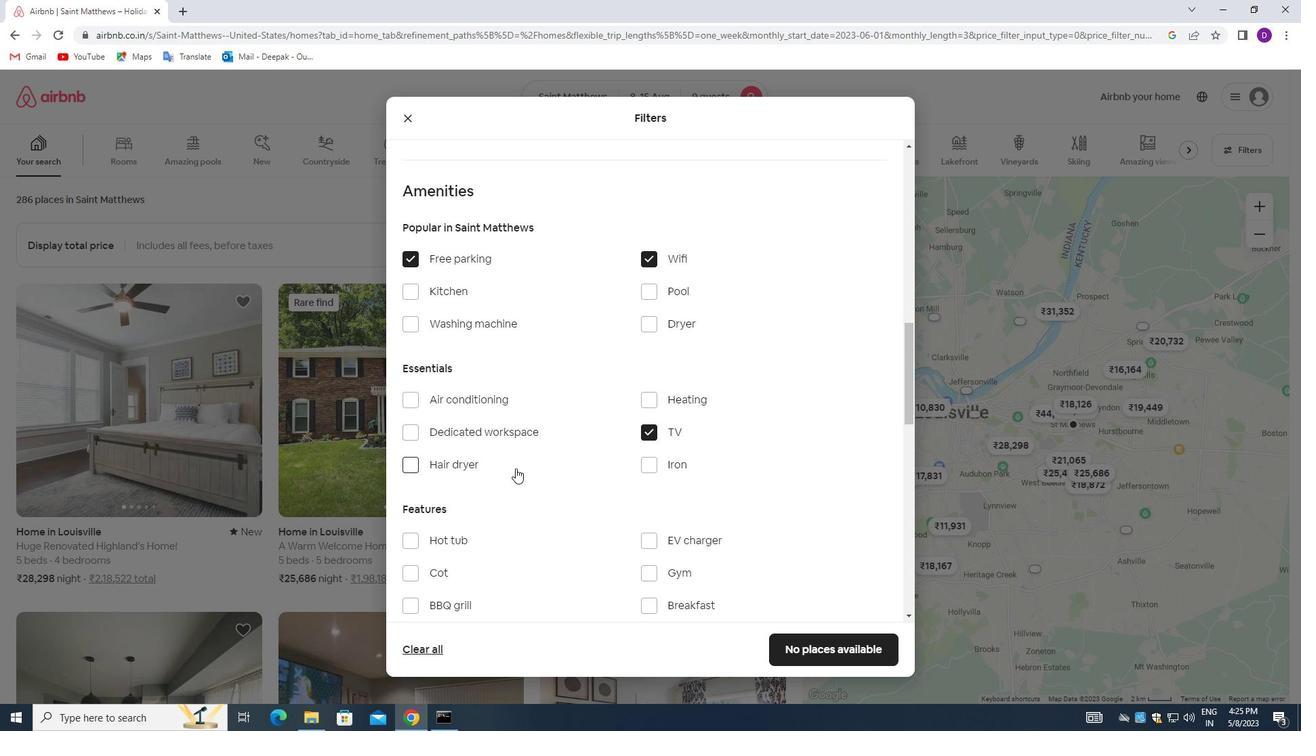 
Action: Mouse scrolled (515, 468) with delta (0, 0)
Screenshot: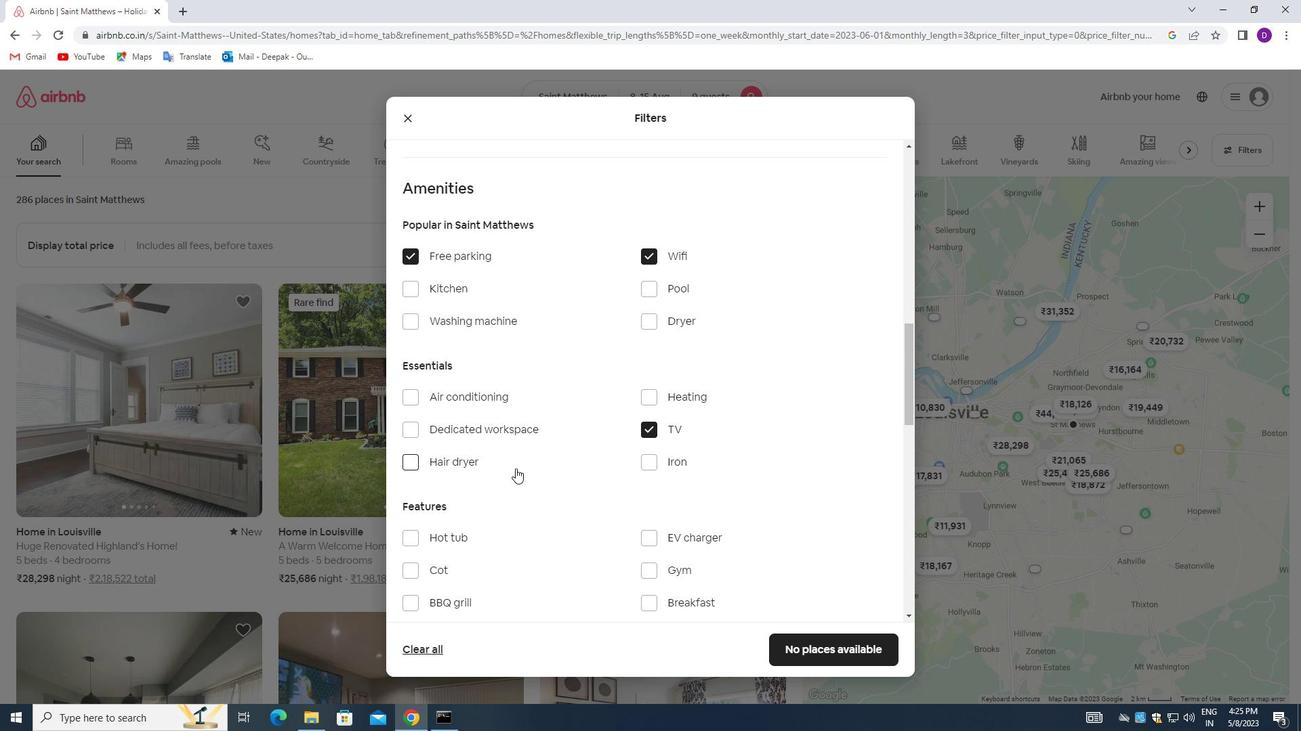 
Action: Mouse moved to (643, 369)
Screenshot: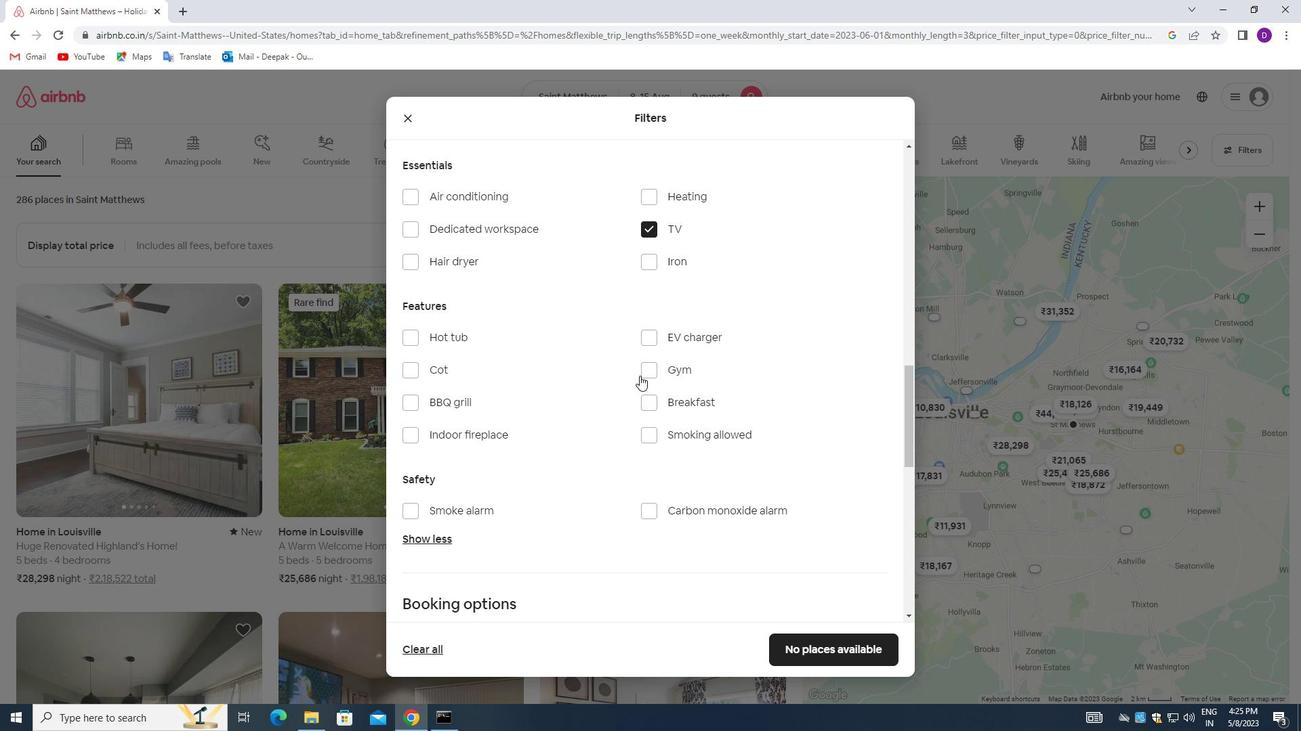 
Action: Mouse pressed left at (643, 369)
Screenshot: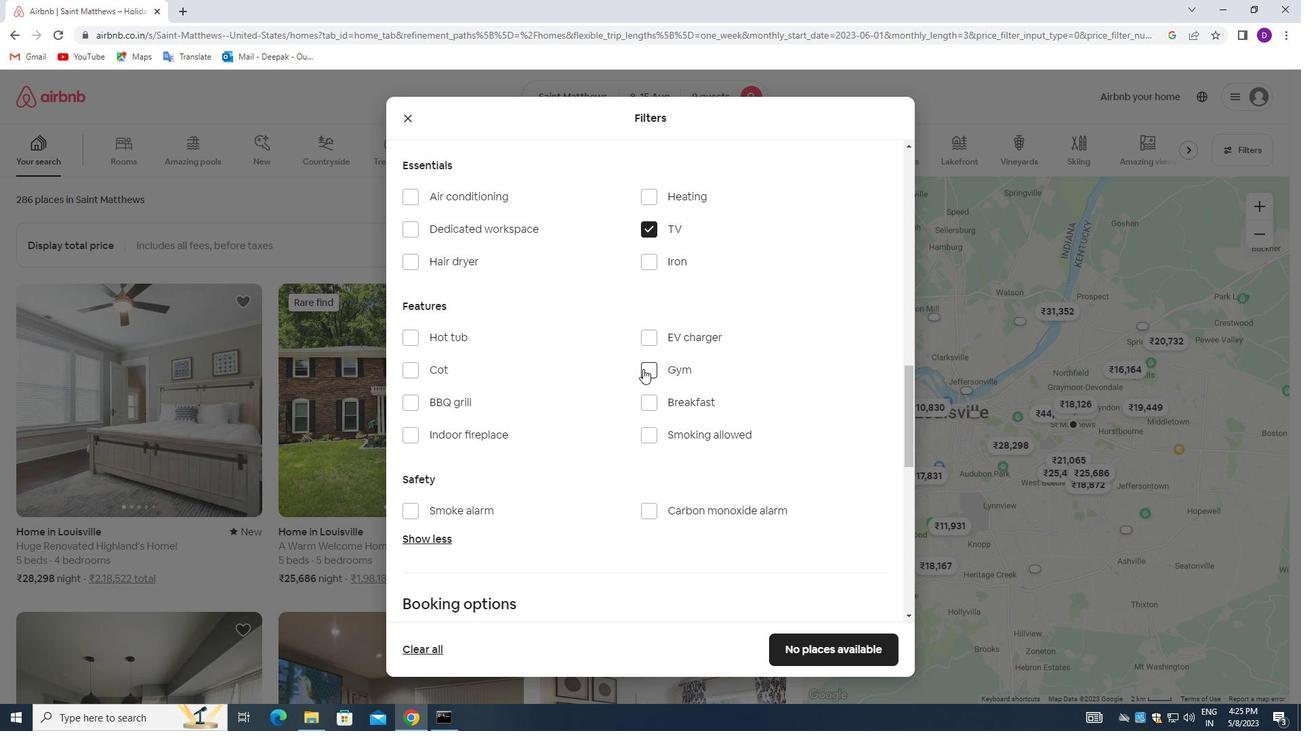 
Action: Mouse moved to (643, 402)
Screenshot: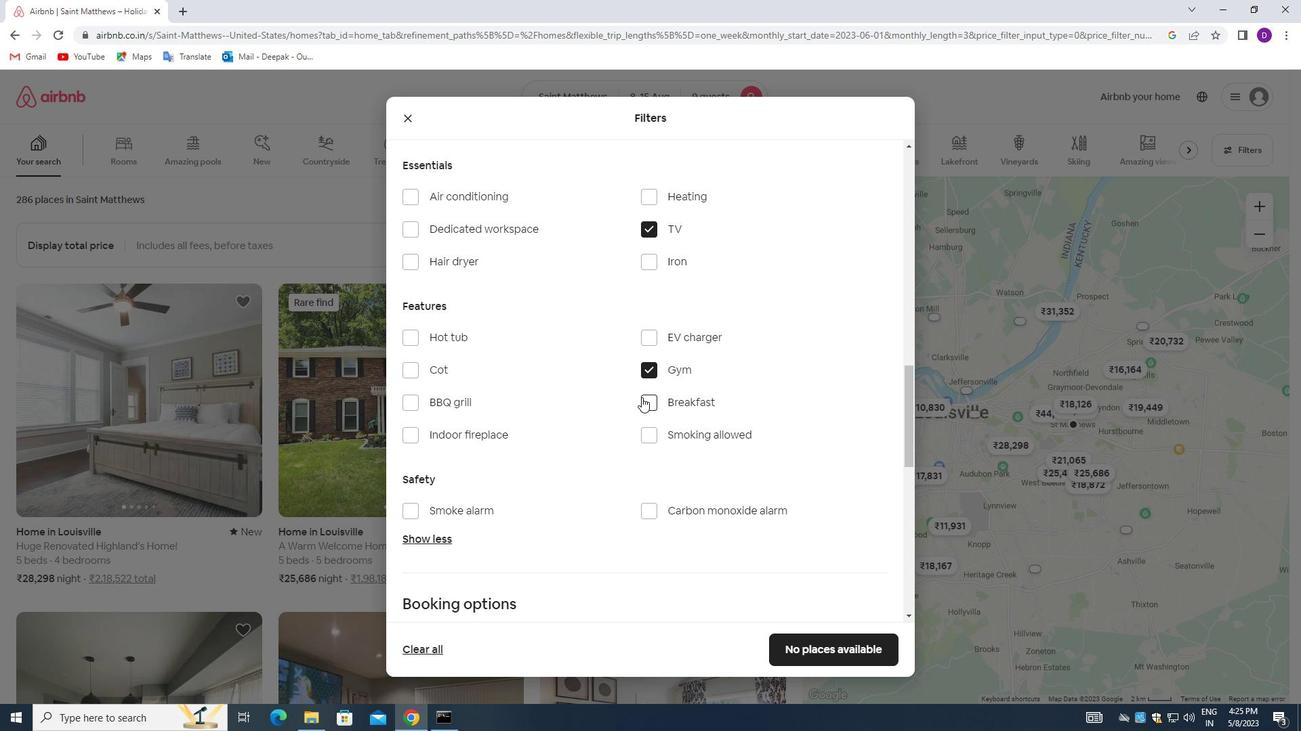 
Action: Mouse pressed left at (643, 402)
Screenshot: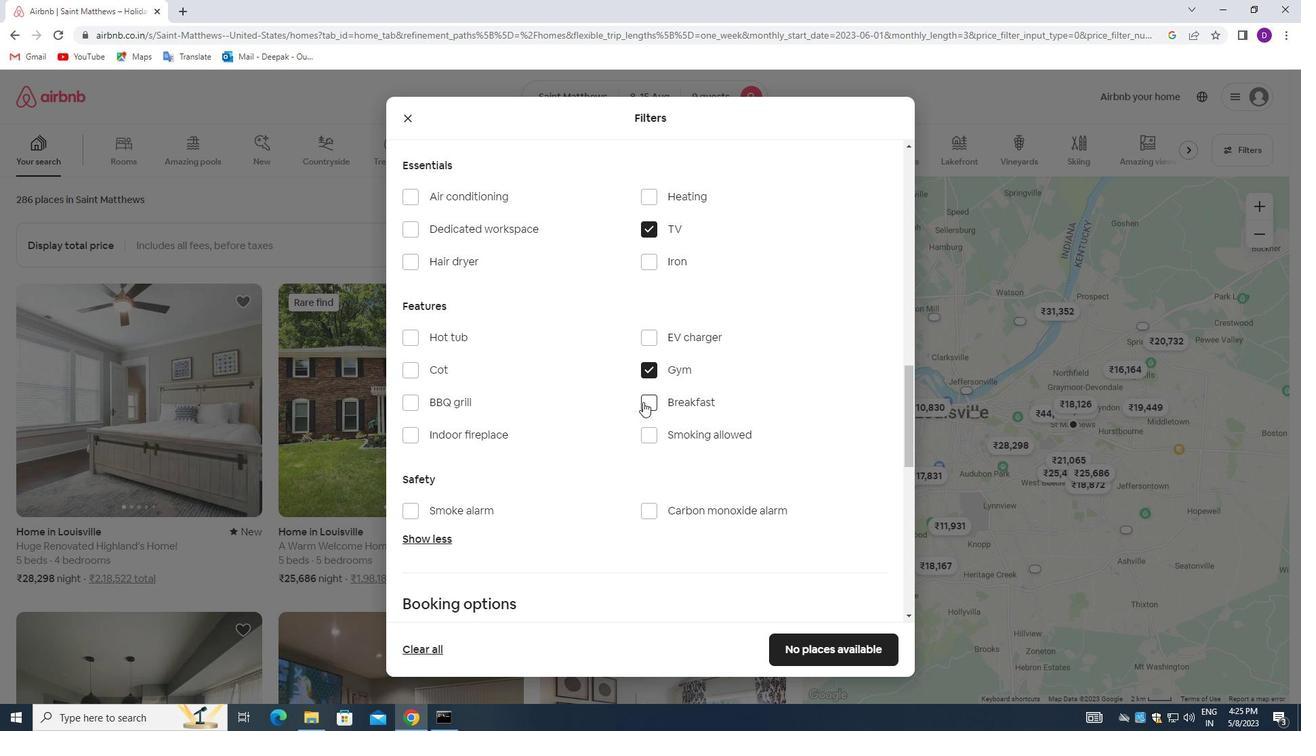 
Action: Mouse moved to (523, 424)
Screenshot: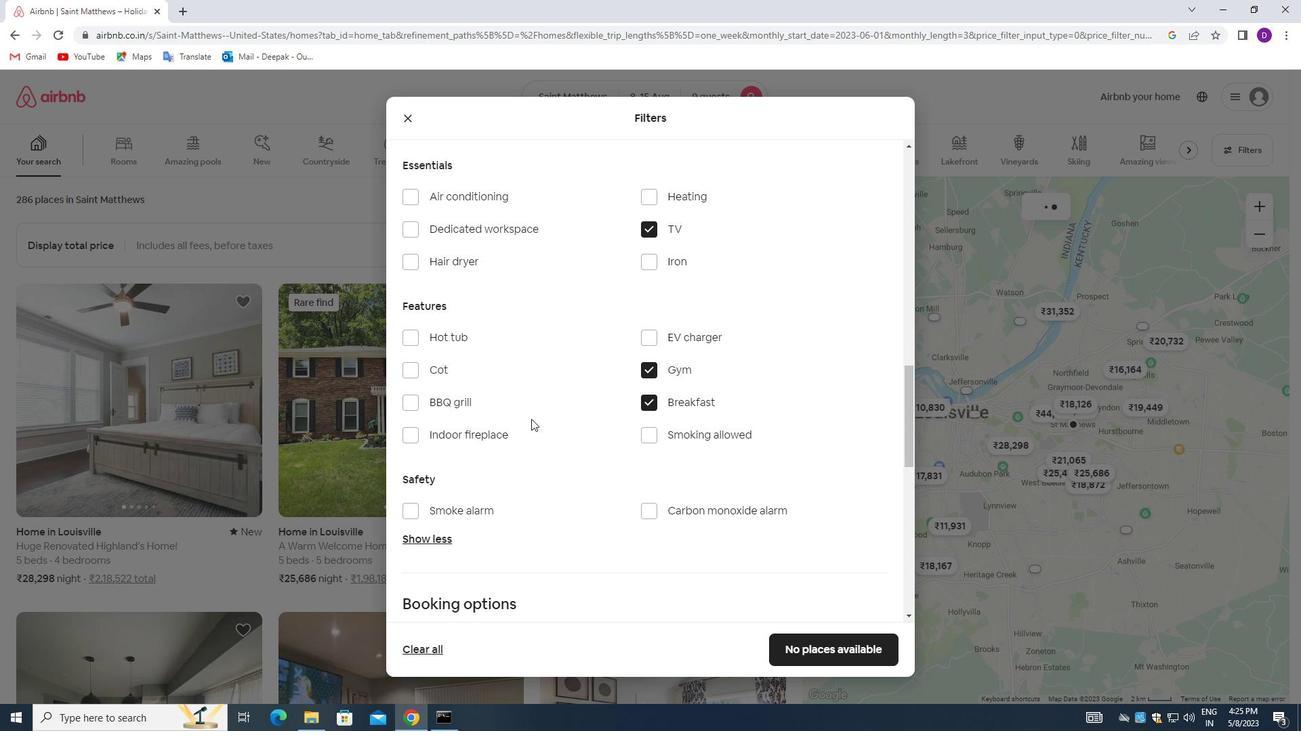 
Action: Mouse scrolled (523, 424) with delta (0, 0)
Screenshot: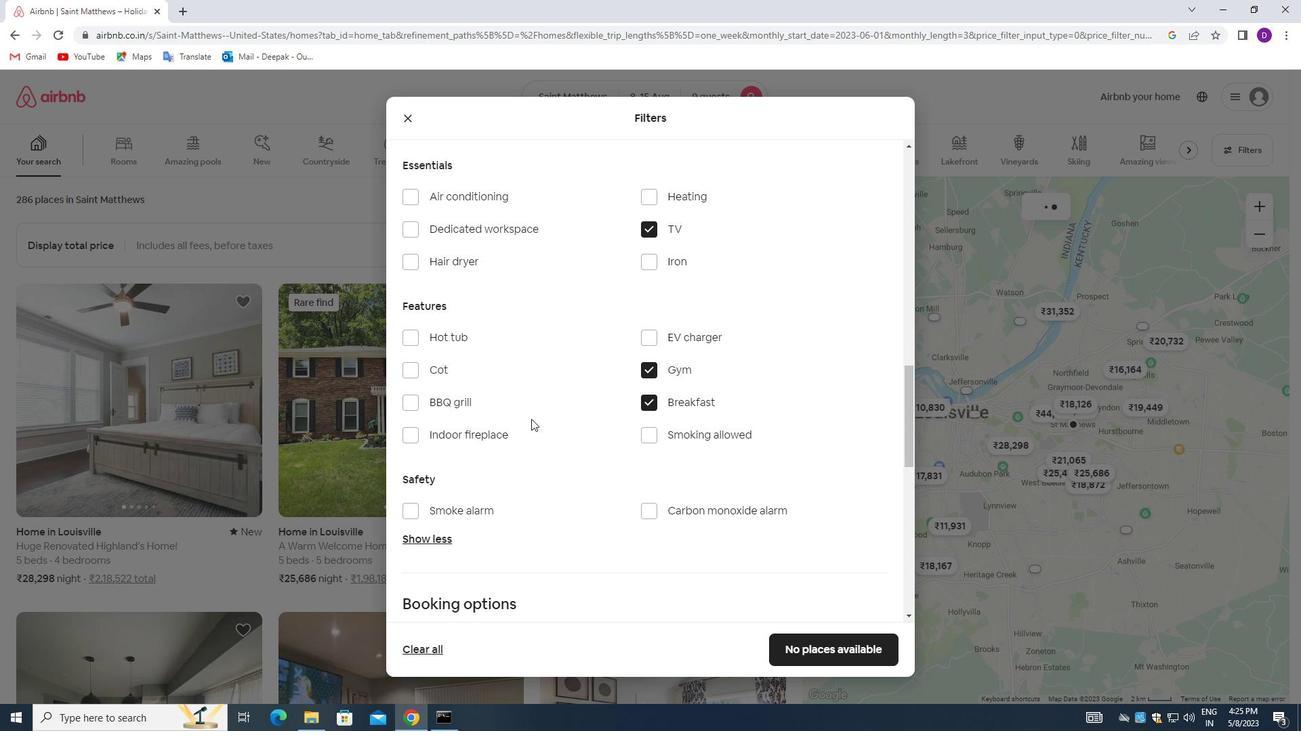 
Action: Mouse moved to (523, 424)
Screenshot: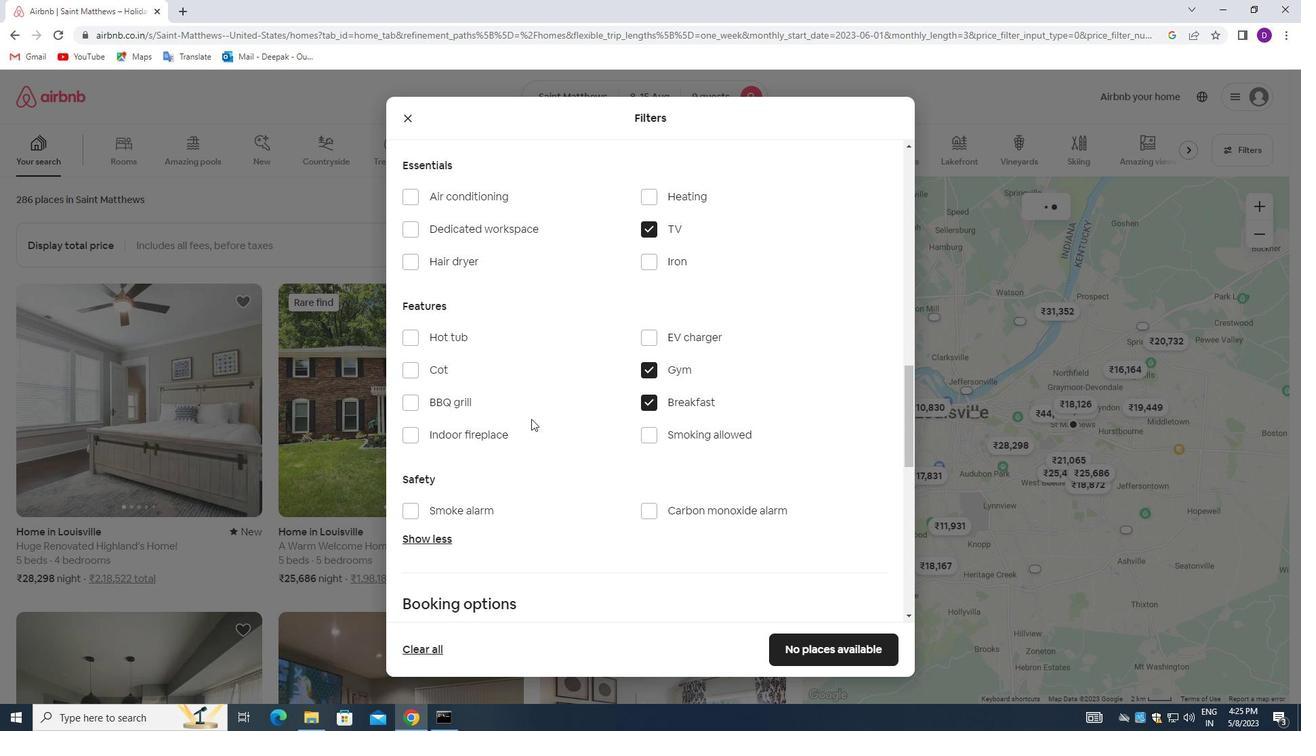 
Action: Mouse scrolled (523, 425) with delta (0, 0)
Screenshot: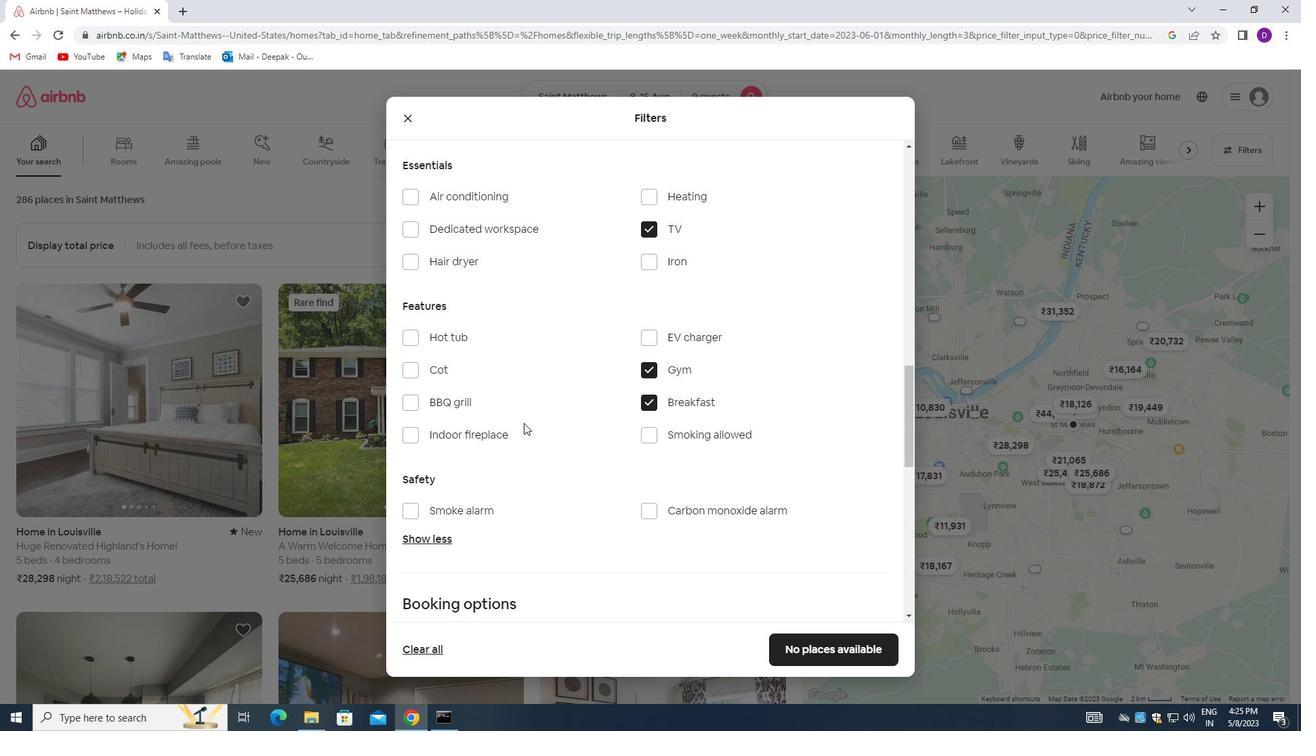
Action: Mouse scrolled (523, 425) with delta (0, 0)
Screenshot: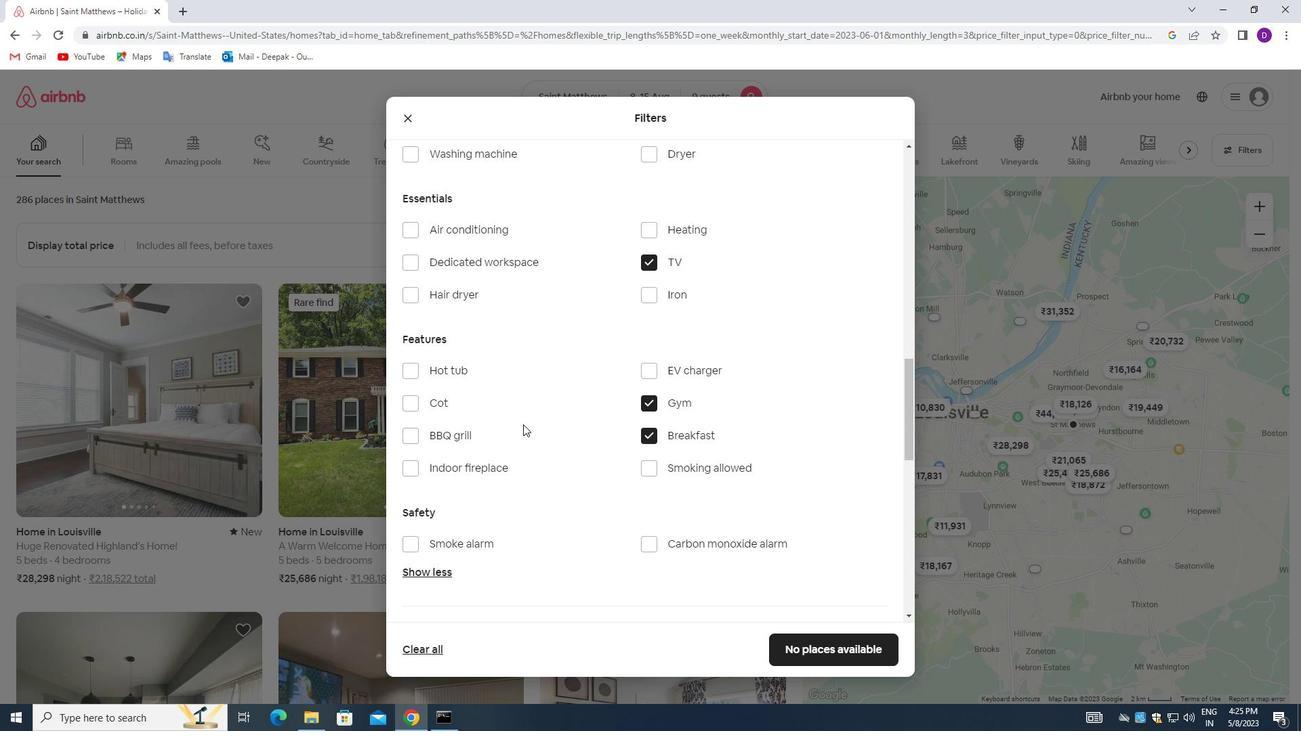 
Action: Mouse moved to (540, 428)
Screenshot: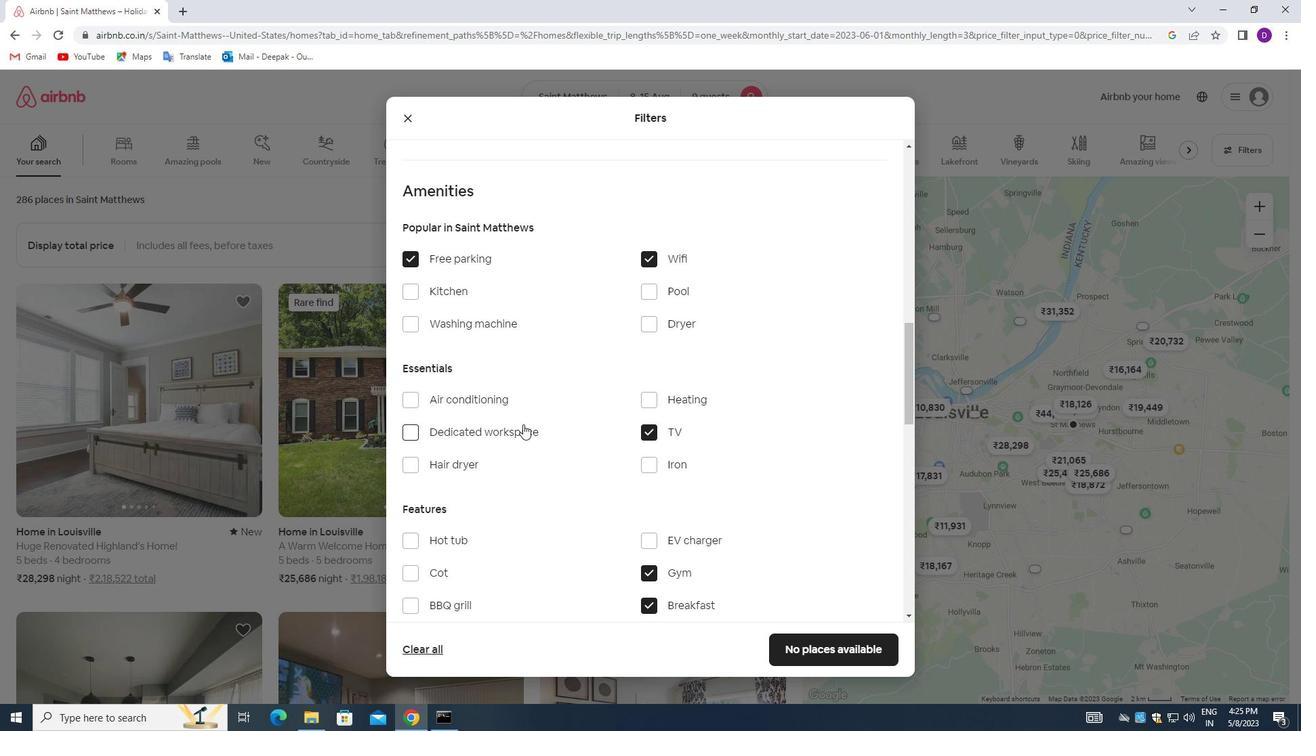 
Action: Mouse scrolled (540, 427) with delta (0, 0)
Screenshot: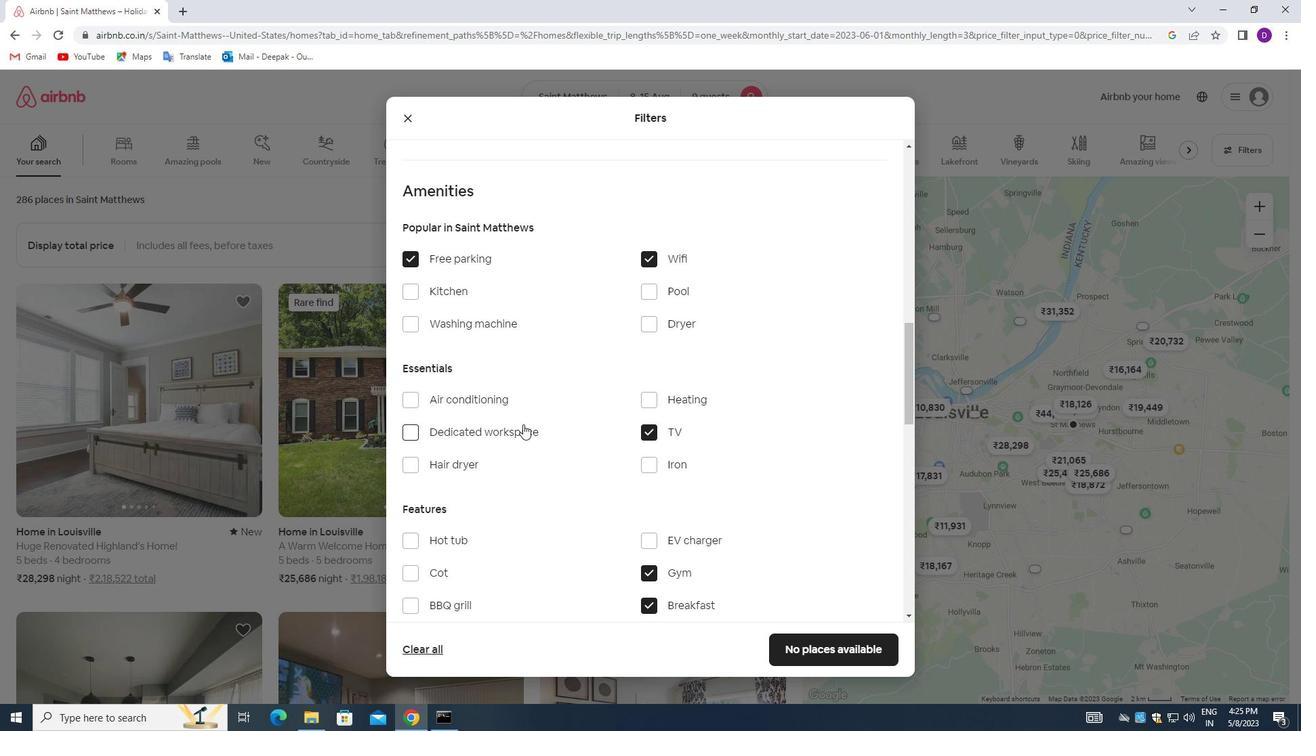 
Action: Mouse scrolled (540, 427) with delta (0, 0)
Screenshot: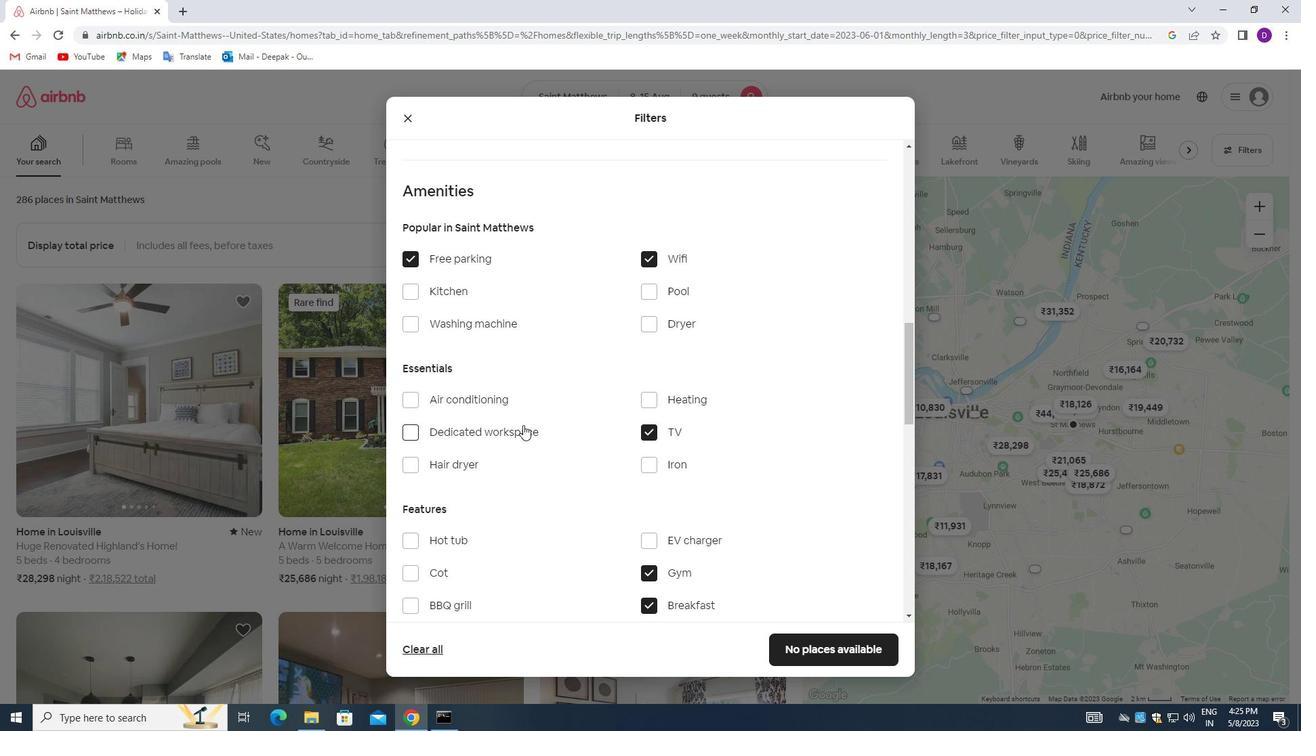 
Action: Mouse moved to (540, 428)
Screenshot: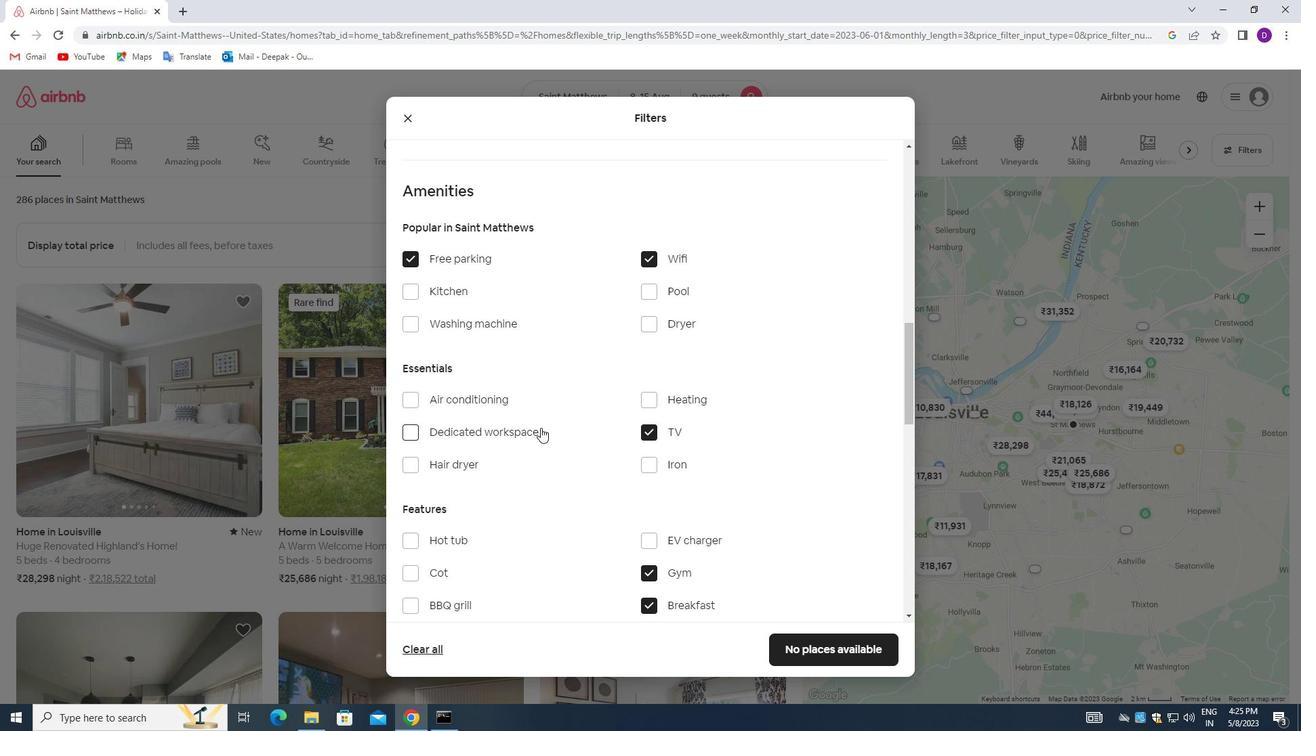 
Action: Mouse scrolled (540, 427) with delta (0, 0)
Screenshot: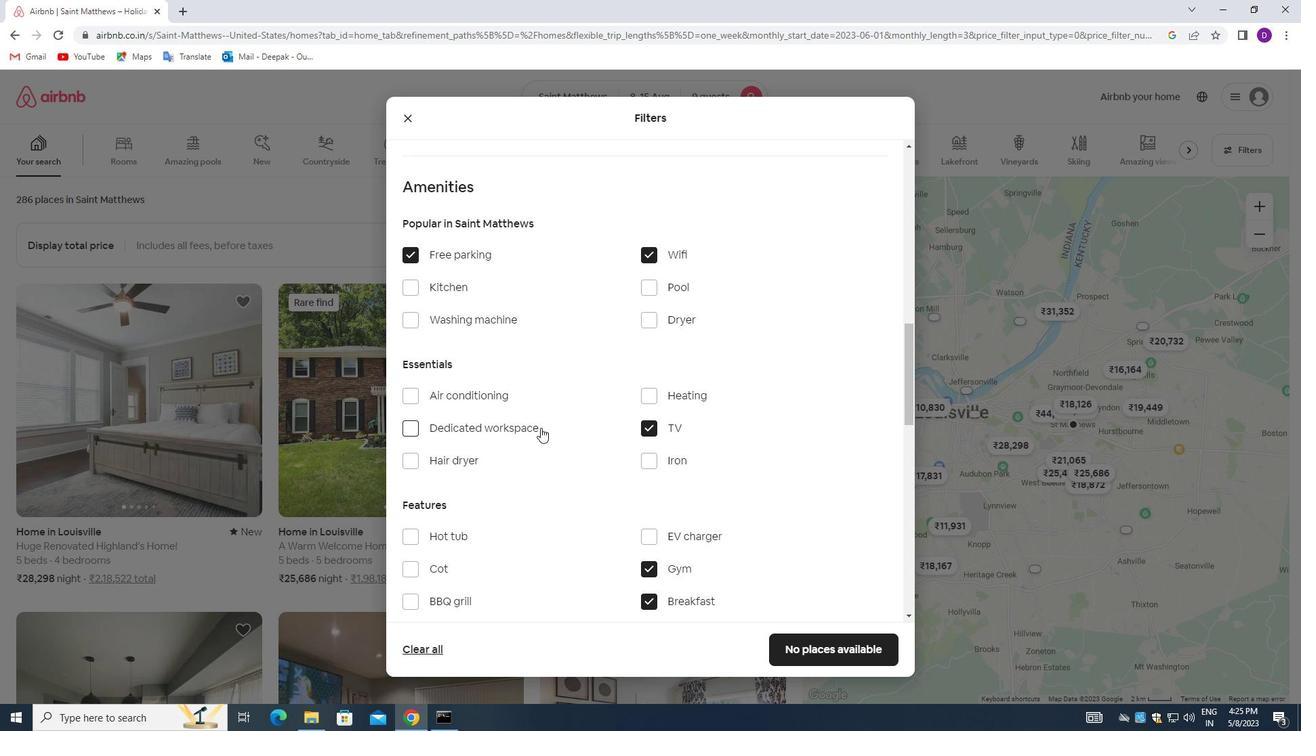 
Action: Mouse moved to (540, 428)
Screenshot: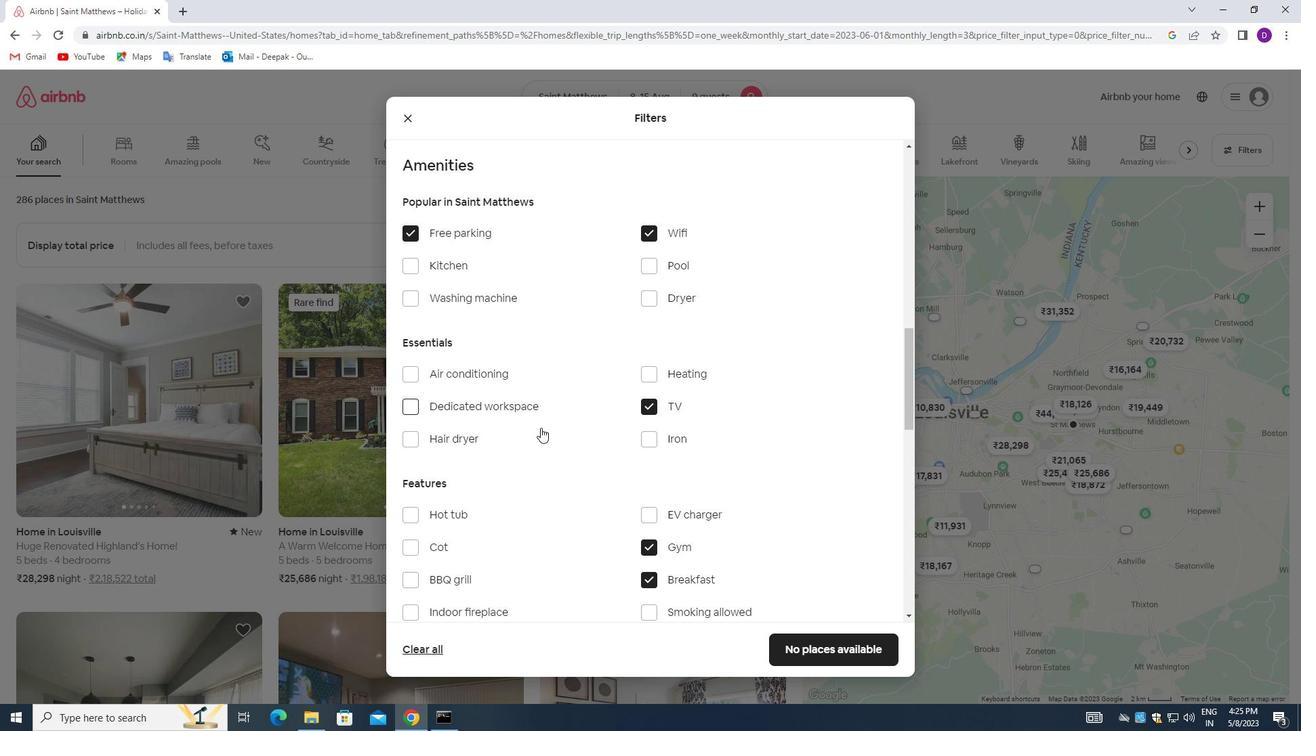 
Action: Mouse scrolled (540, 427) with delta (0, 0)
Screenshot: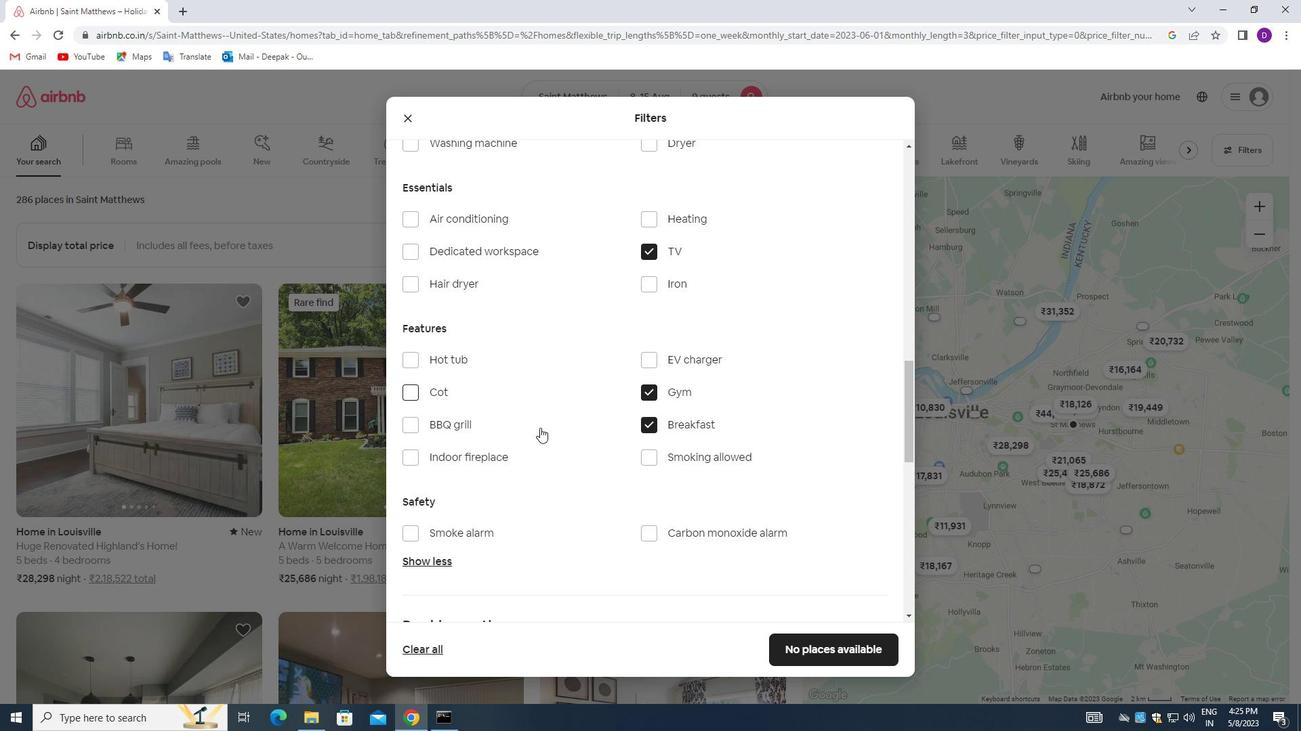 
Action: Mouse scrolled (540, 427) with delta (0, 0)
Screenshot: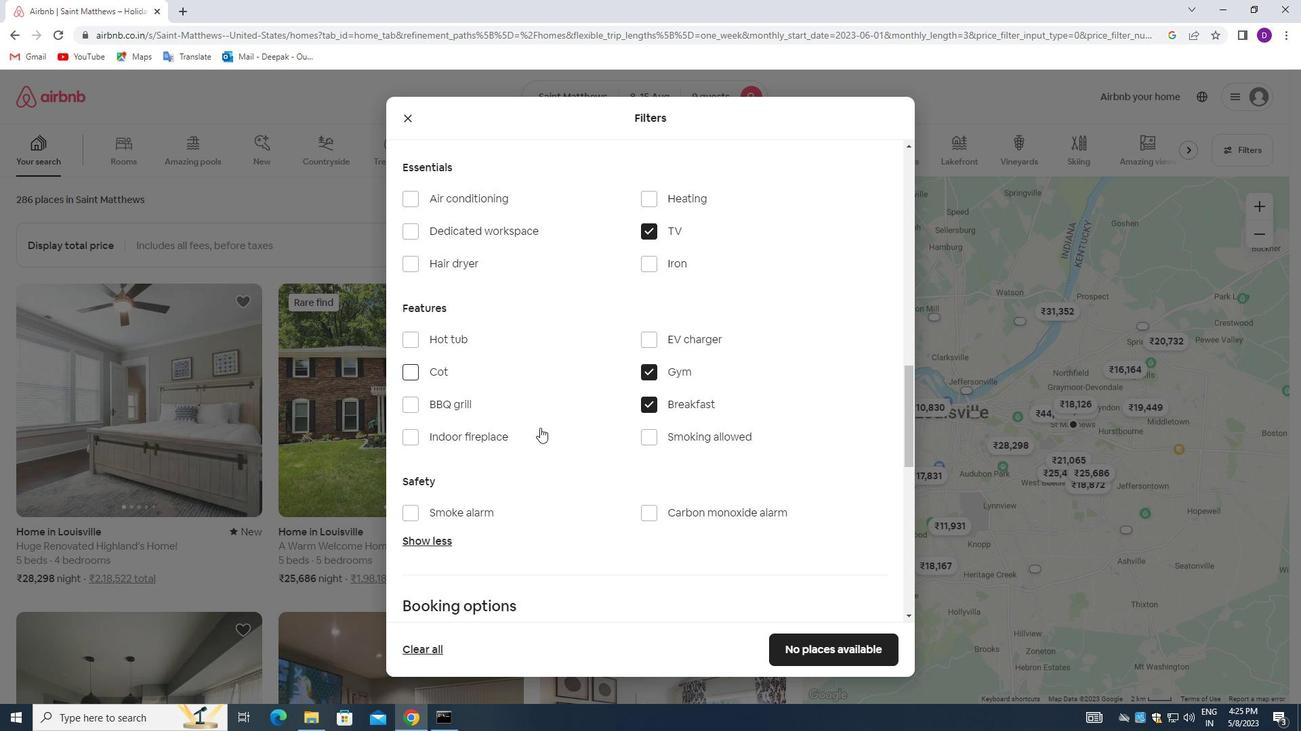 
Action: Mouse moved to (539, 428)
Screenshot: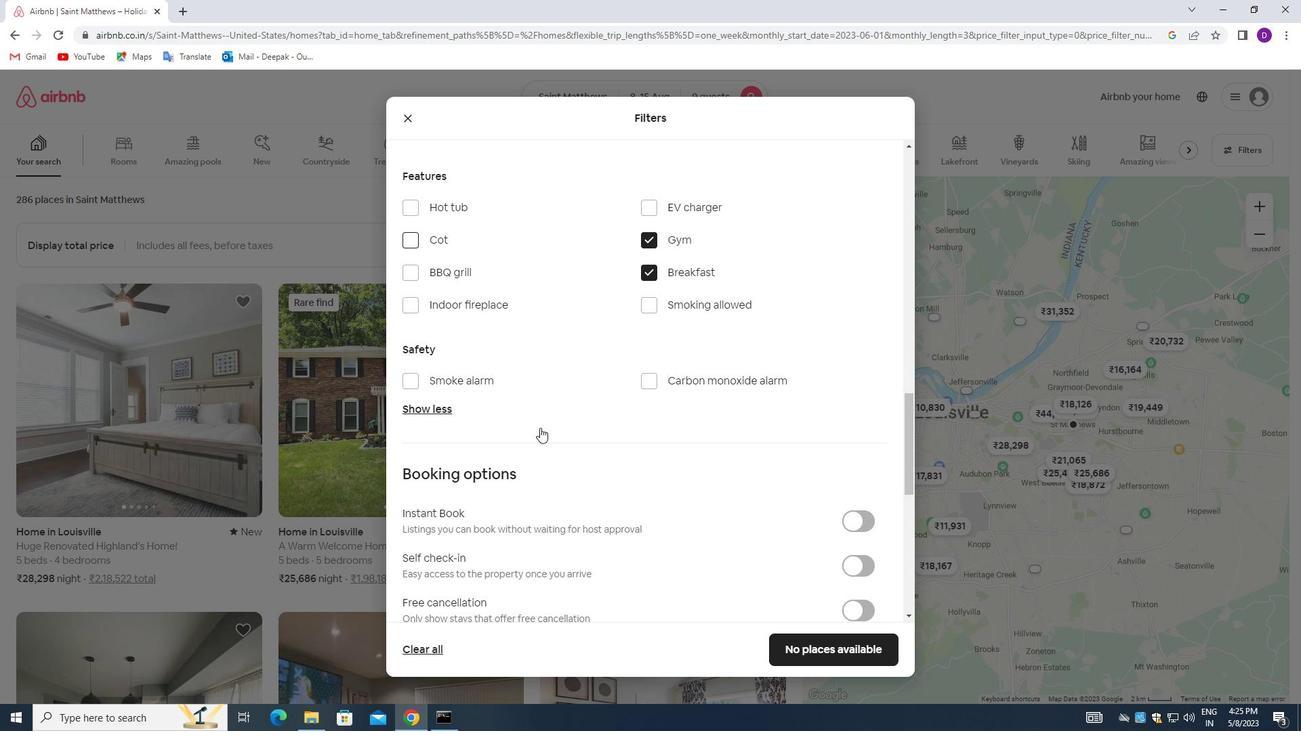
Action: Mouse scrolled (539, 427) with delta (0, 0)
Screenshot: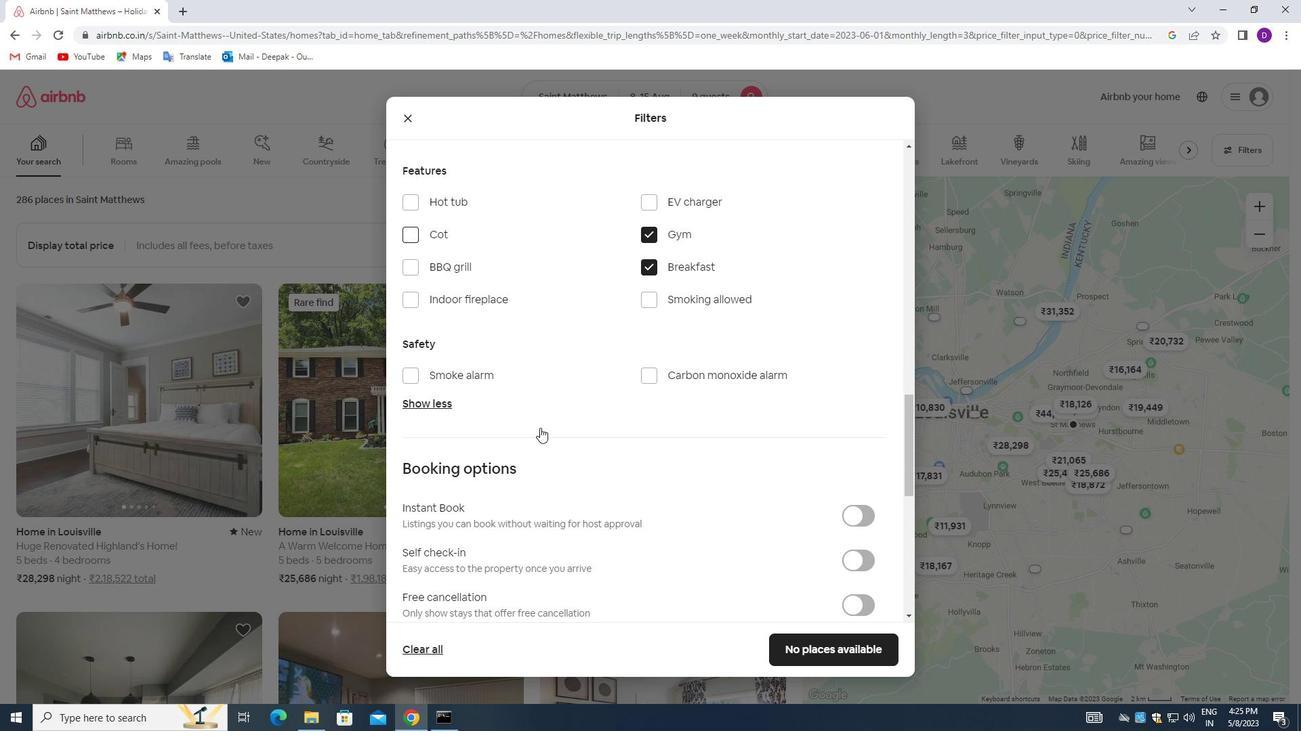 
Action: Mouse scrolled (539, 427) with delta (0, 0)
Screenshot: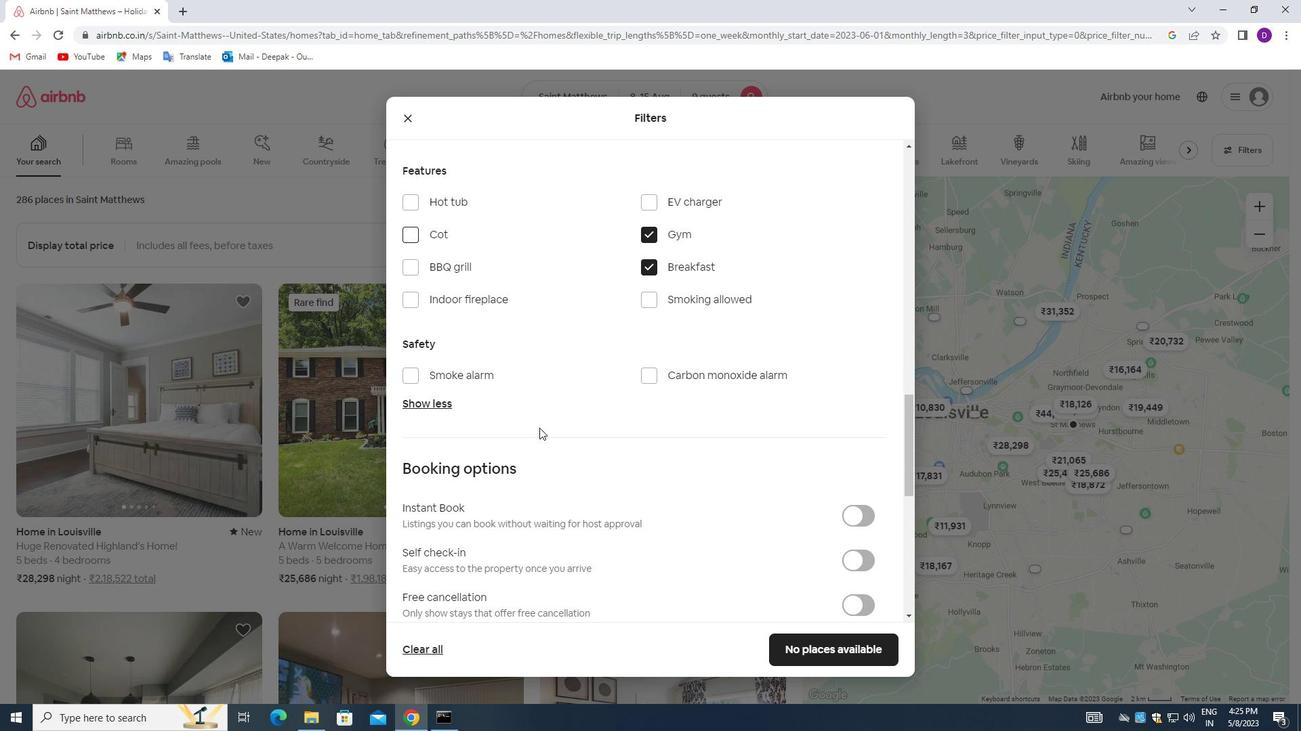
Action: Mouse moved to (851, 420)
Screenshot: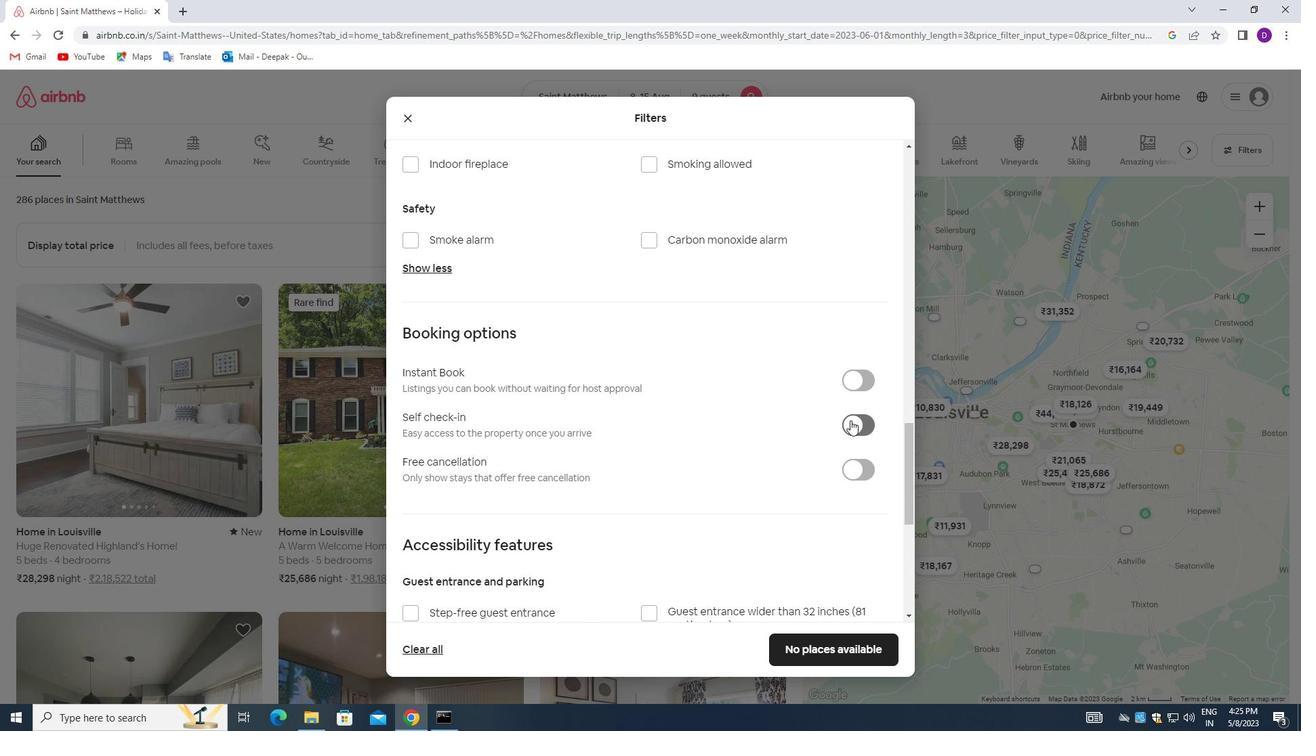 
Action: Mouse pressed left at (851, 420)
Screenshot: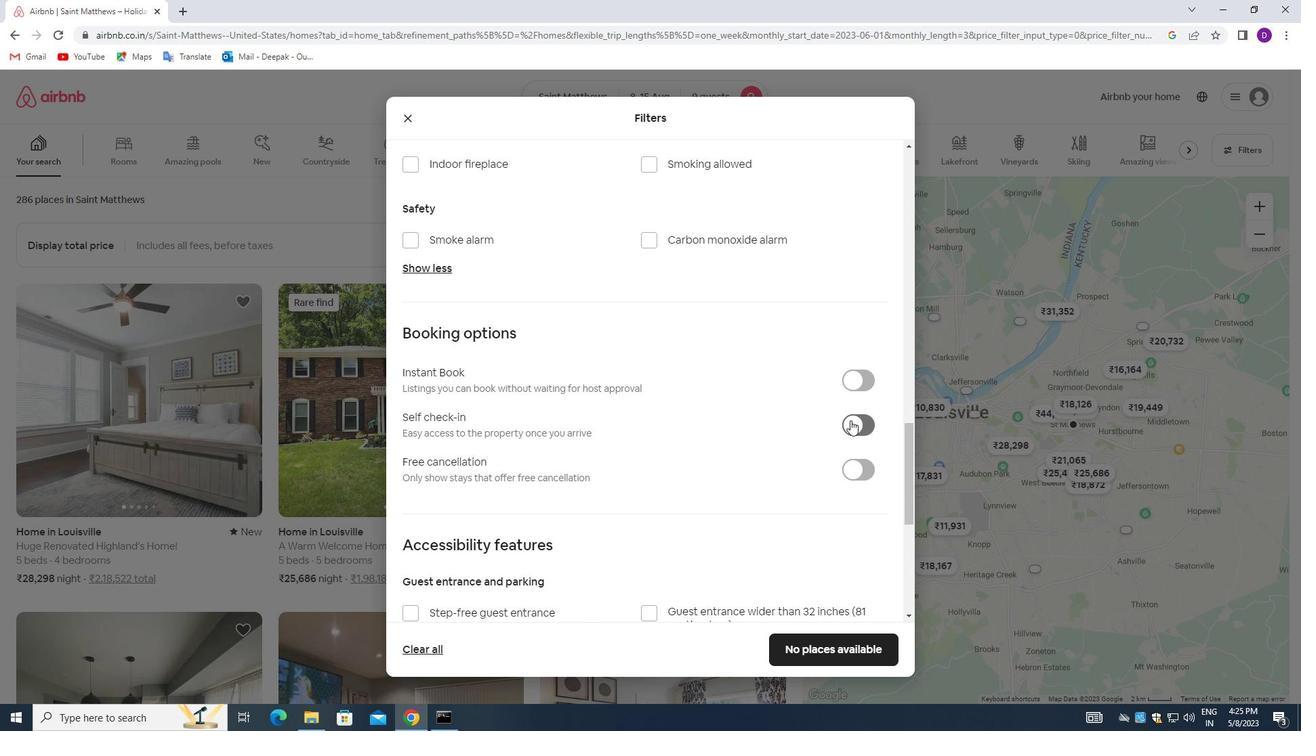 
Action: Mouse moved to (584, 438)
Screenshot: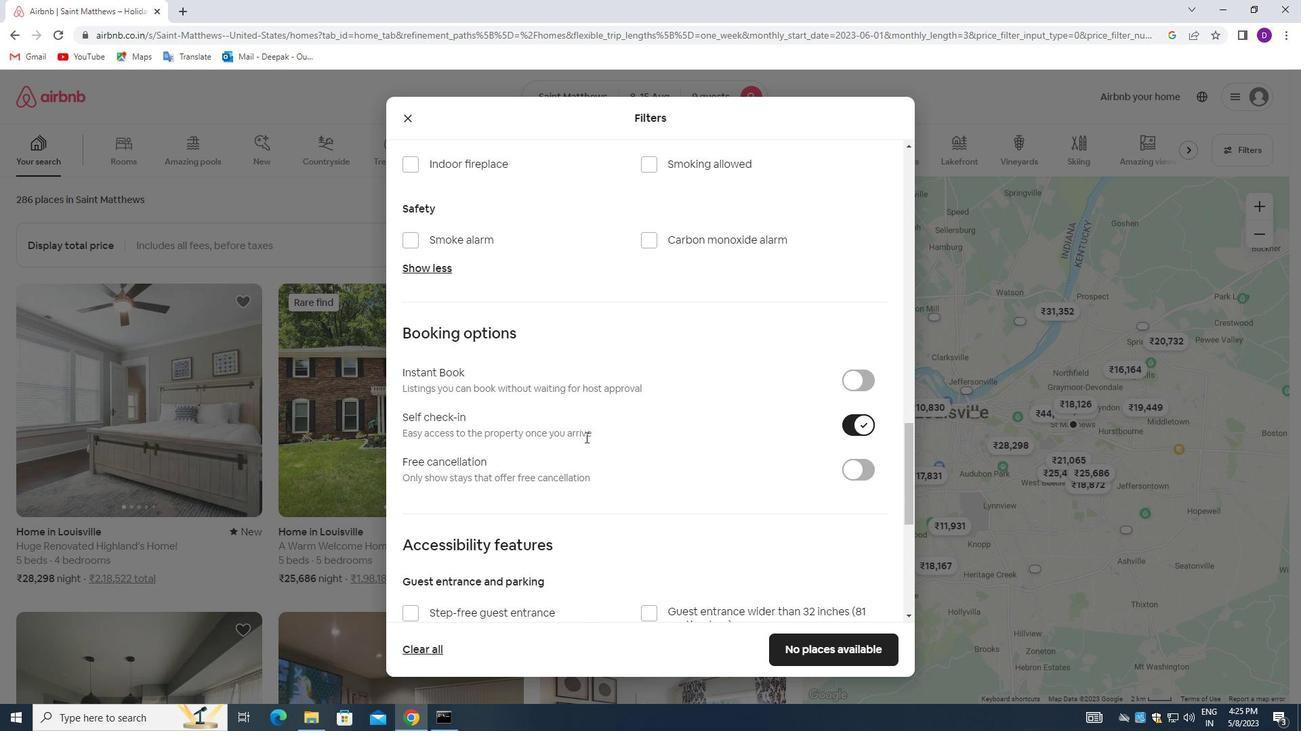 
Action: Mouse scrolled (584, 437) with delta (0, 0)
Screenshot: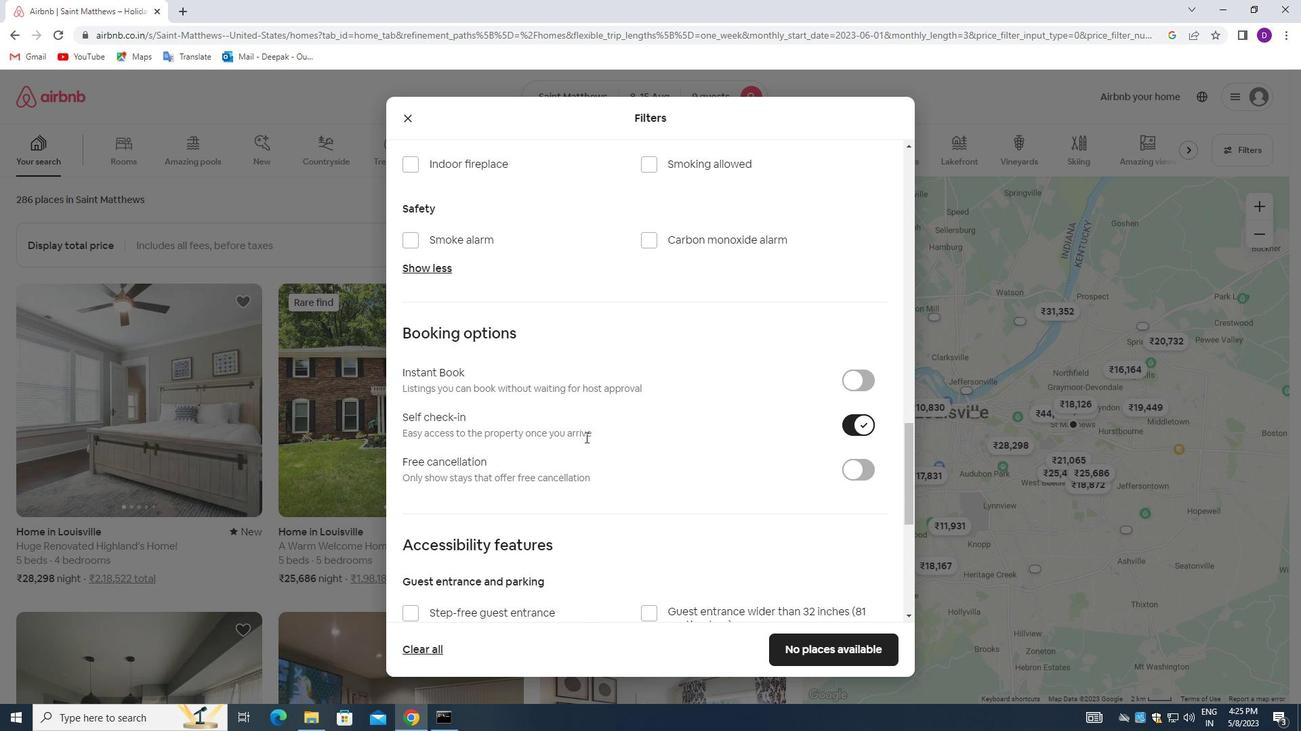 
Action: Mouse scrolled (584, 437) with delta (0, 0)
Screenshot: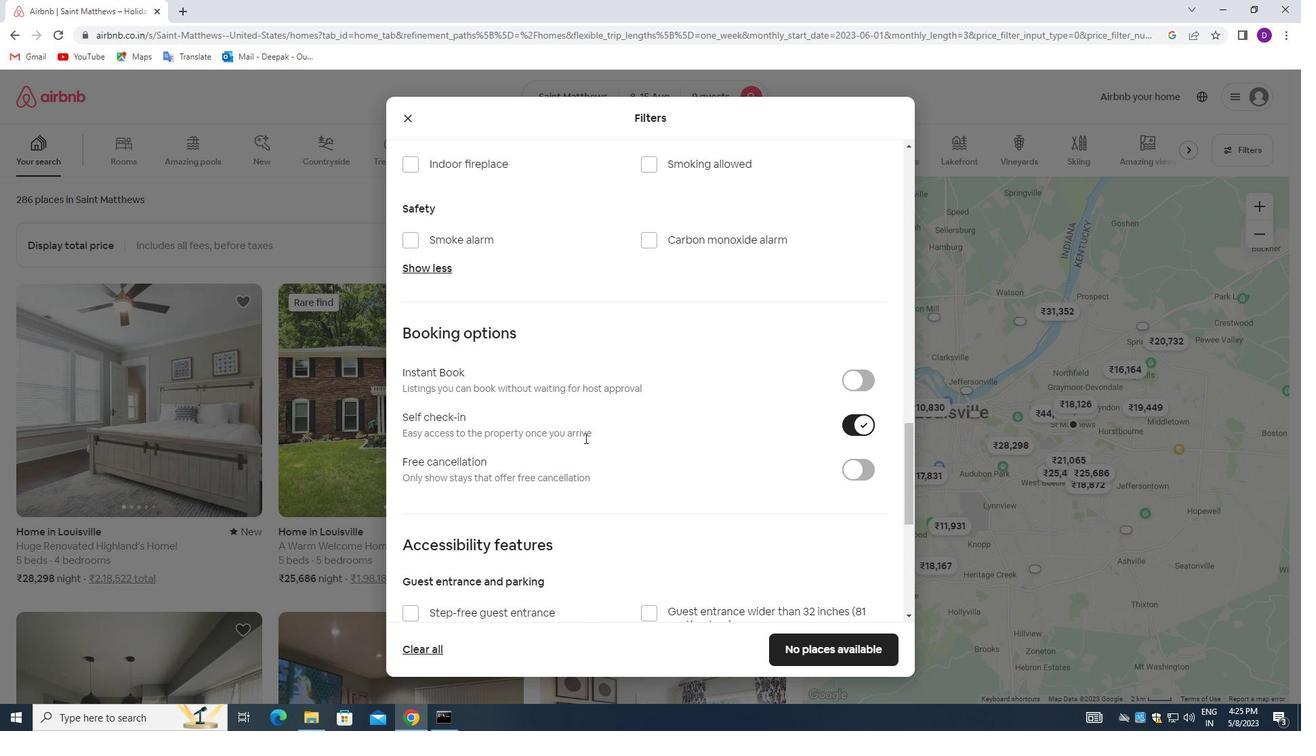 
Action: Mouse scrolled (584, 437) with delta (0, 0)
Screenshot: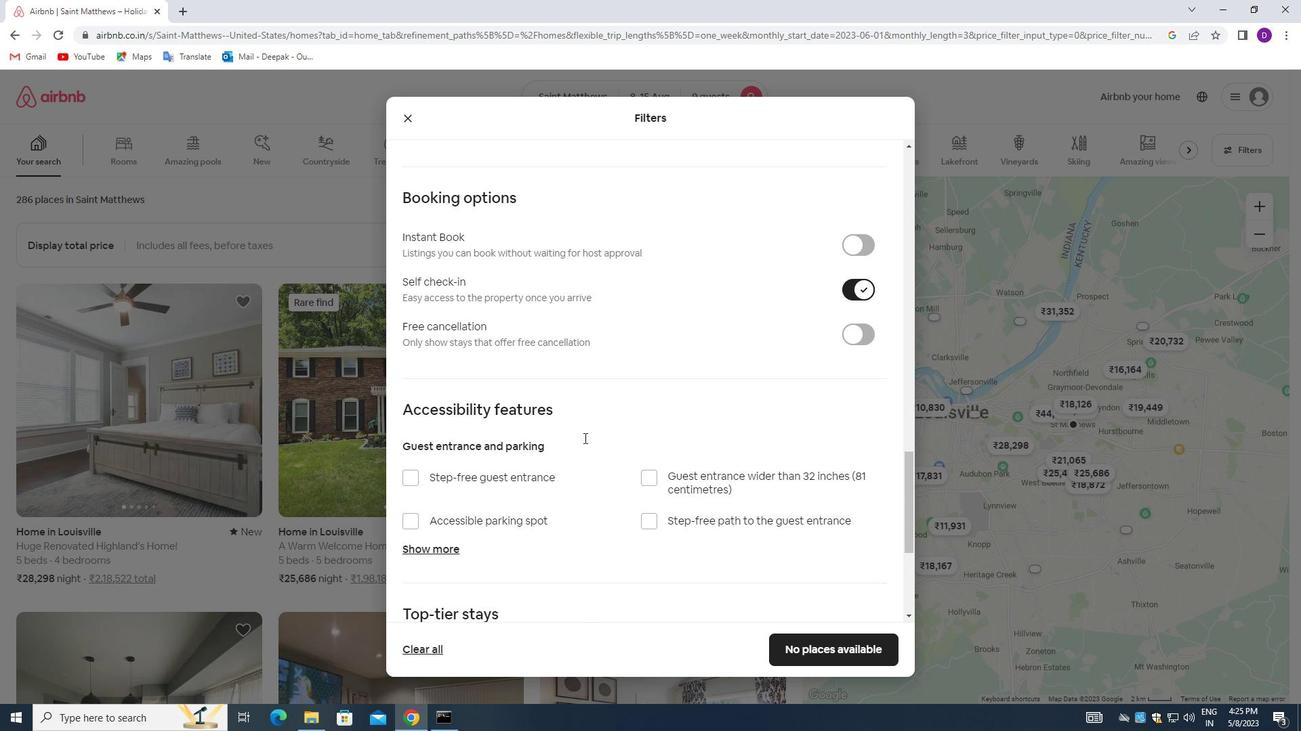 
Action: Mouse scrolled (584, 437) with delta (0, 0)
Screenshot: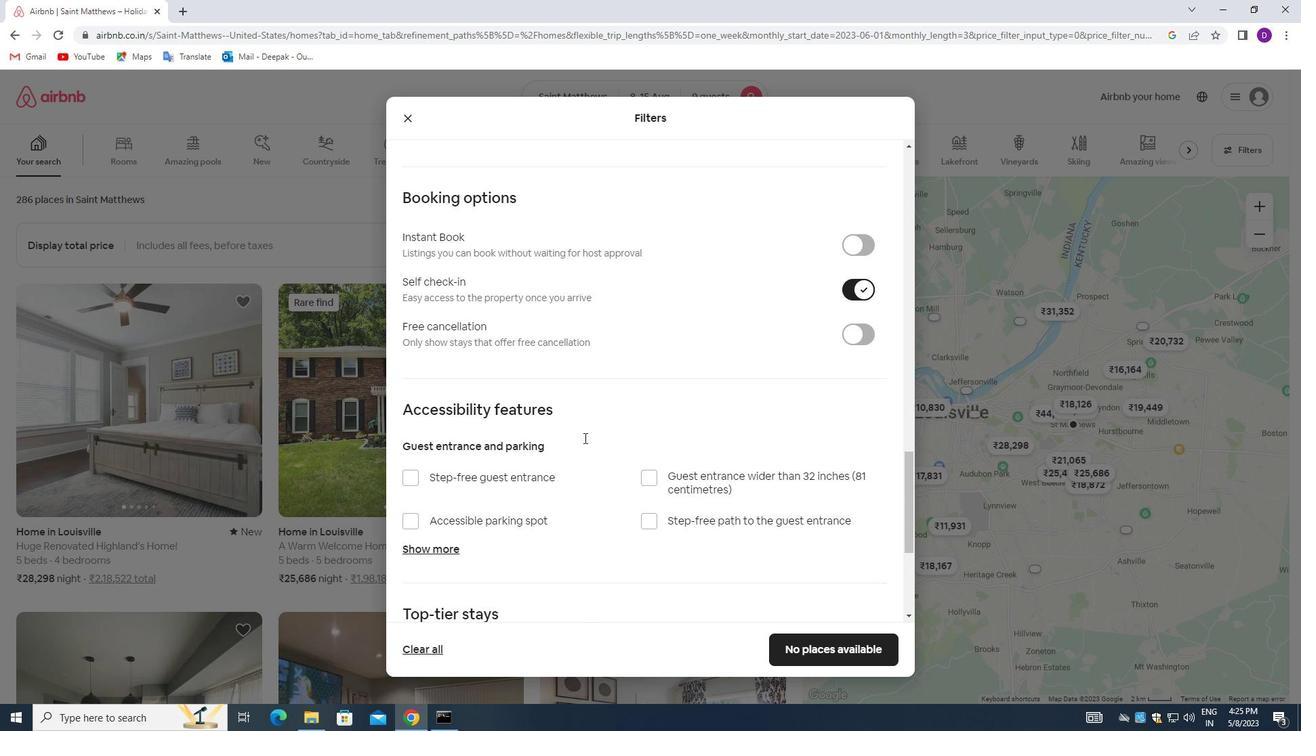 
Action: Mouse moved to (583, 439)
Screenshot: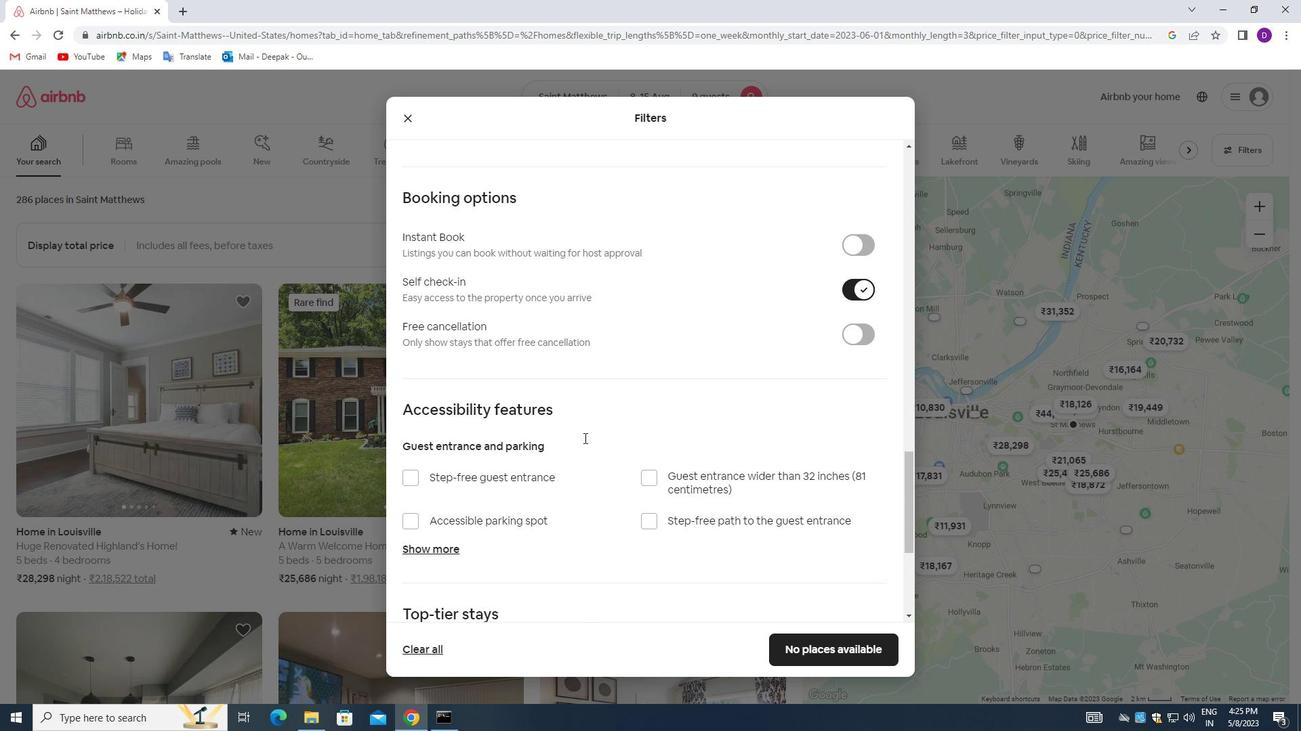 
Action: Mouse scrolled (583, 439) with delta (0, 0)
Screenshot: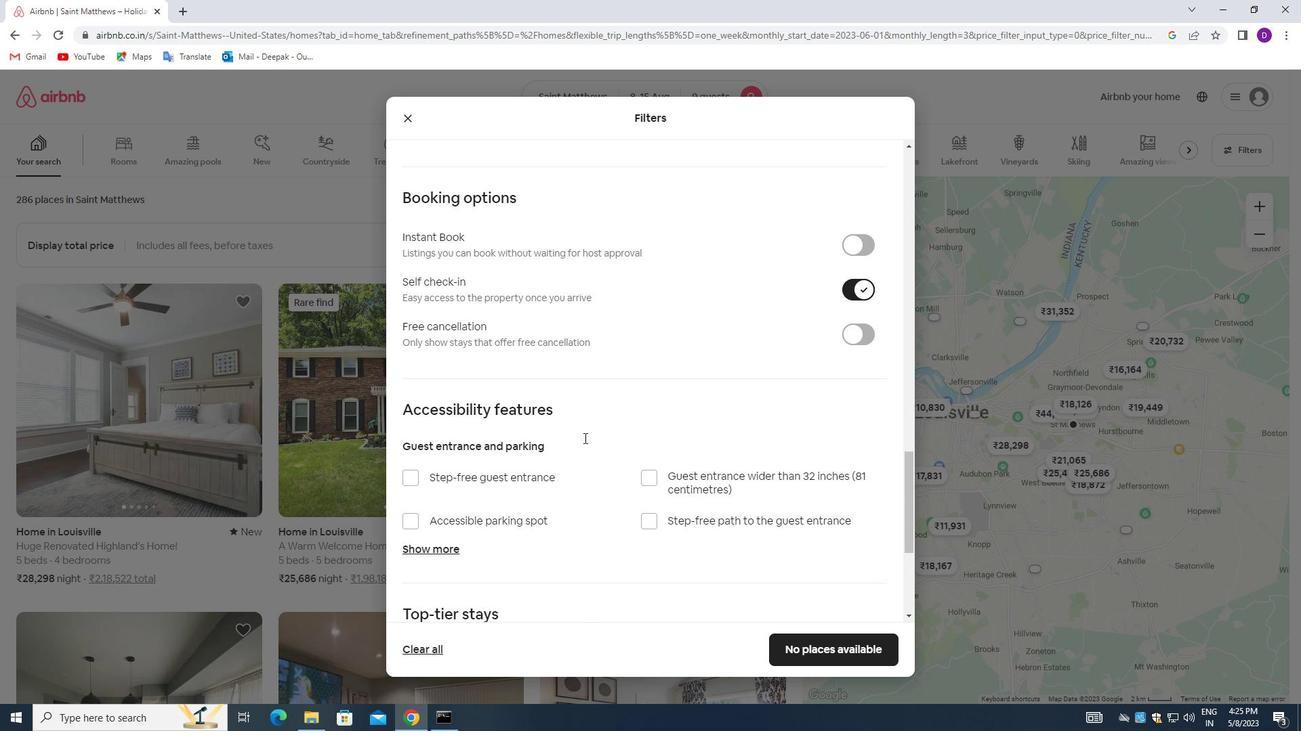 
Action: Mouse scrolled (583, 439) with delta (0, 0)
Screenshot: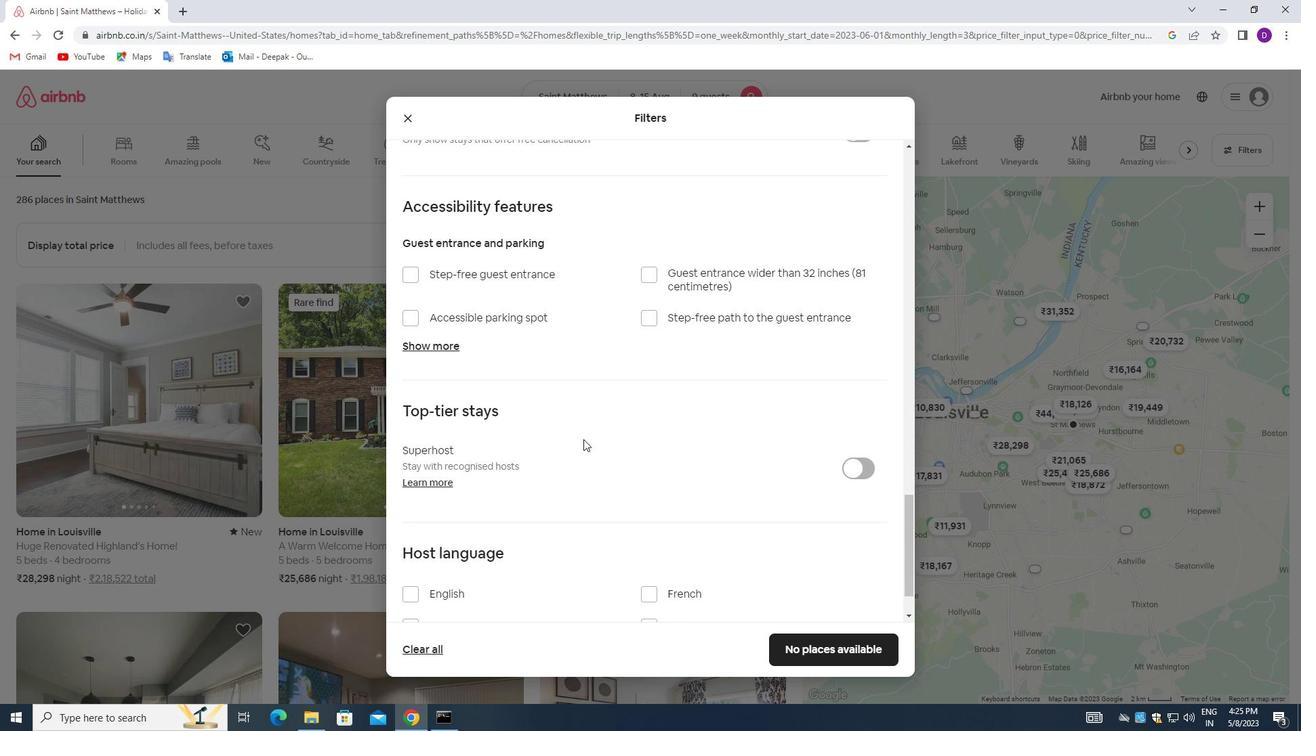 
Action: Mouse scrolled (583, 439) with delta (0, 0)
Screenshot: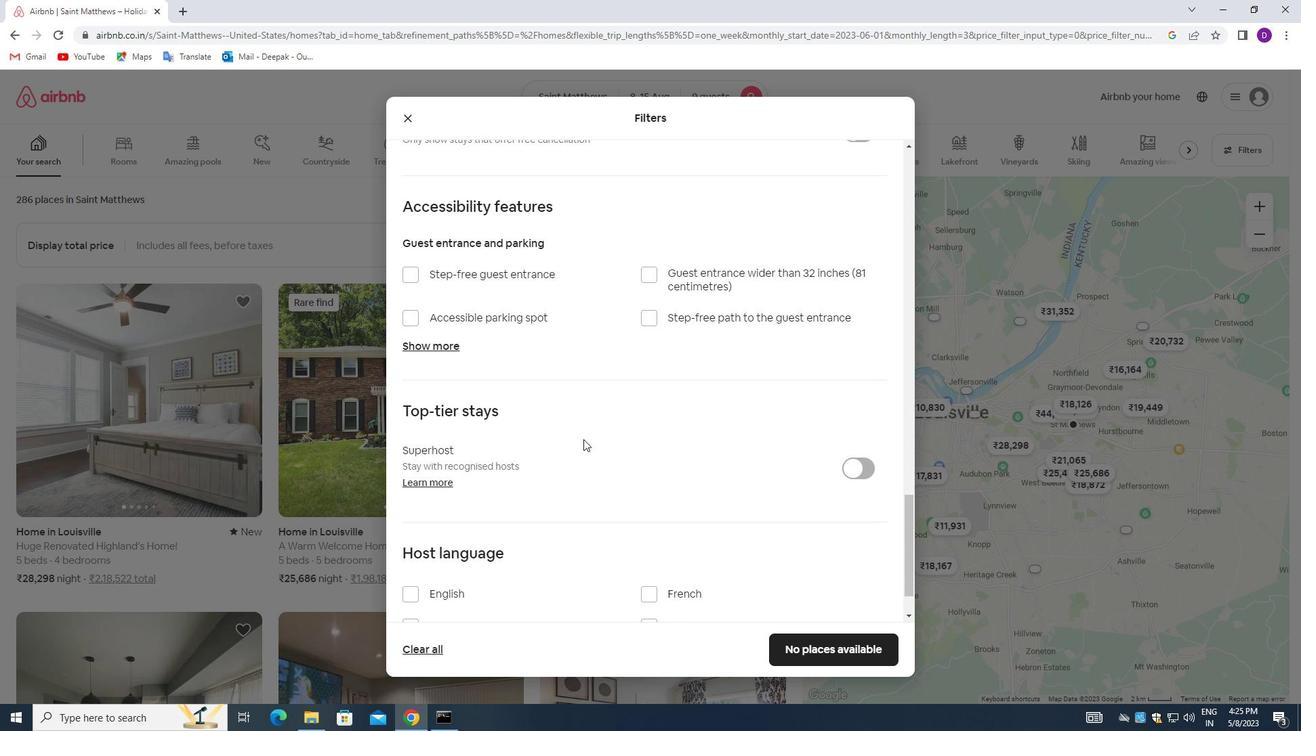 
Action: Mouse scrolled (583, 439) with delta (0, 0)
Screenshot: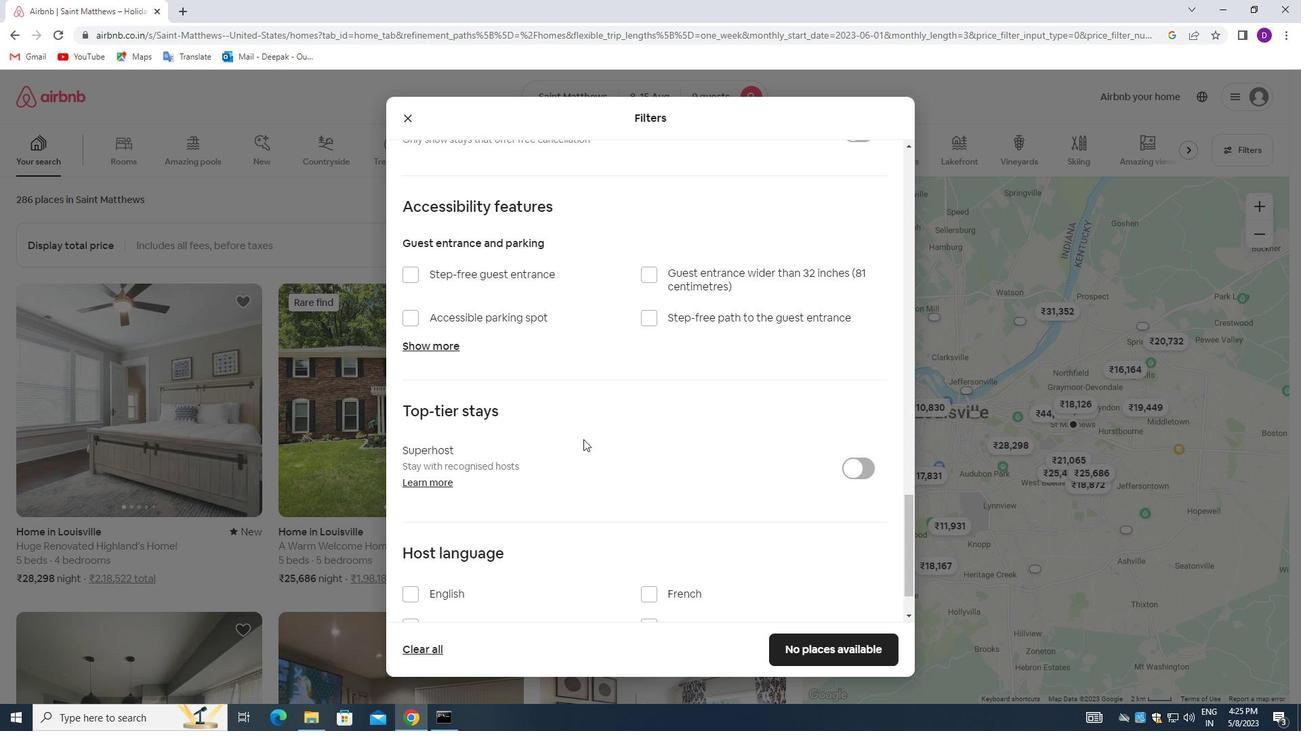 
Action: Mouse scrolled (583, 439) with delta (0, 0)
Screenshot: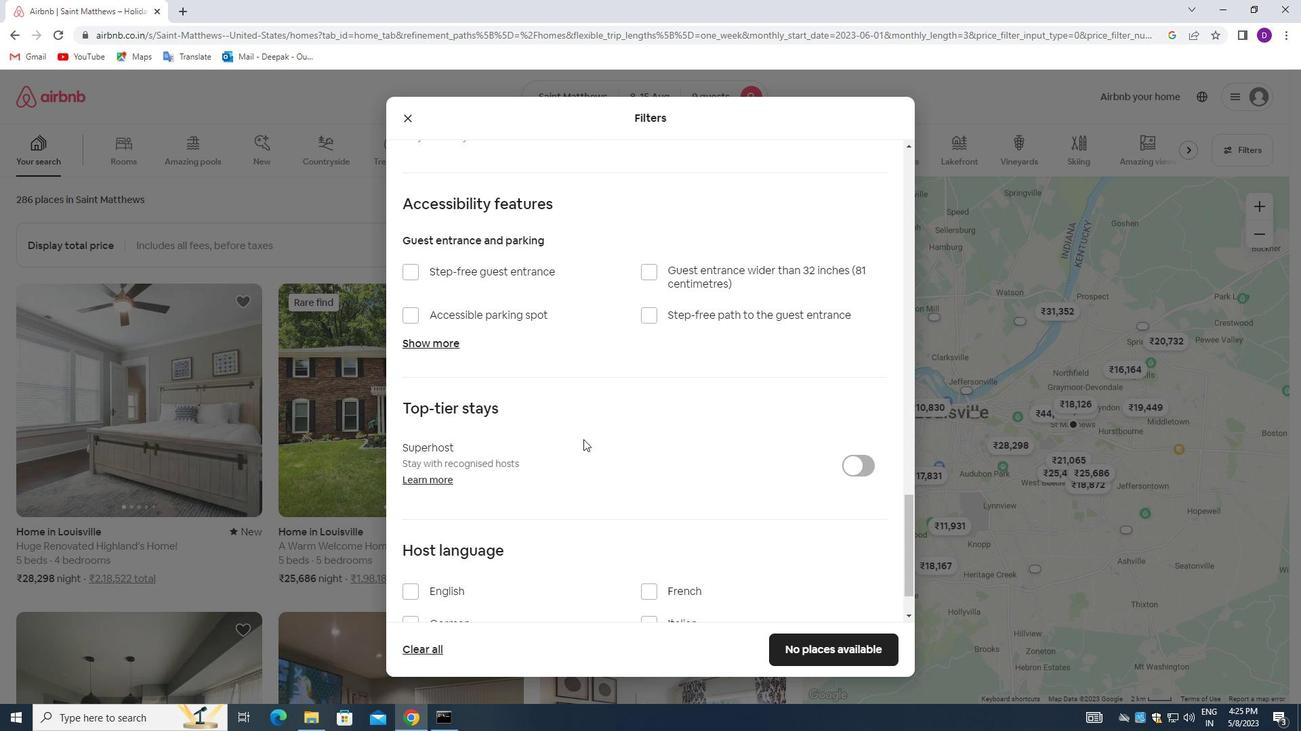 
Action: Mouse moved to (409, 525)
Screenshot: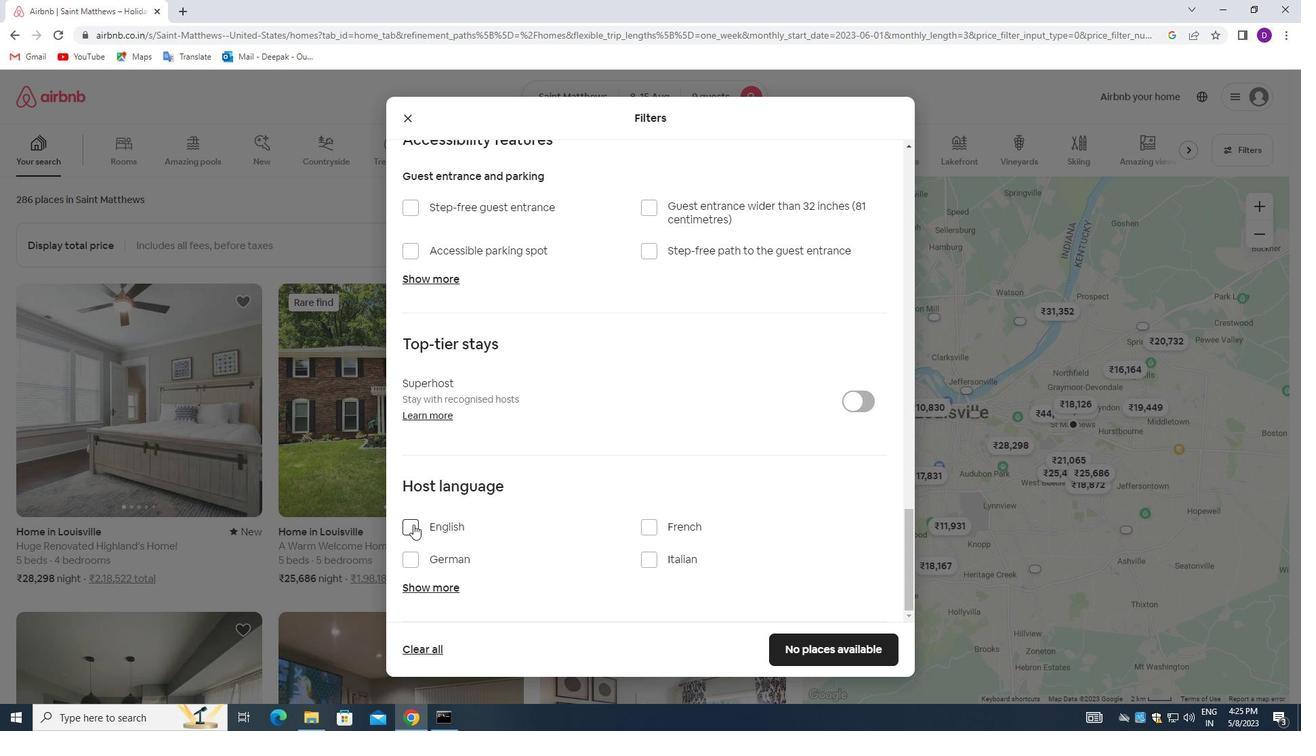 
Action: Mouse pressed left at (409, 525)
Screenshot: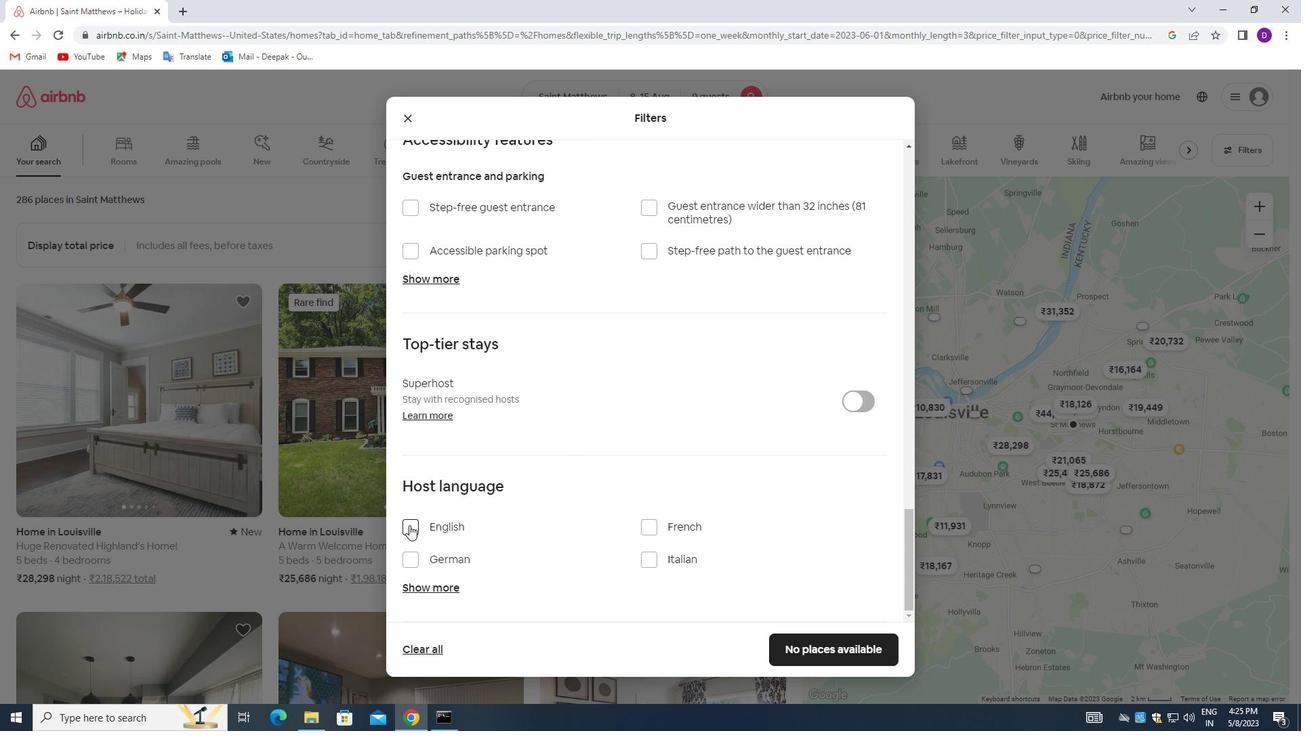 
Action: Mouse moved to (710, 477)
Screenshot: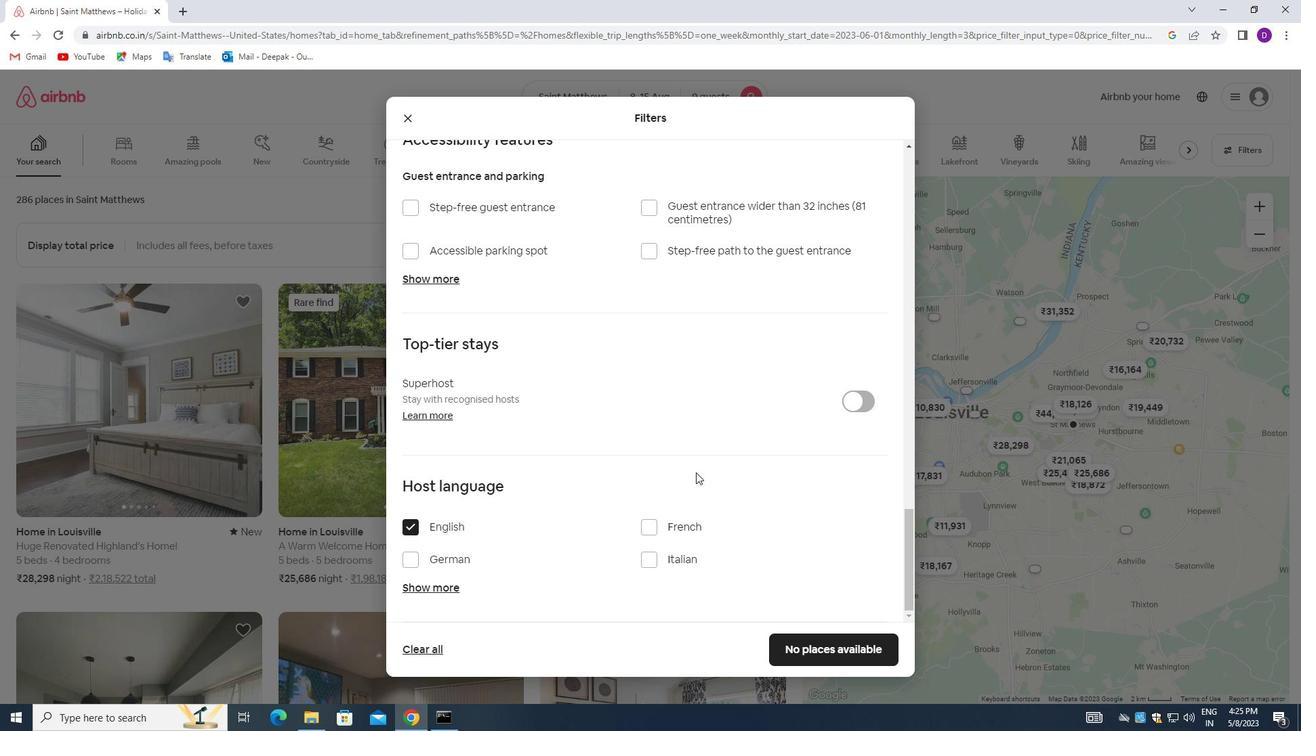 
Action: Mouse scrolled (710, 476) with delta (0, 0)
Screenshot: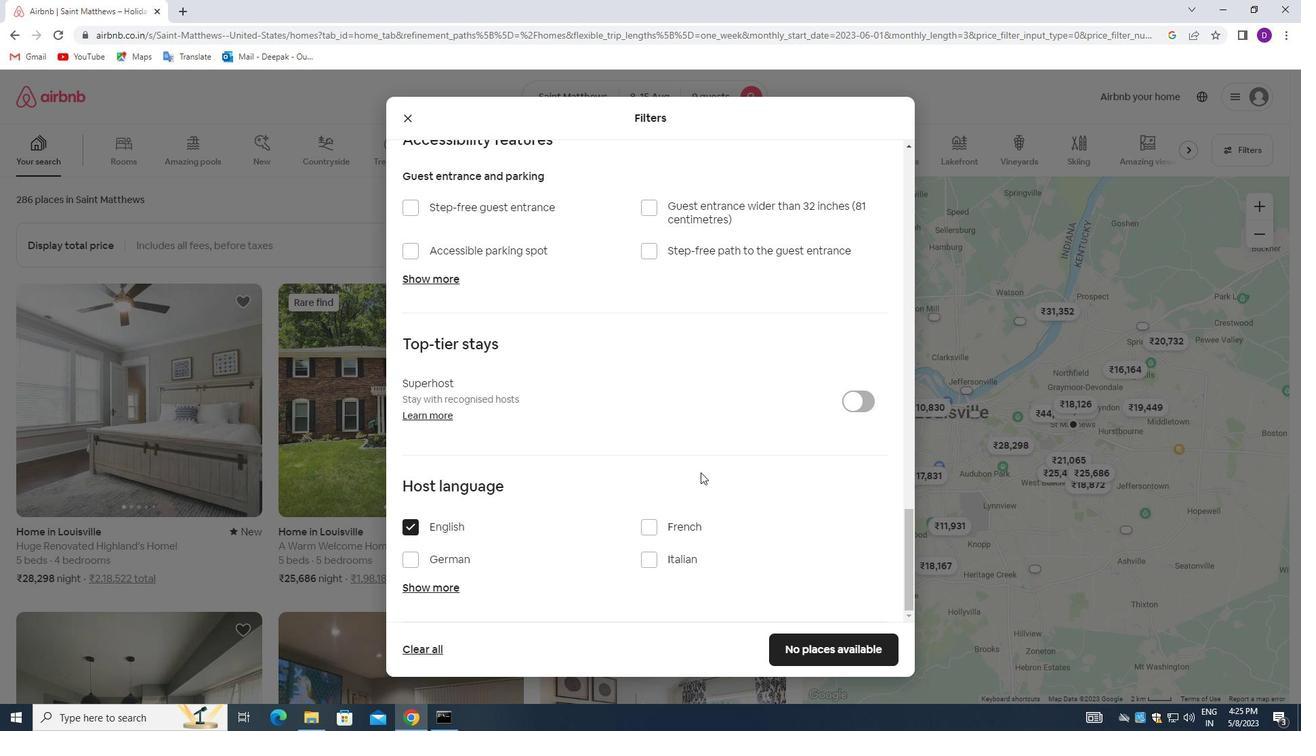 
Action: Mouse moved to (710, 478)
Screenshot: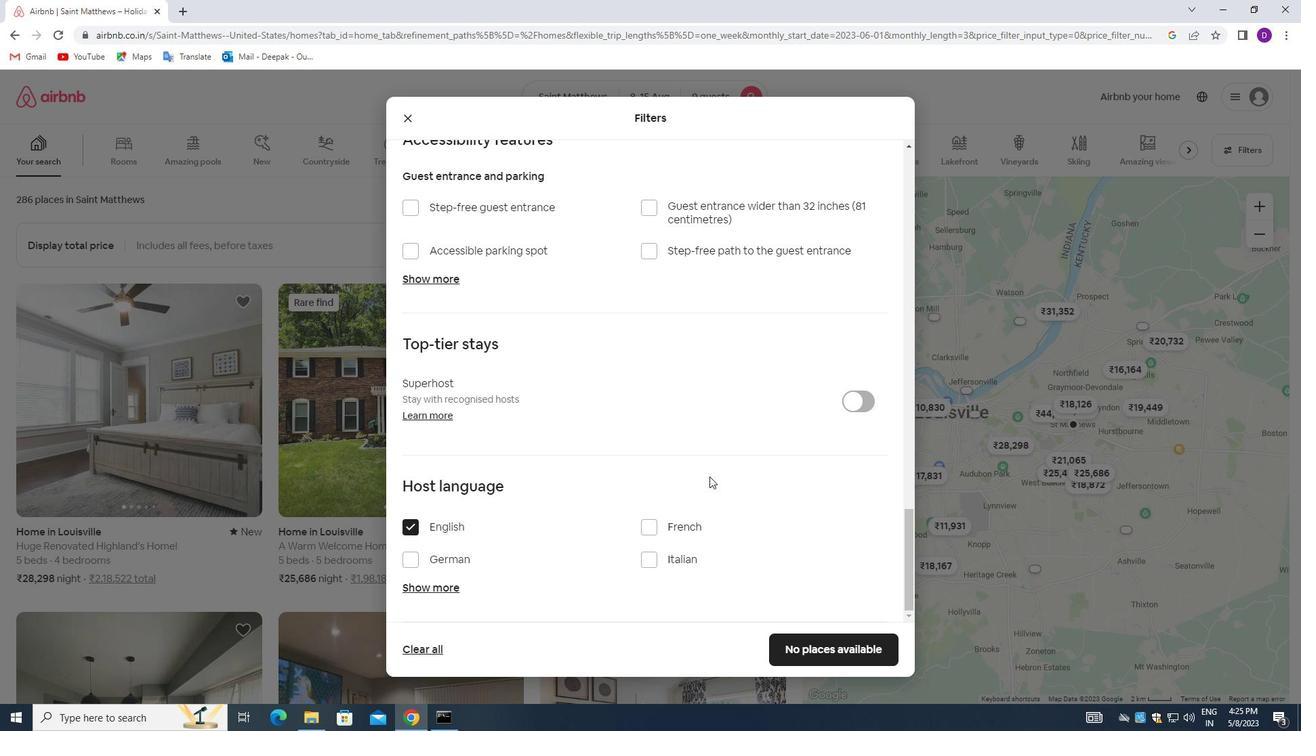 
Action: Mouse scrolled (710, 477) with delta (0, 0)
Screenshot: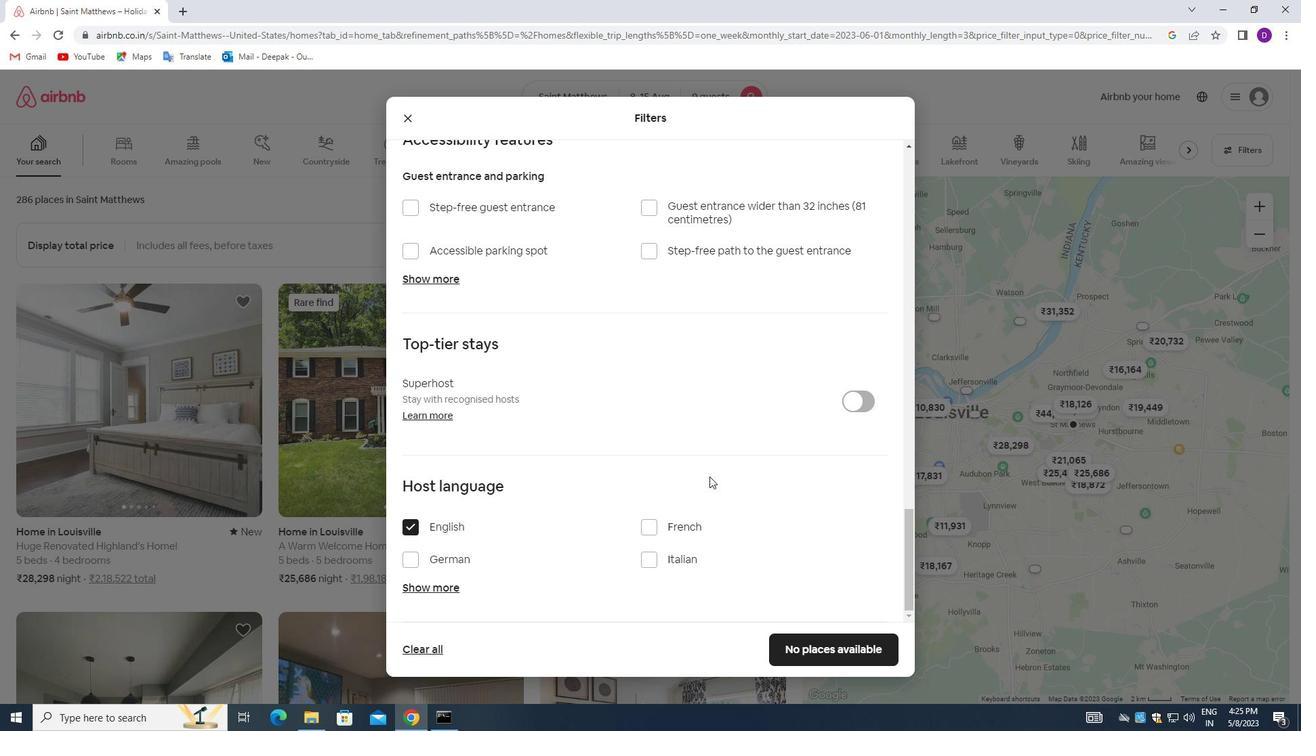 
Action: Mouse moved to (711, 481)
Screenshot: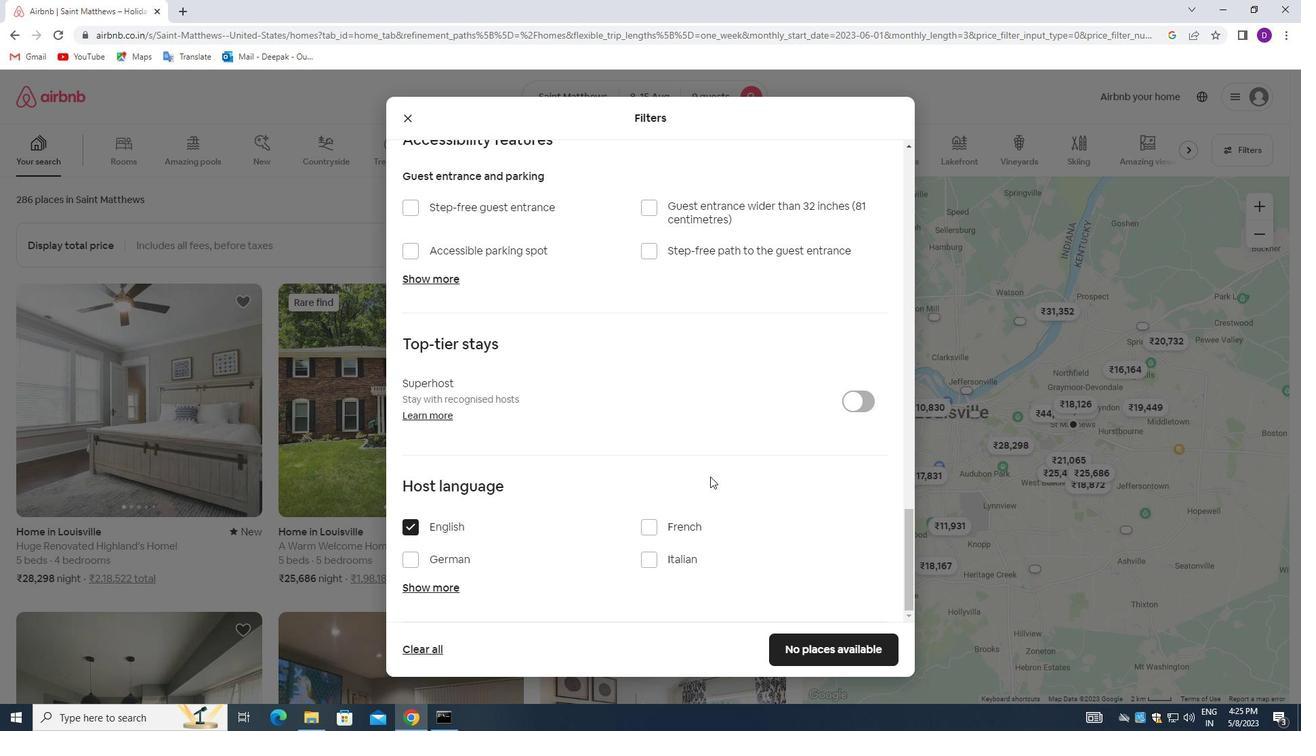 
Action: Mouse scrolled (711, 481) with delta (0, 0)
Screenshot: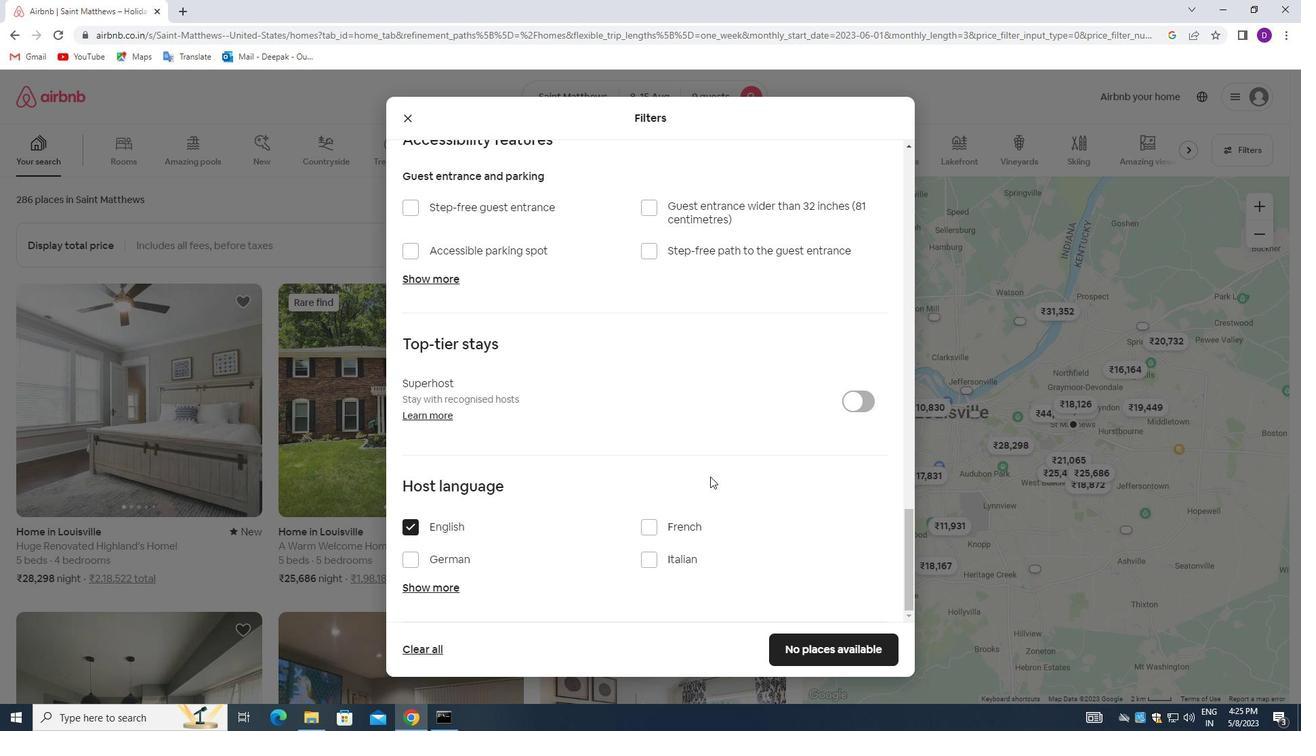 
Action: Mouse moved to (711, 483)
Screenshot: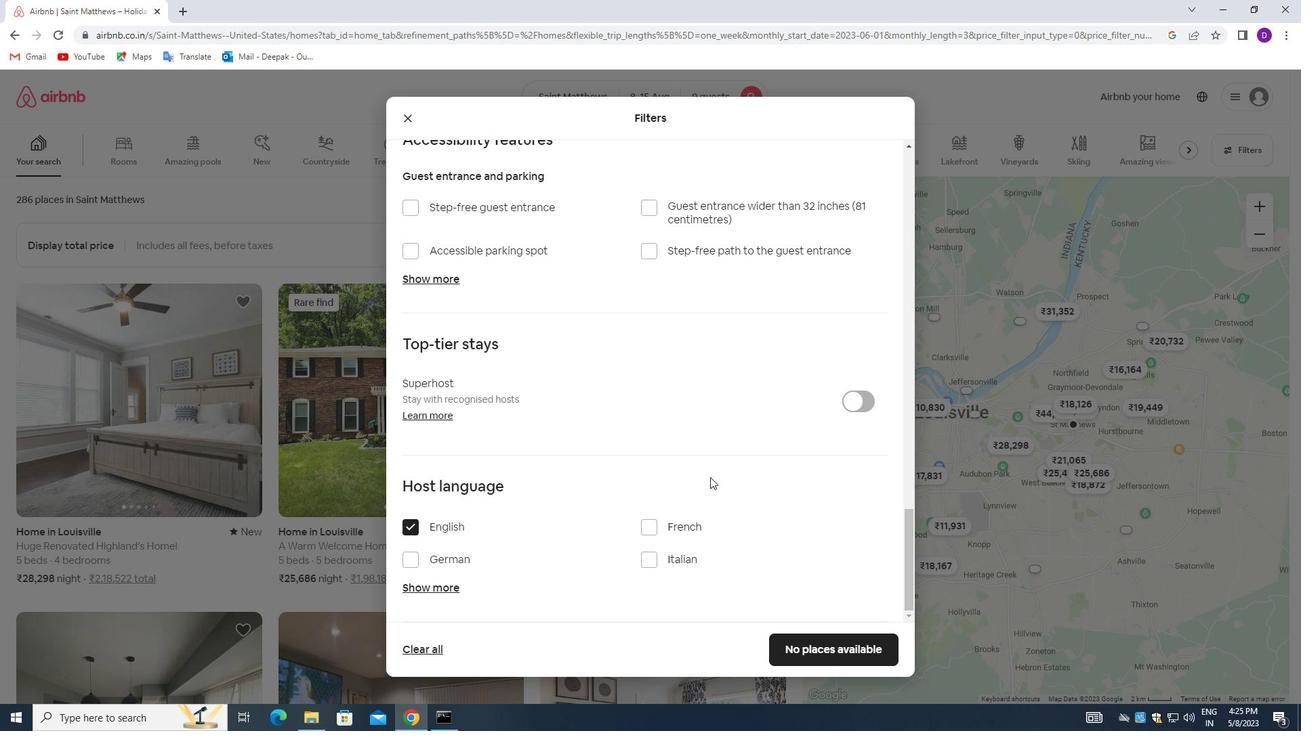 
Action: Mouse scrolled (711, 483) with delta (0, 0)
Screenshot: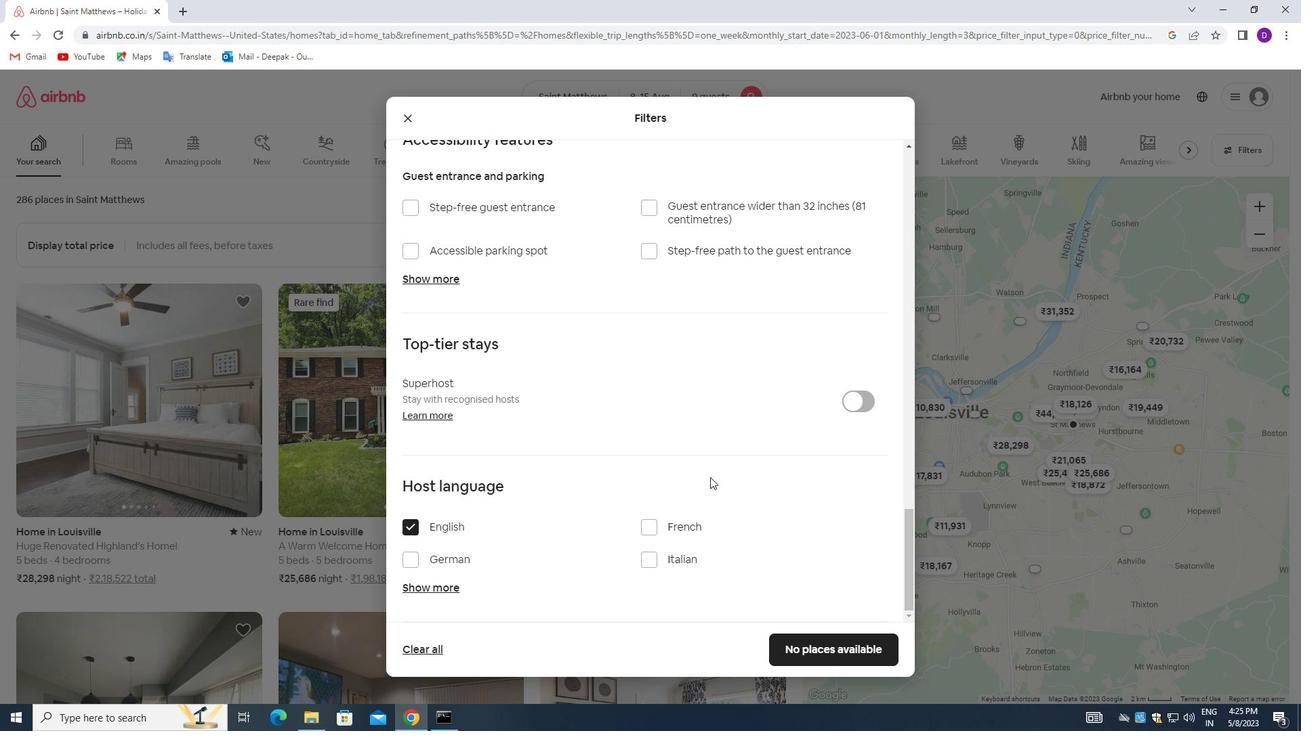 
Action: Mouse moved to (783, 639)
Screenshot: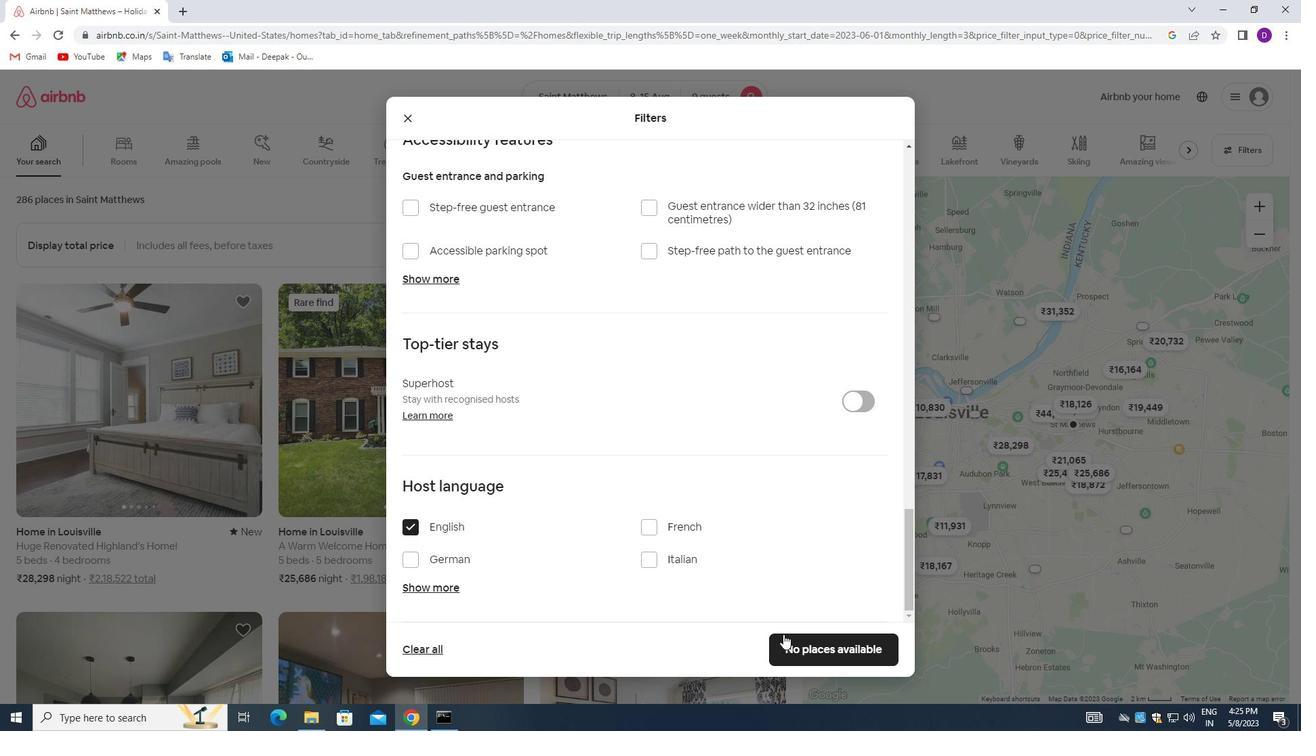 
Action: Mouse pressed left at (783, 639)
Screenshot: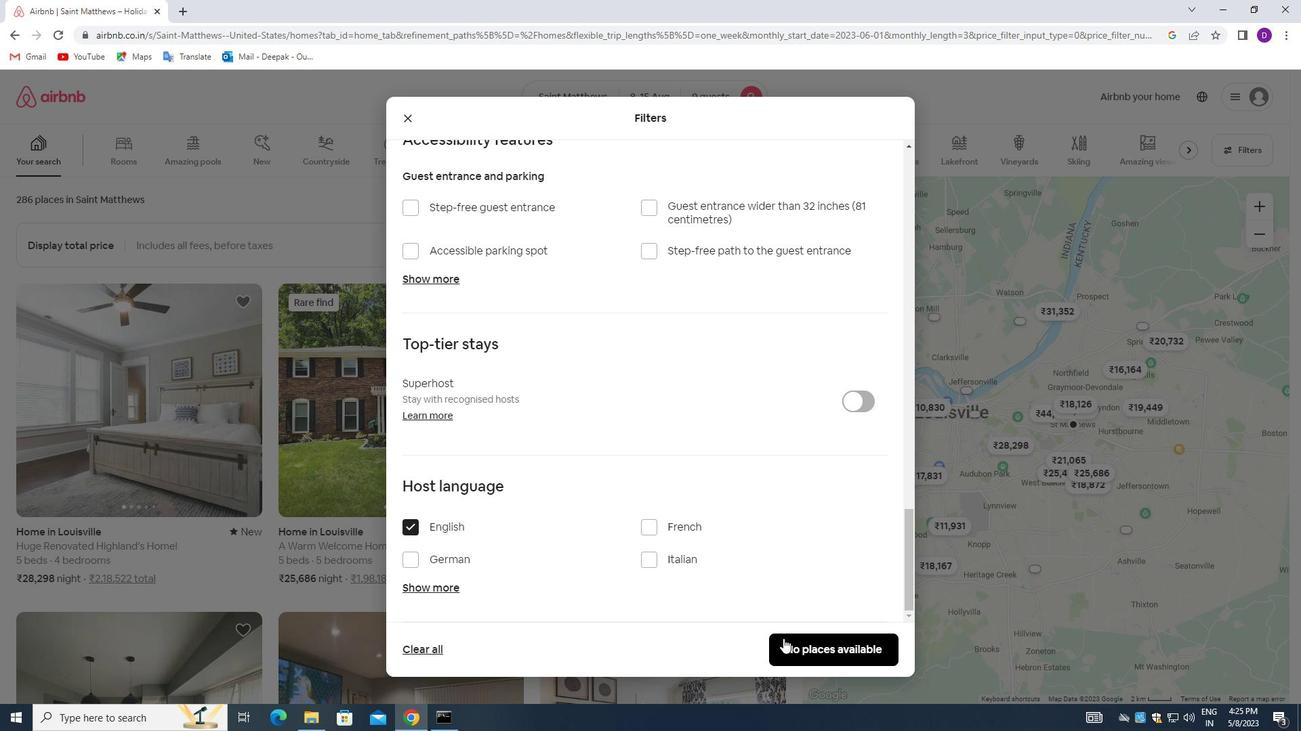 
Action: Mouse moved to (721, 423)
Screenshot: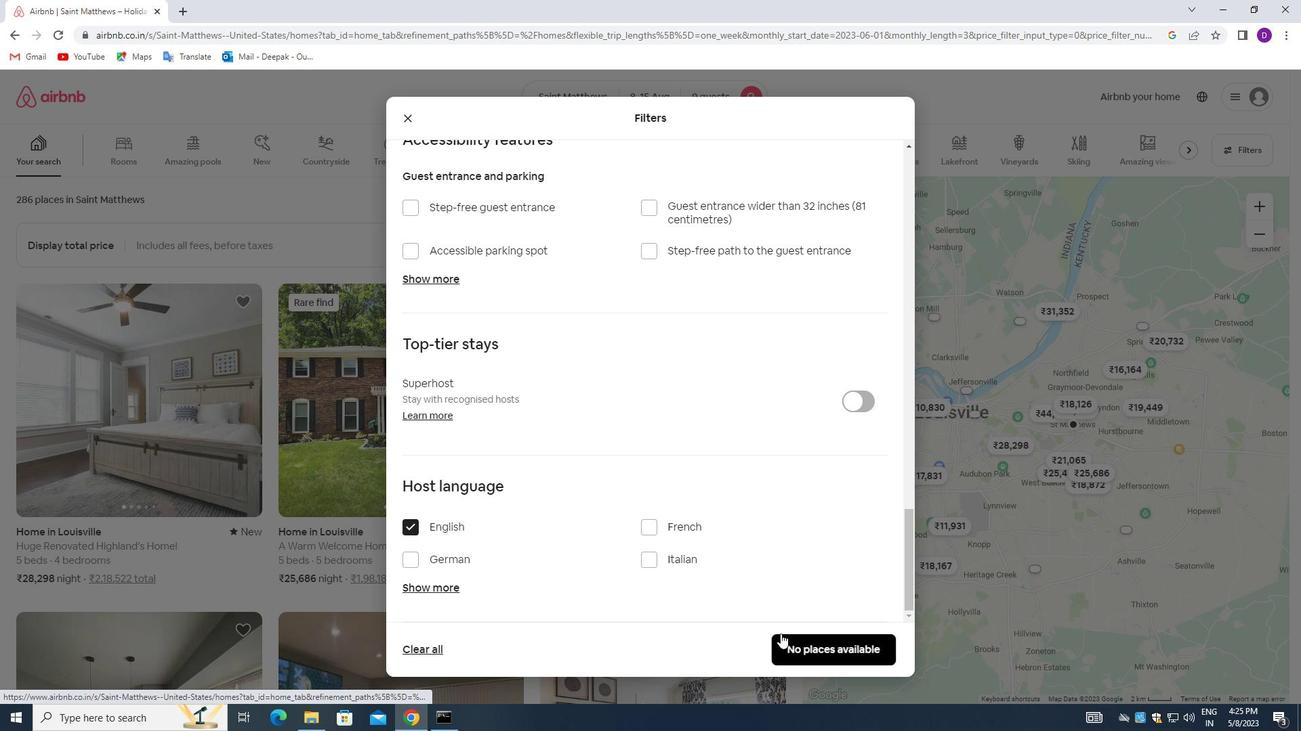 
